 Task: Look for space in Monteiro, Brazil from 3rd June, 2023 to 9th June, 2023 for 2 adults in price range Rs.6000 to Rs.12000. Place can be entire place with 1  bedroom having 1 bed and 1 bathroom. Property type can be house, flat, guest house, hotel. Booking option can be shelf check-in. Required host language is Spanish.
Action: Mouse moved to (485, 102)
Screenshot: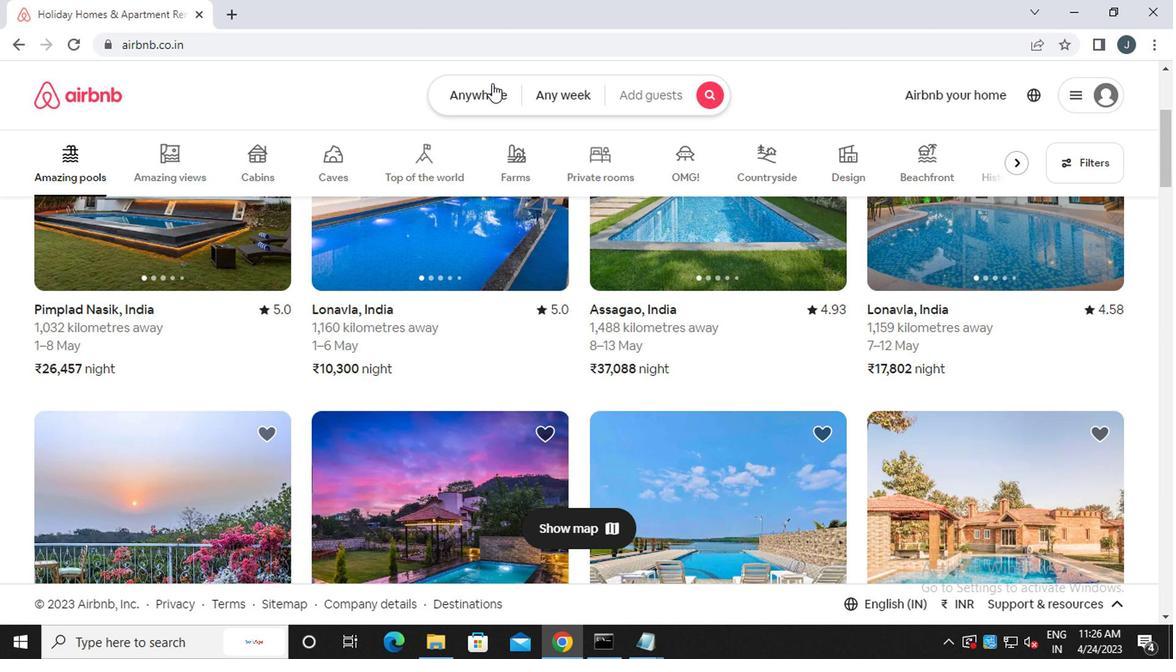 
Action: Mouse pressed left at (485, 102)
Screenshot: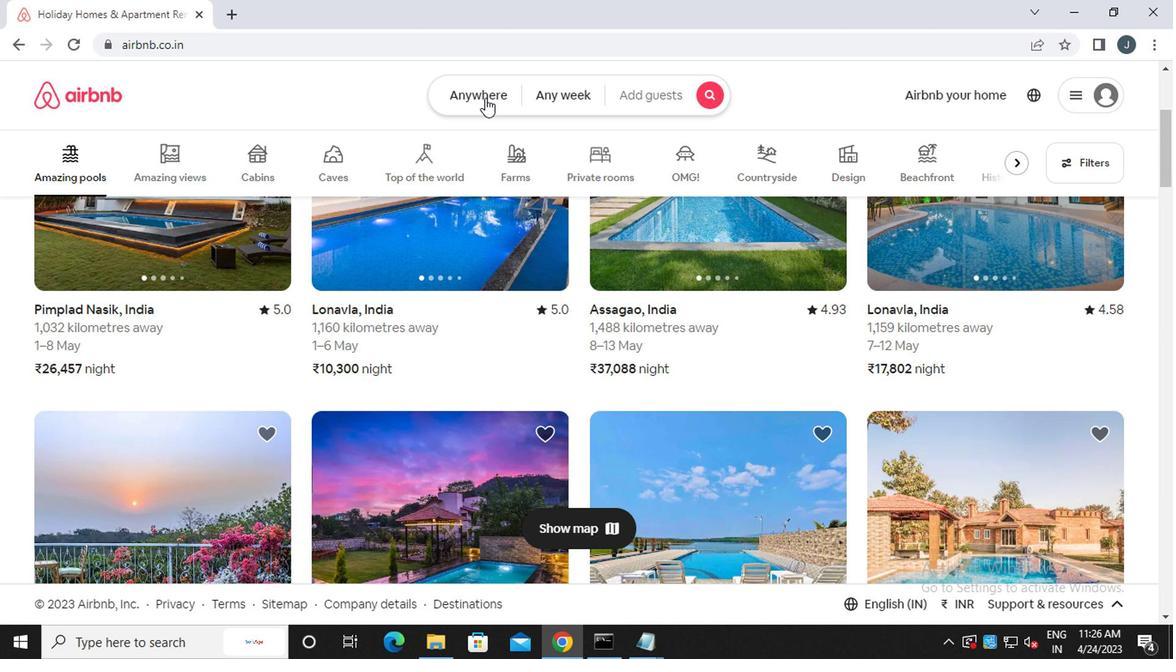 
Action: Mouse moved to (285, 168)
Screenshot: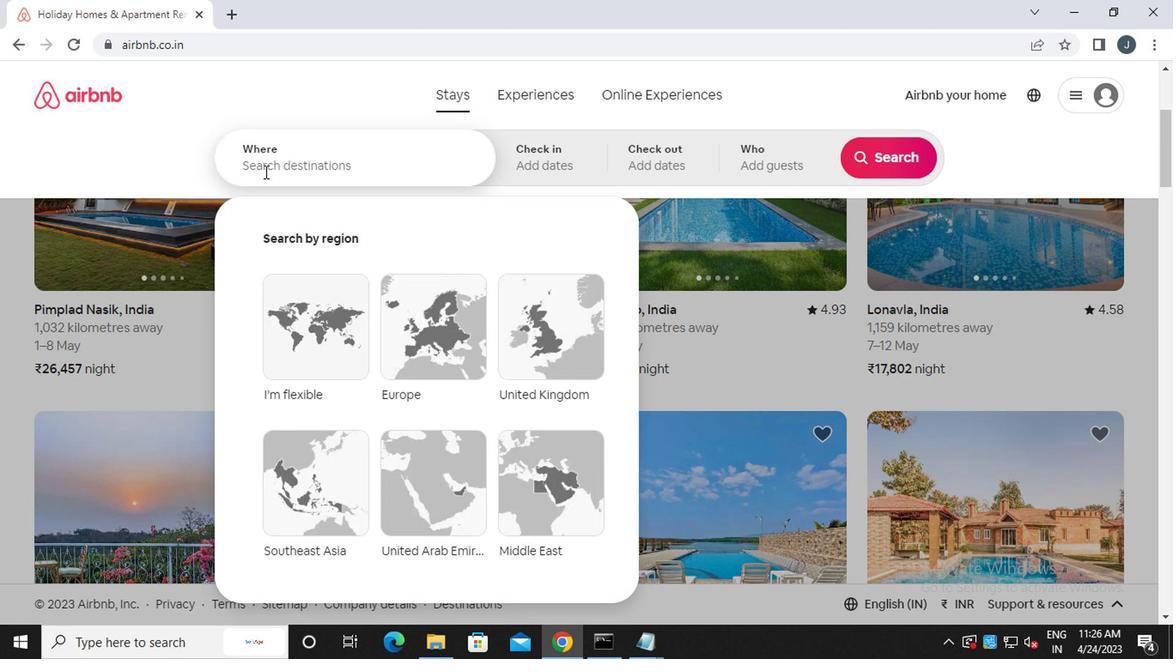 
Action: Mouse pressed left at (285, 168)
Screenshot: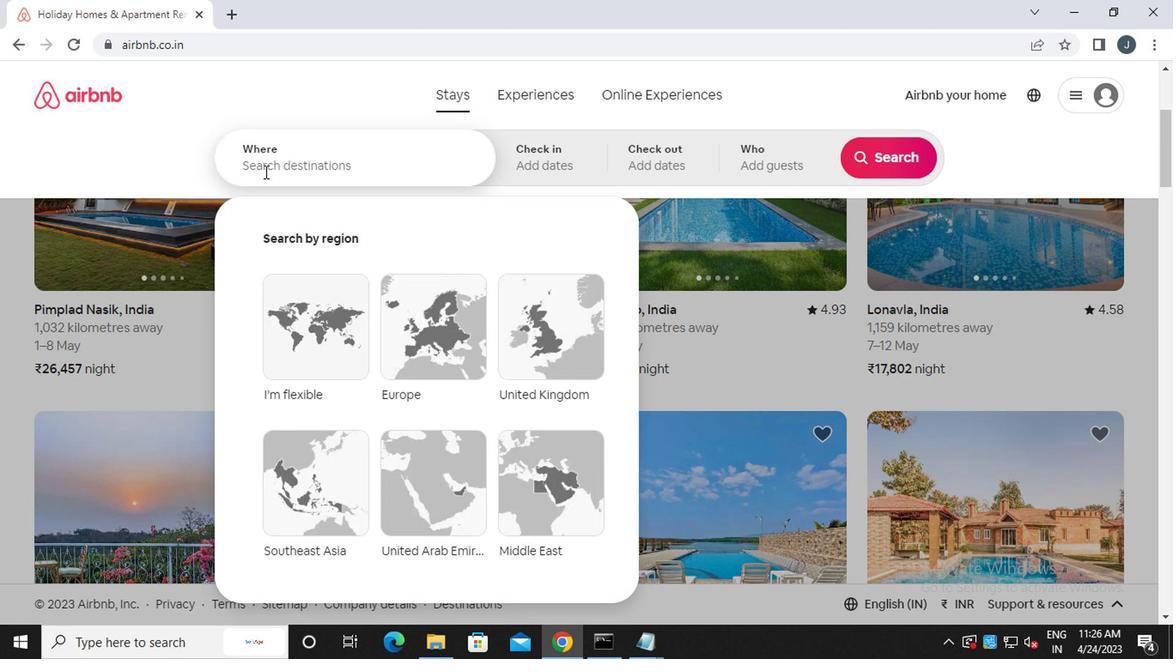 
Action: Mouse moved to (287, 168)
Screenshot: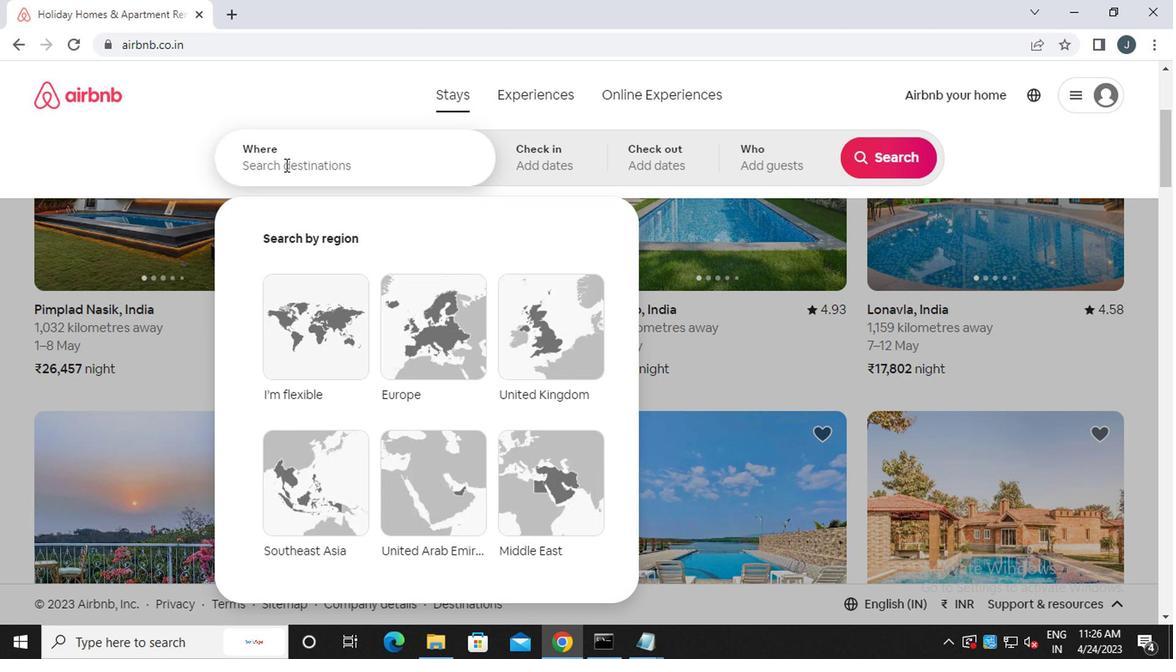 
Action: Key pressed <Key.caps_lock>m<Key.caps_lock>onteiro,<Key.space><Key.caps_lock>b<Key.caps_lock>razil
Screenshot: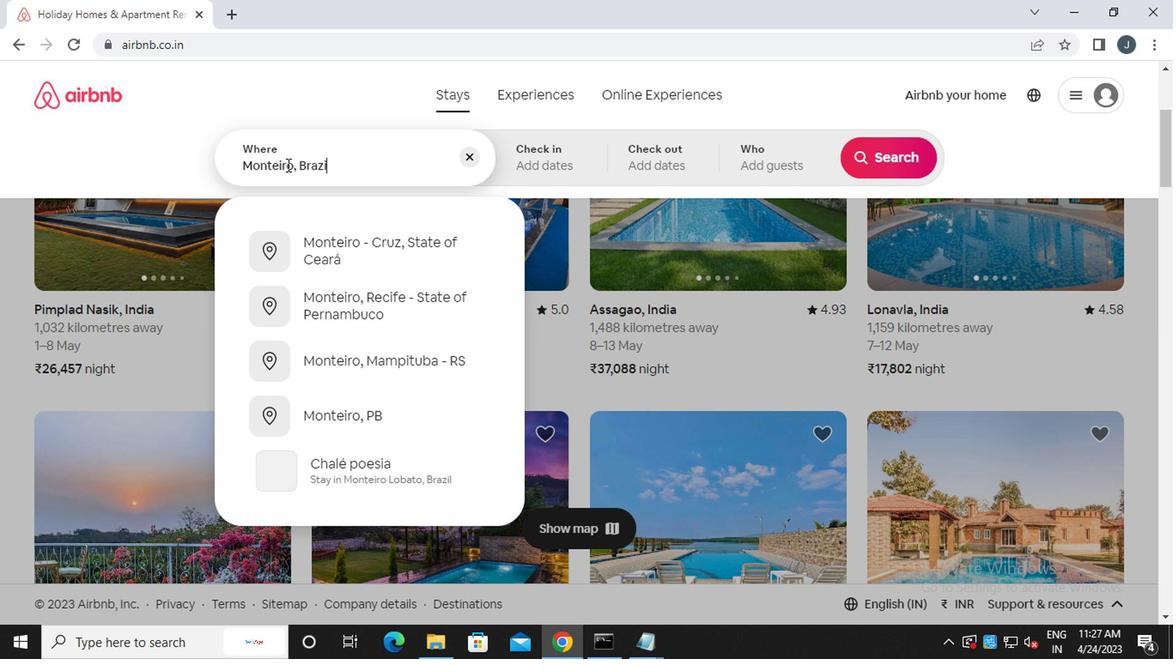 
Action: Mouse moved to (552, 165)
Screenshot: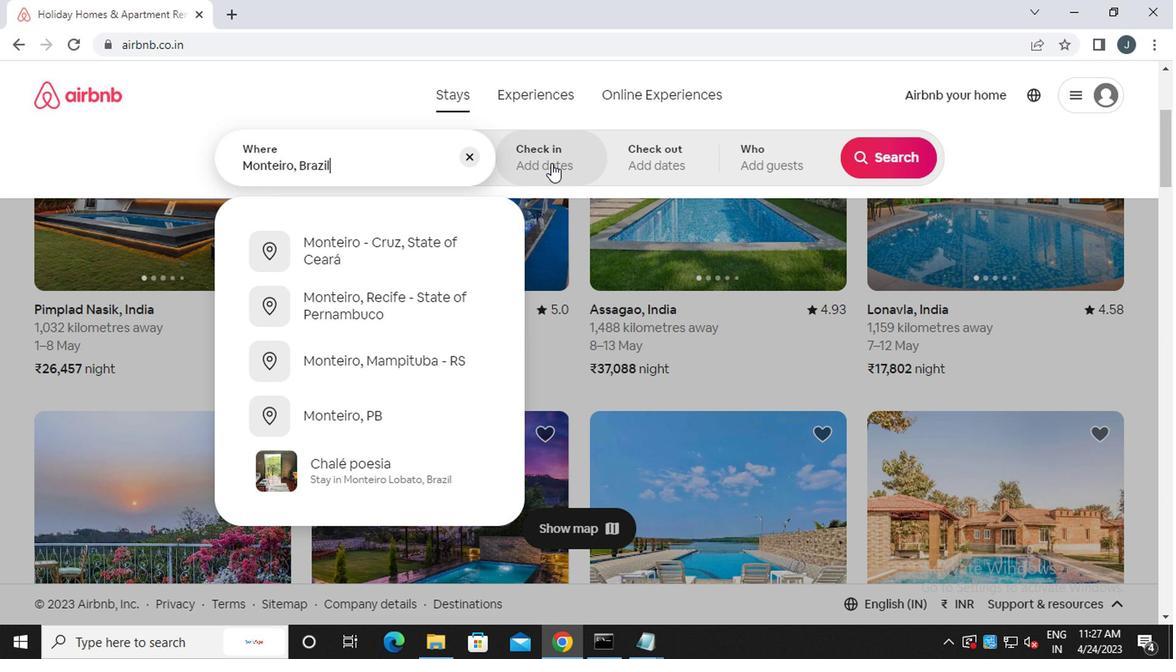 
Action: Mouse pressed left at (552, 165)
Screenshot: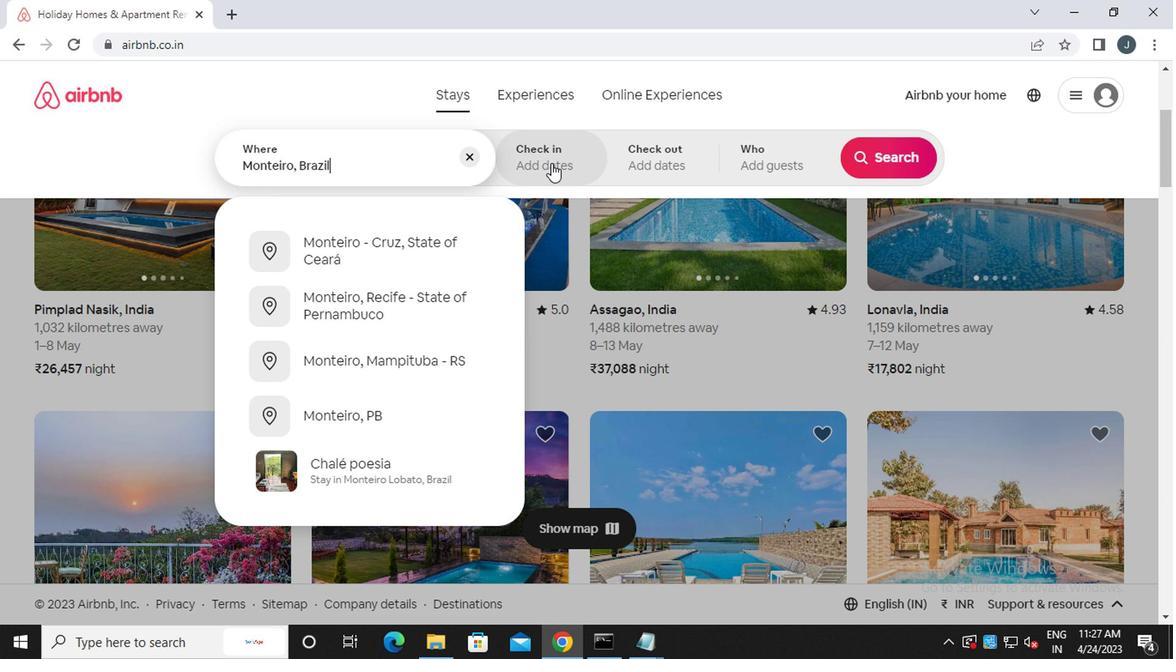 
Action: Mouse moved to (872, 298)
Screenshot: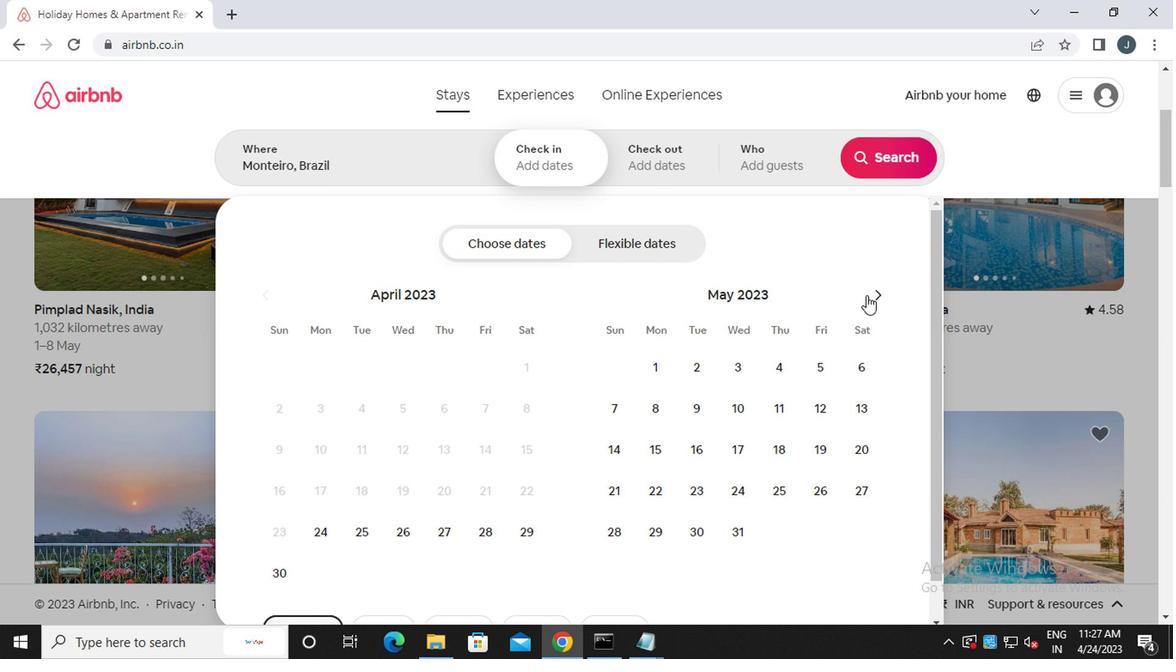 
Action: Mouse pressed left at (872, 298)
Screenshot: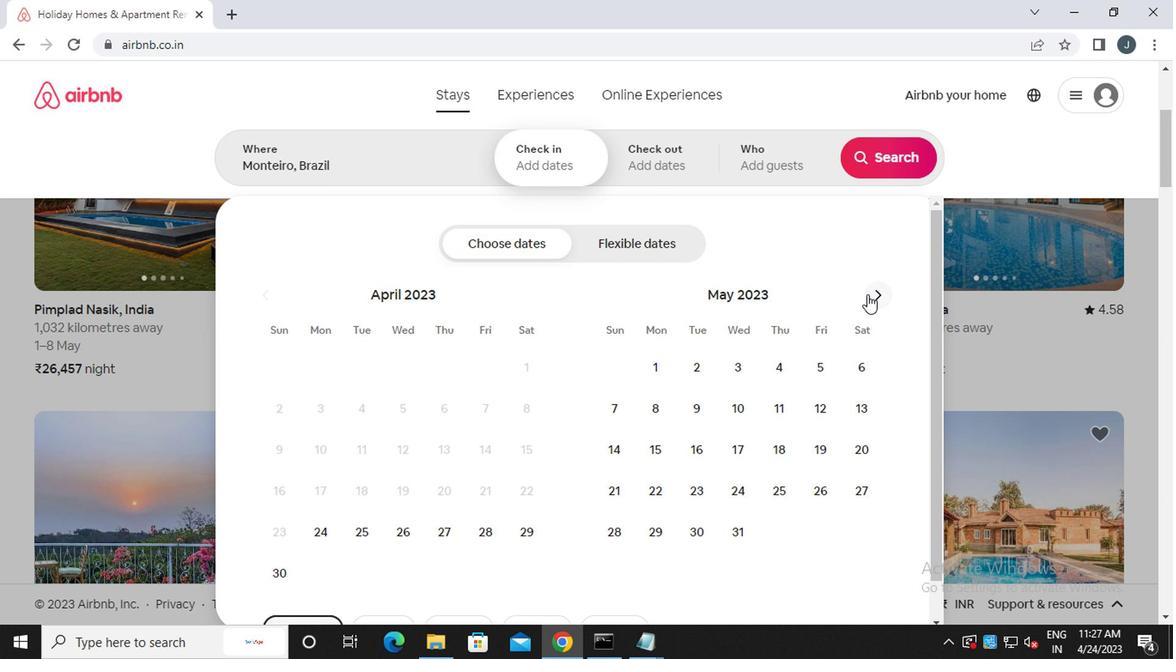 
Action: Mouse moved to (856, 367)
Screenshot: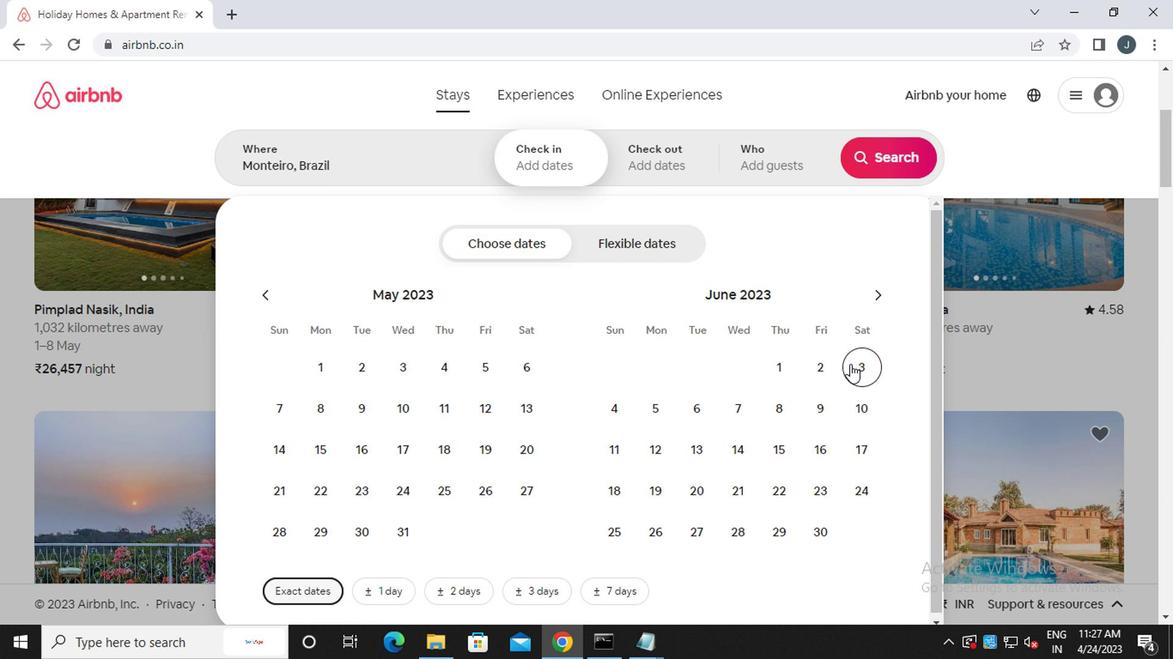 
Action: Mouse pressed left at (856, 367)
Screenshot: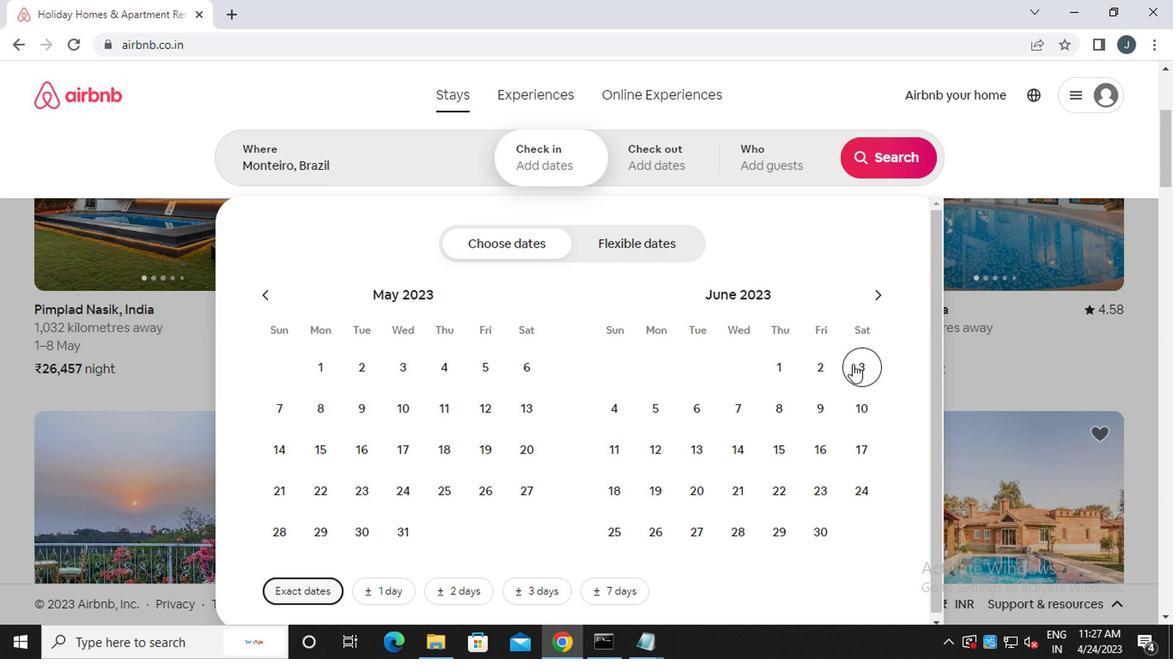 
Action: Mouse moved to (828, 410)
Screenshot: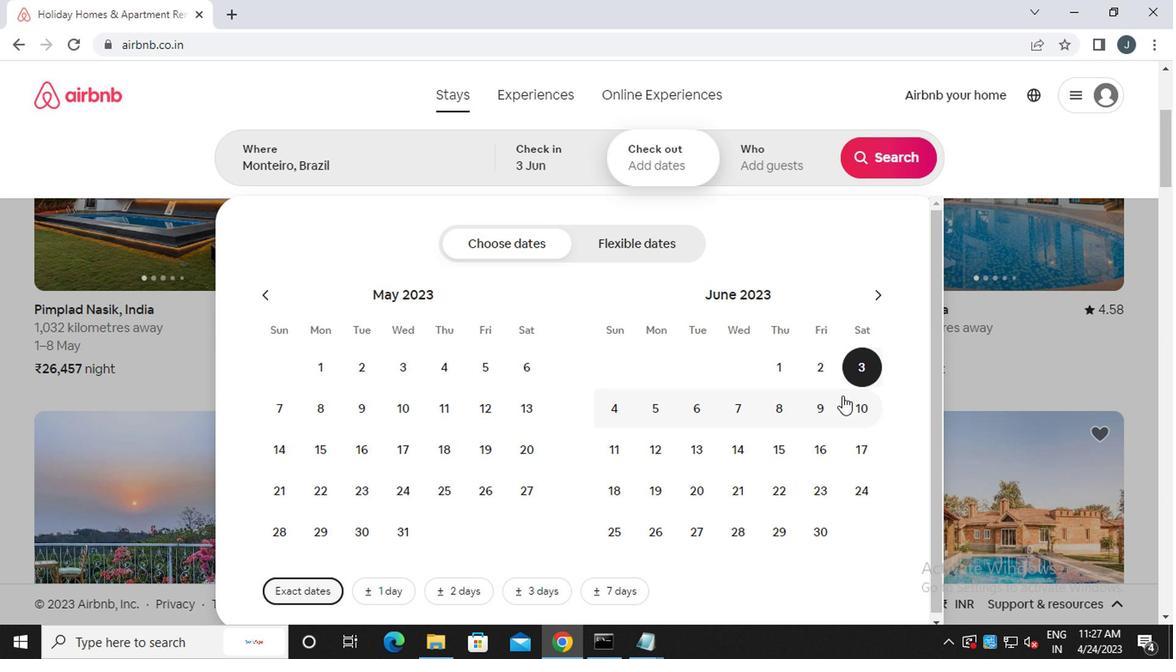 
Action: Mouse pressed left at (828, 410)
Screenshot: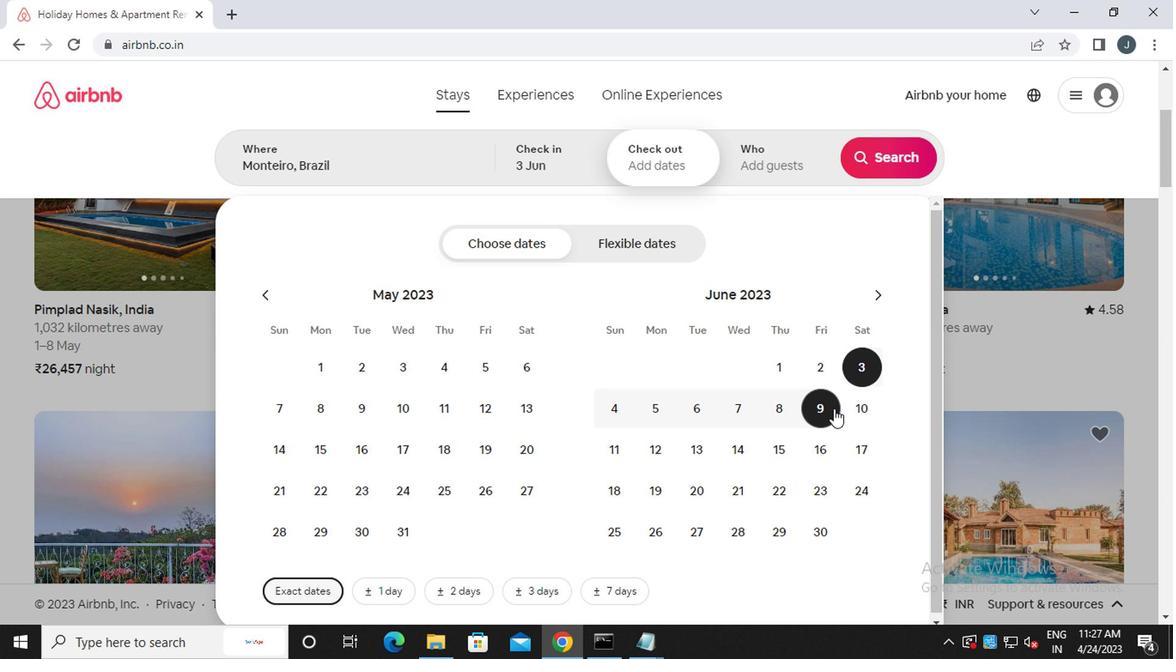 
Action: Mouse moved to (786, 179)
Screenshot: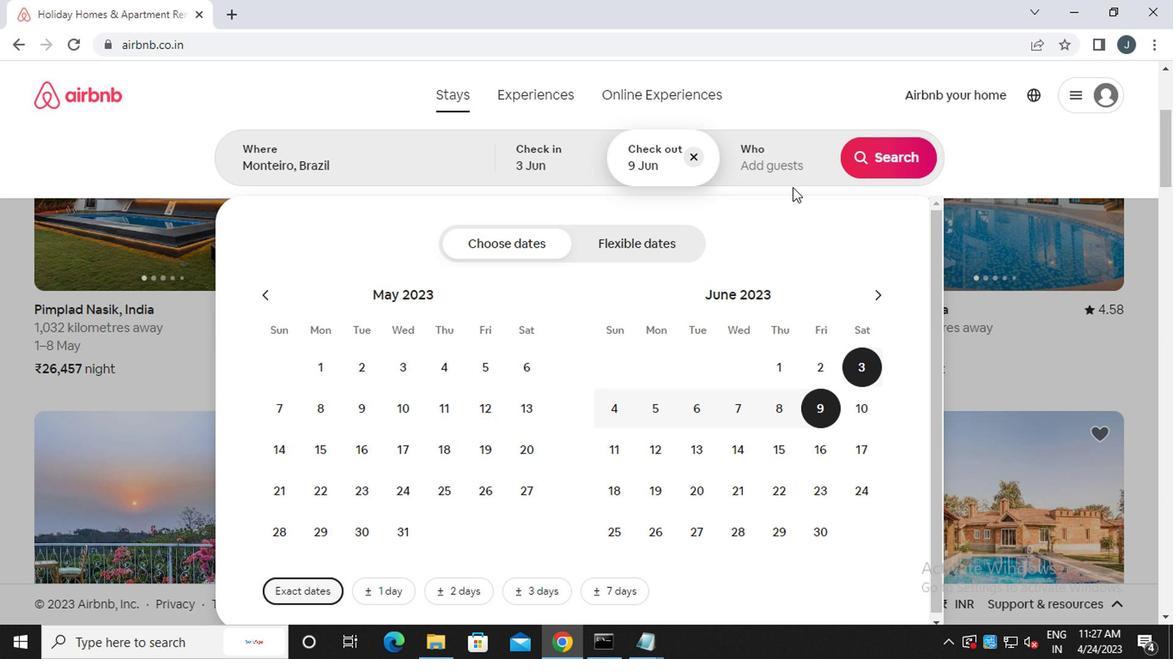 
Action: Mouse pressed left at (786, 179)
Screenshot: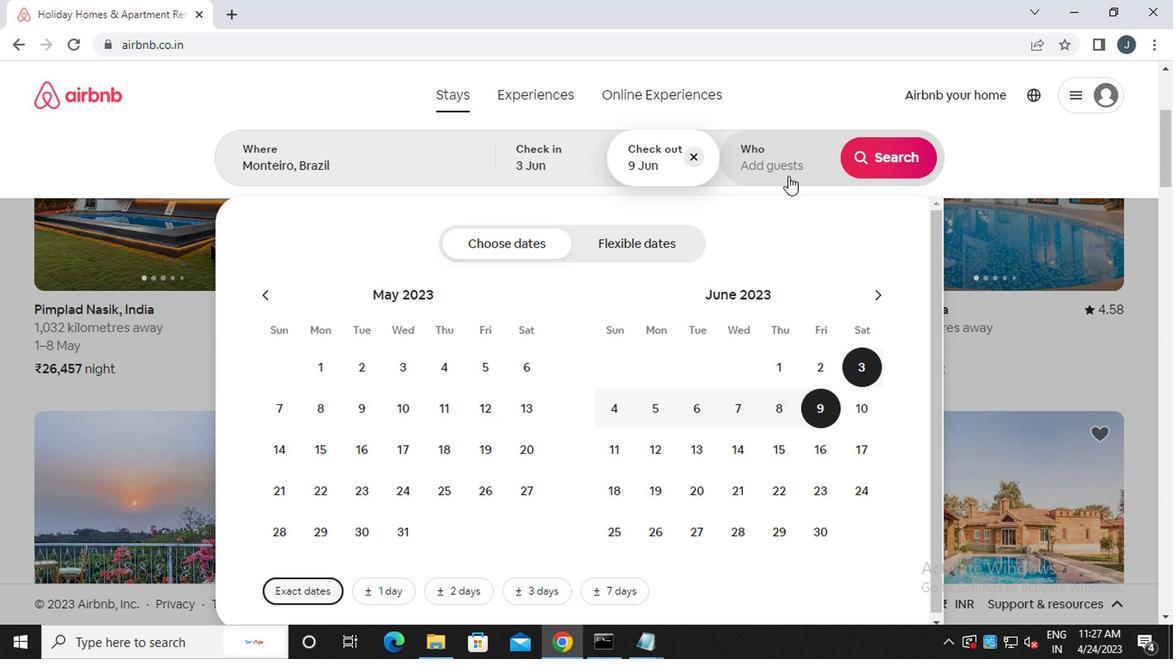 
Action: Mouse moved to (890, 252)
Screenshot: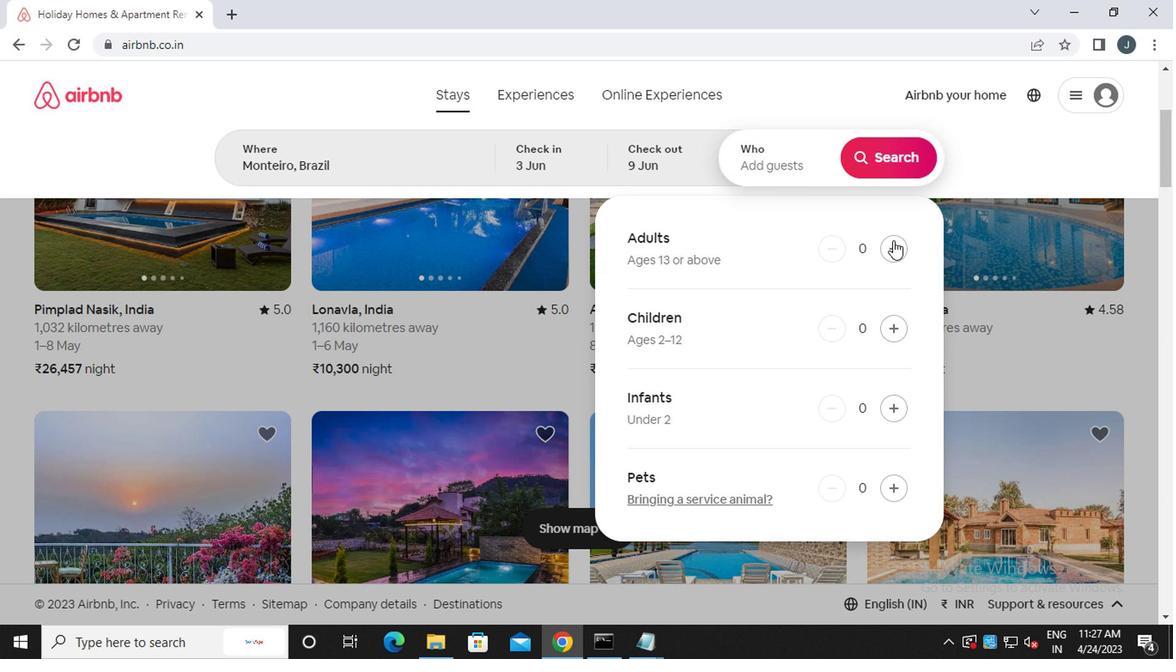 
Action: Mouse pressed left at (890, 252)
Screenshot: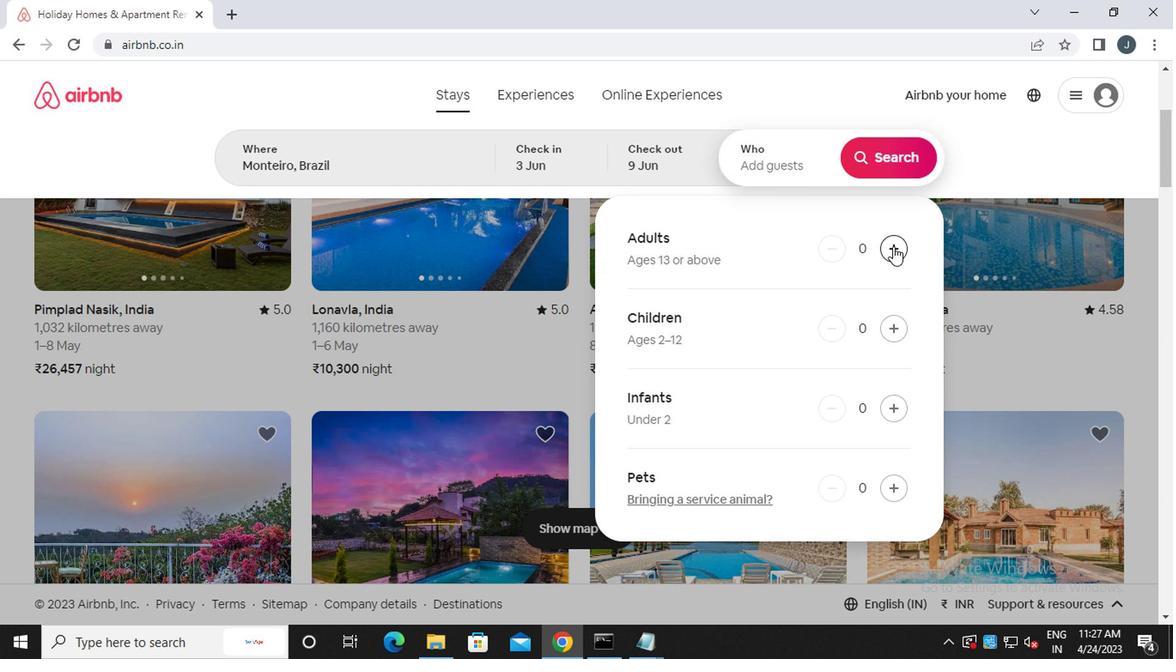 
Action: Mouse pressed left at (890, 252)
Screenshot: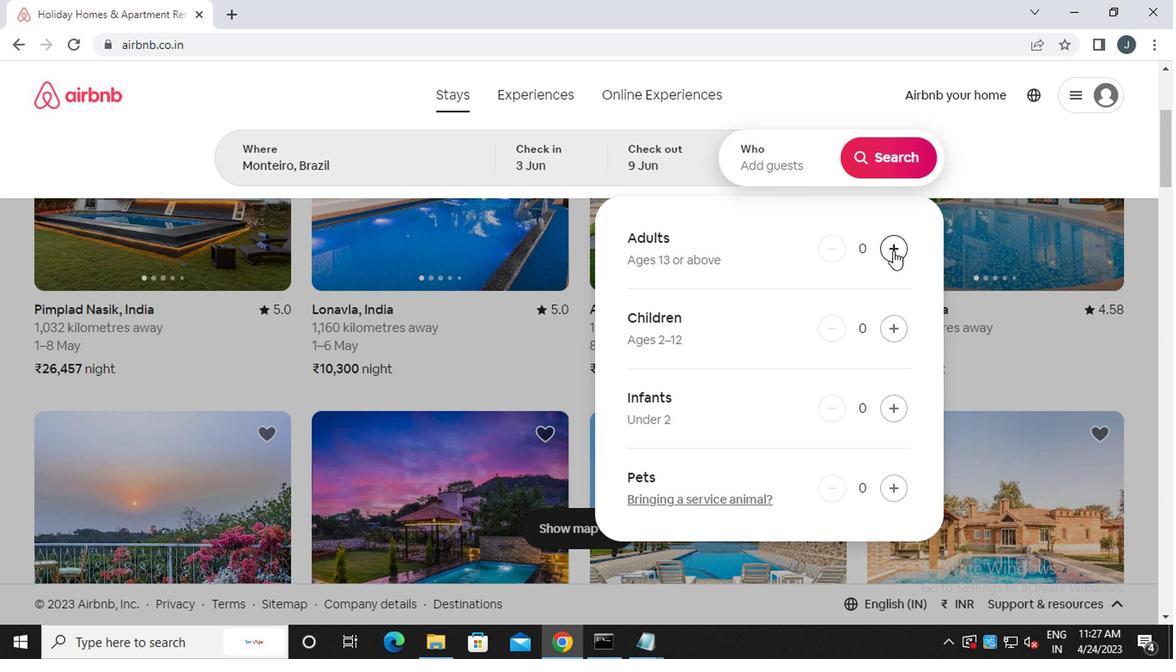 
Action: Mouse moved to (903, 159)
Screenshot: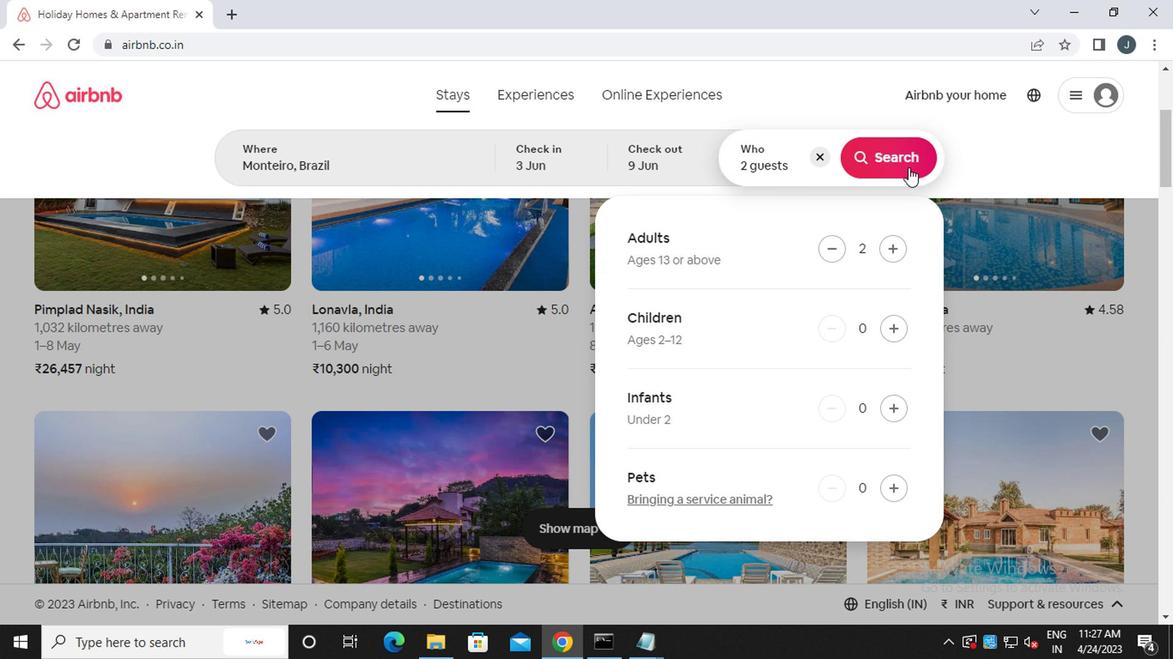 
Action: Mouse pressed left at (903, 159)
Screenshot: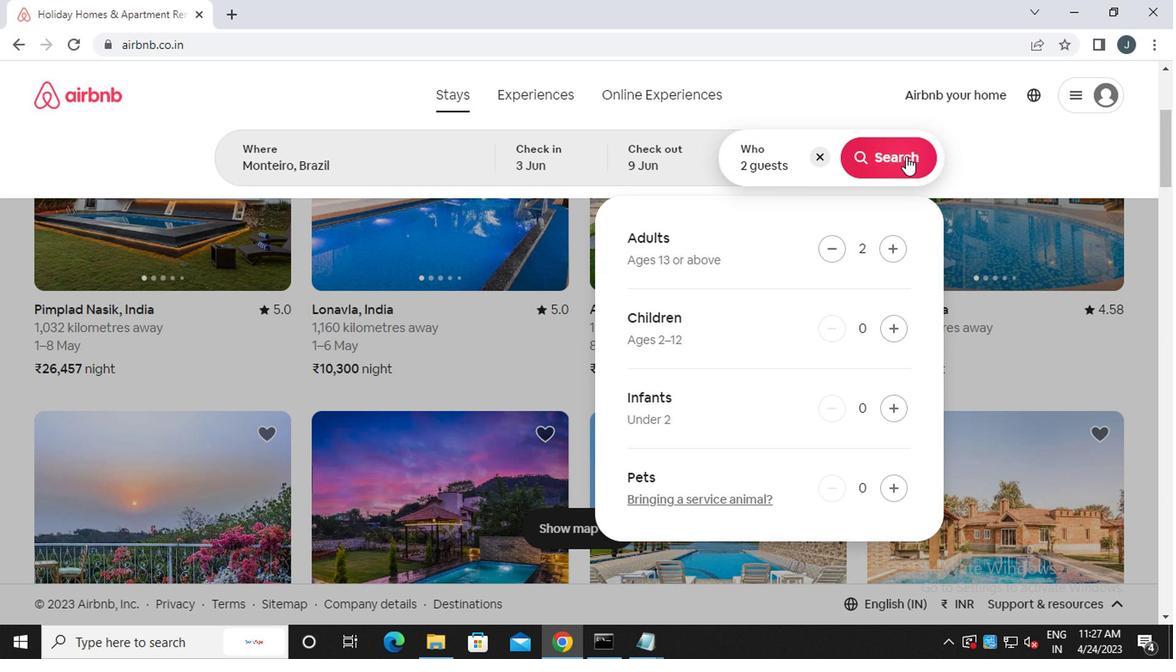 
Action: Mouse moved to (1118, 179)
Screenshot: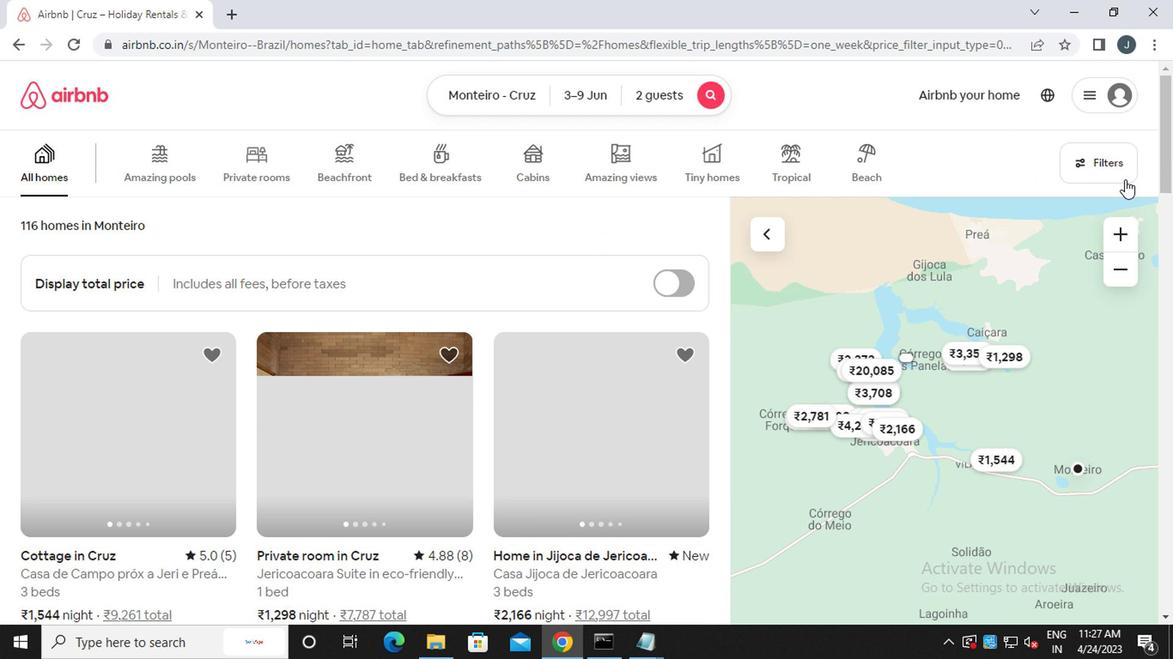 
Action: Mouse pressed left at (1118, 179)
Screenshot: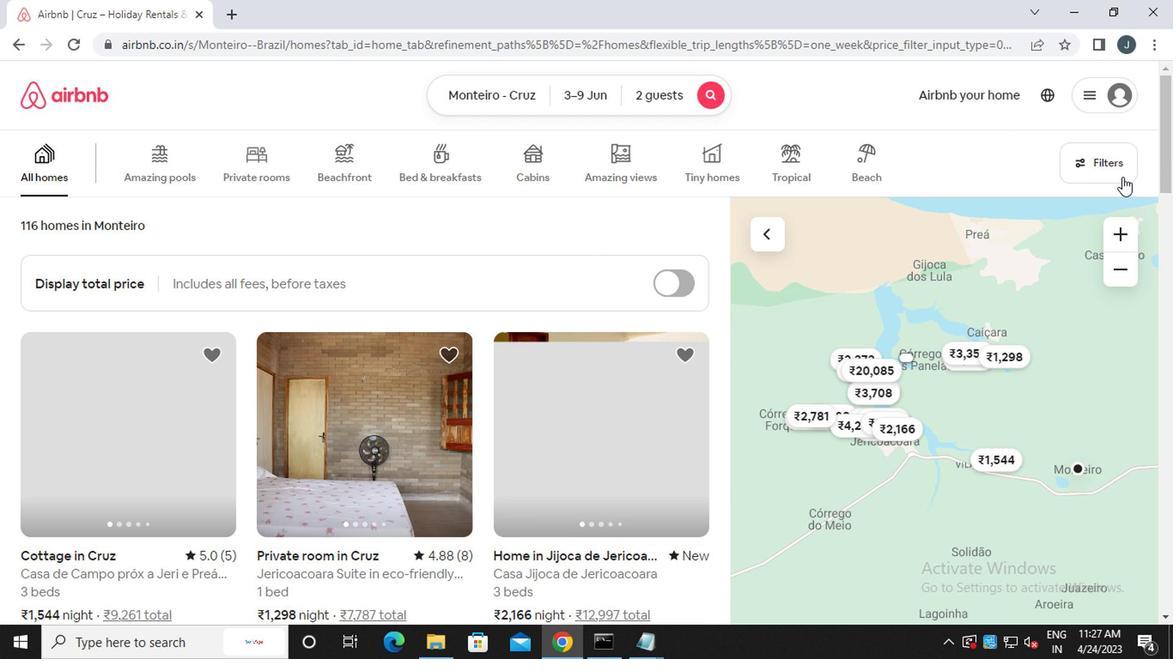 
Action: Mouse moved to (374, 379)
Screenshot: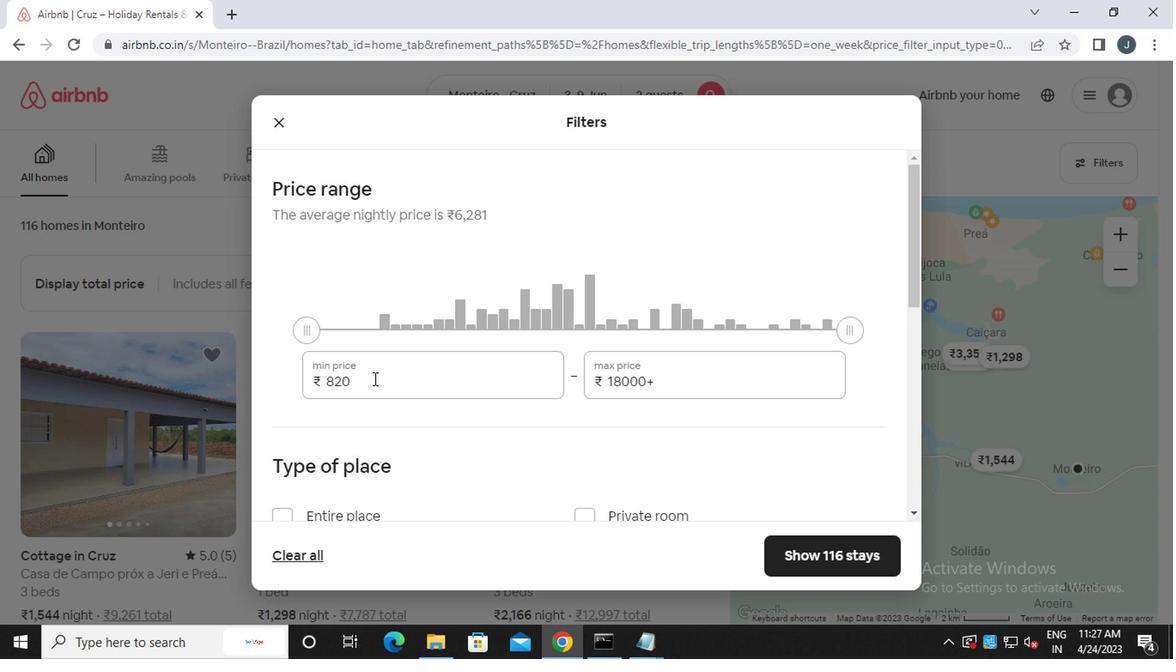 
Action: Mouse pressed left at (374, 379)
Screenshot: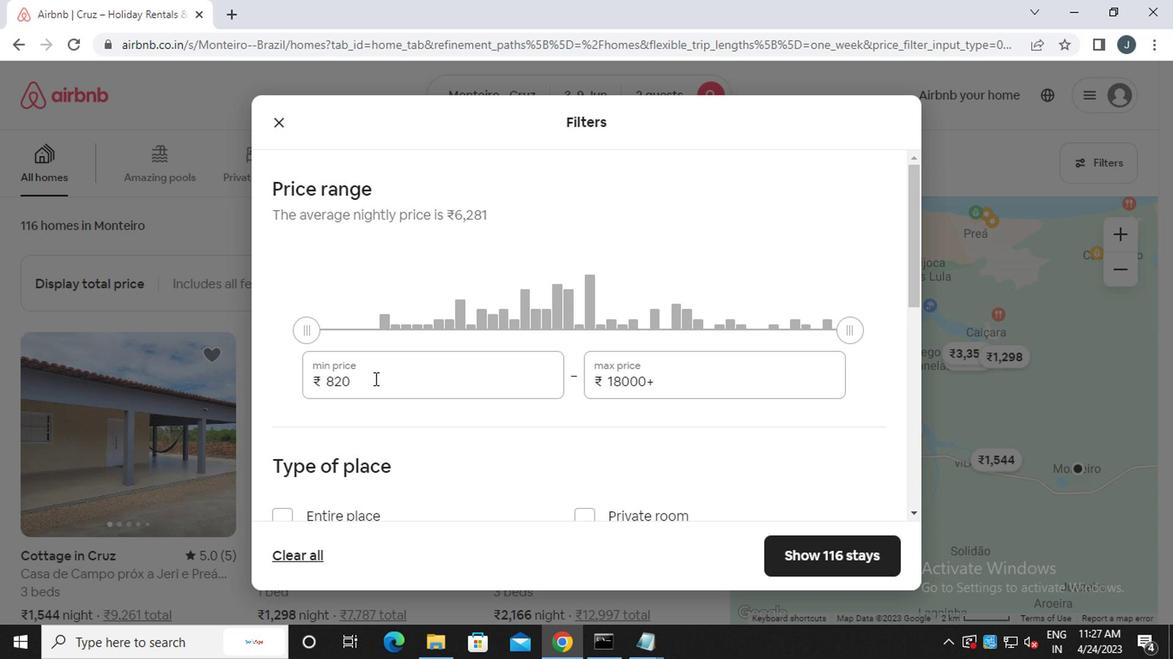 
Action: Mouse moved to (375, 380)
Screenshot: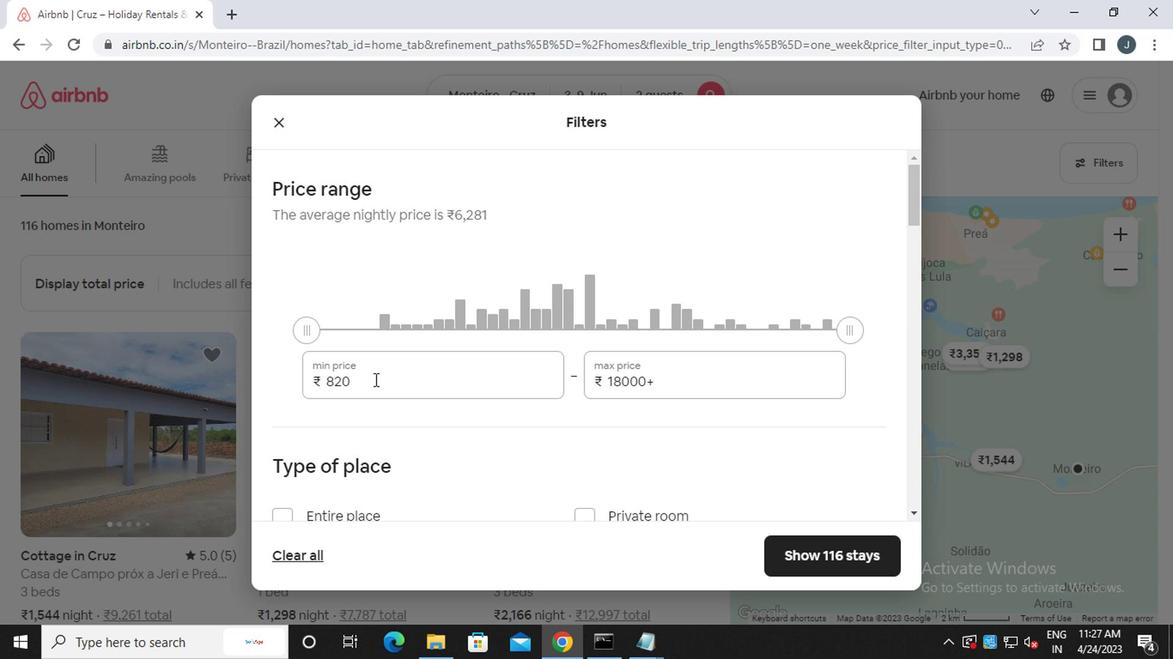 
Action: Key pressed <Key.backspace><Key.backspace><Key.backspace><<102>><<96>><<96>><<96>>
Screenshot: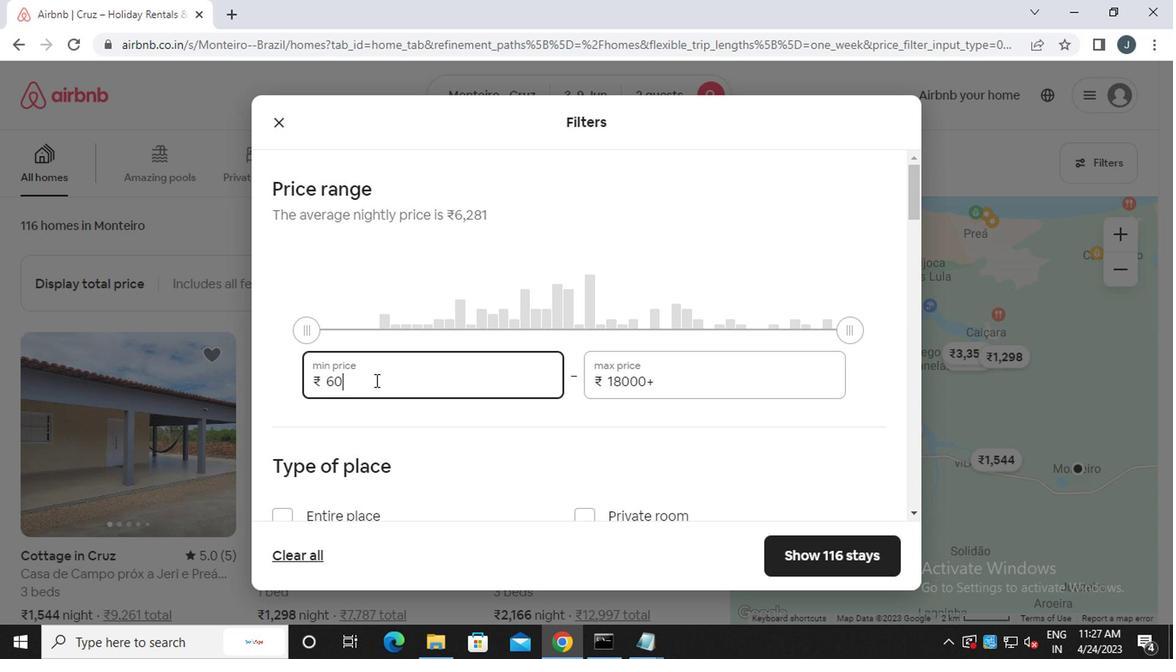 
Action: Mouse moved to (699, 388)
Screenshot: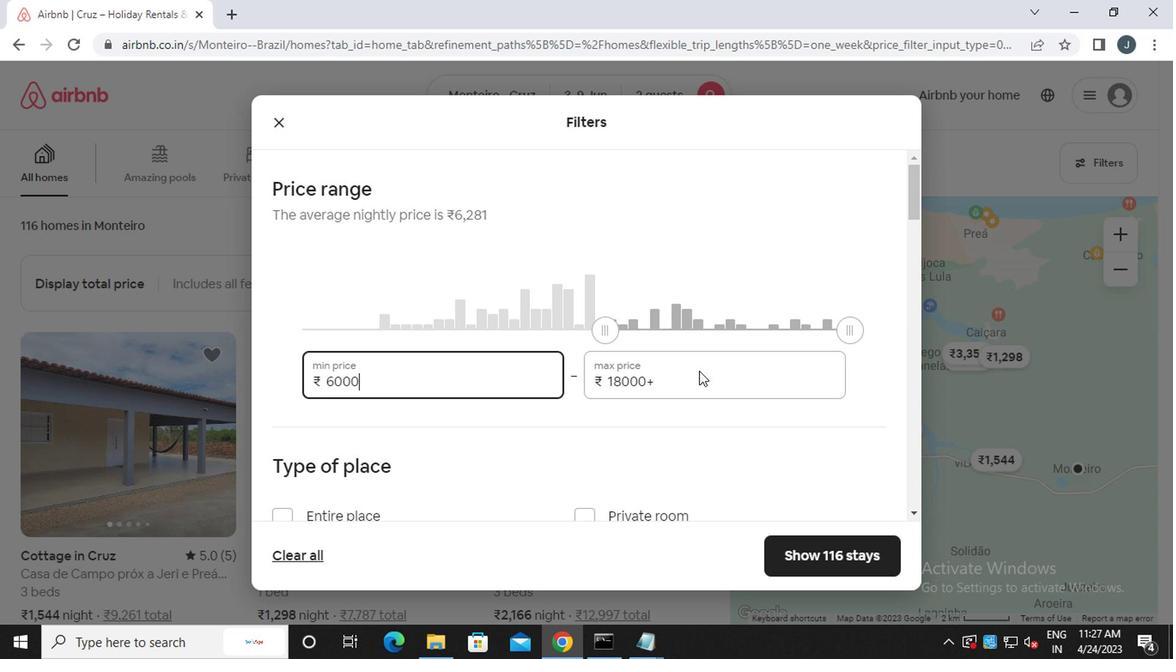 
Action: Mouse pressed left at (699, 388)
Screenshot: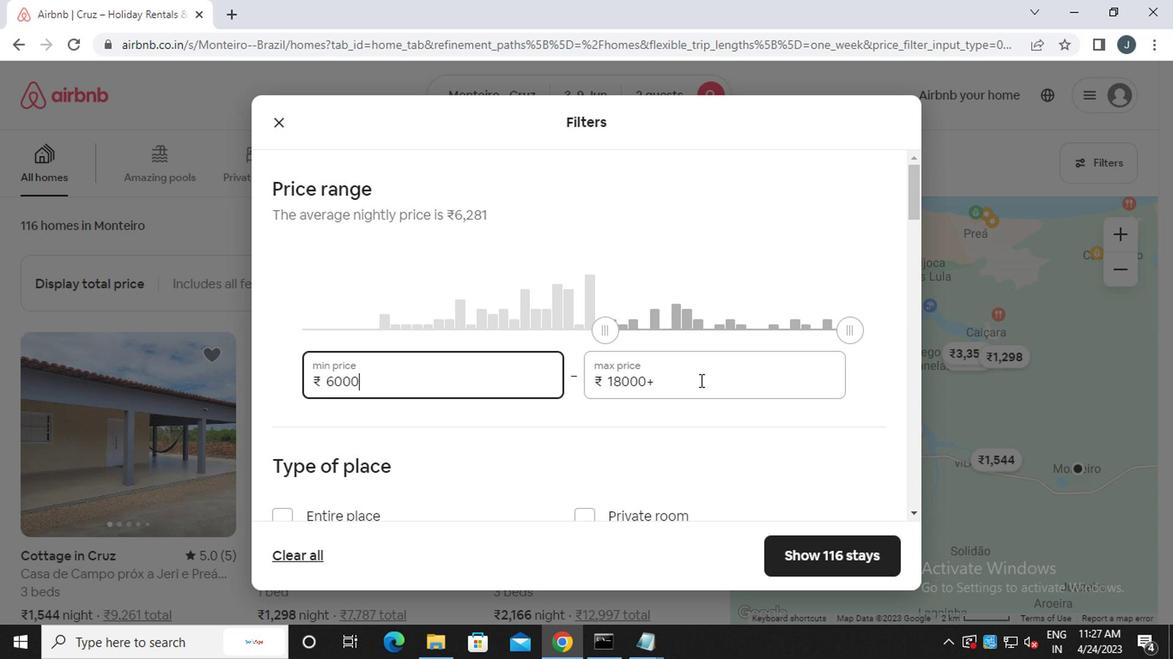 
Action: Mouse moved to (696, 389)
Screenshot: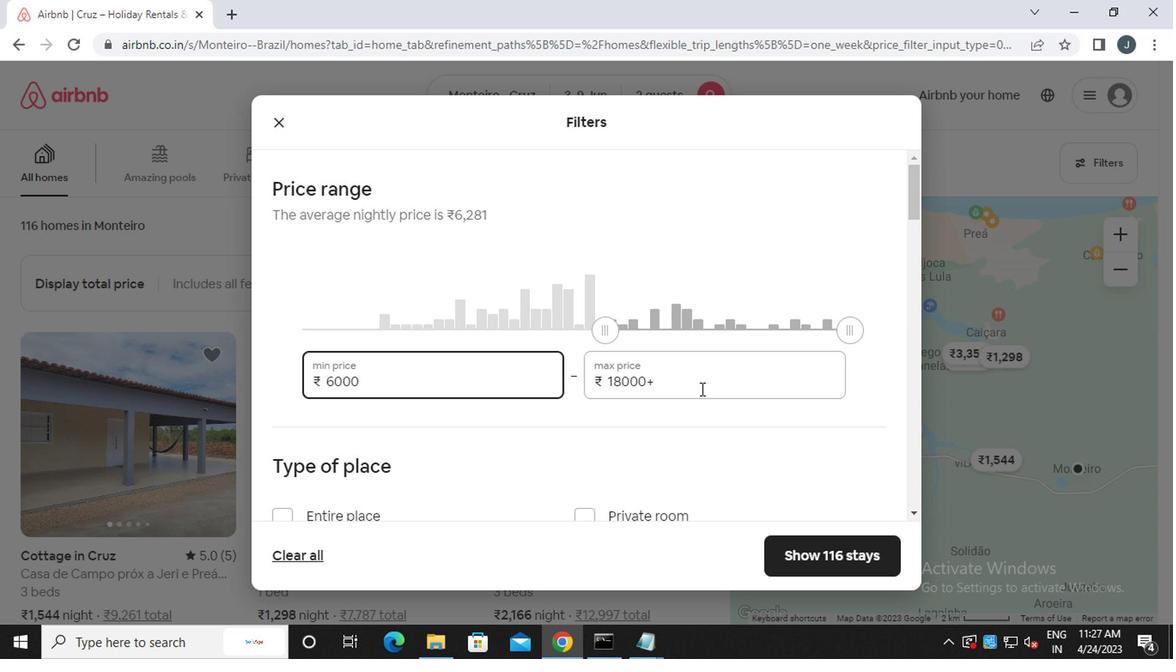 
Action: Key pressed <Key.backspace><Key.backspace><Key.backspace><Key.backspace><Key.backspace><Key.backspace><Key.backspace><Key.backspace><Key.backspace><Key.backspace><Key.backspace><<97>><<98>><<96>><<96>><<96>>
Screenshot: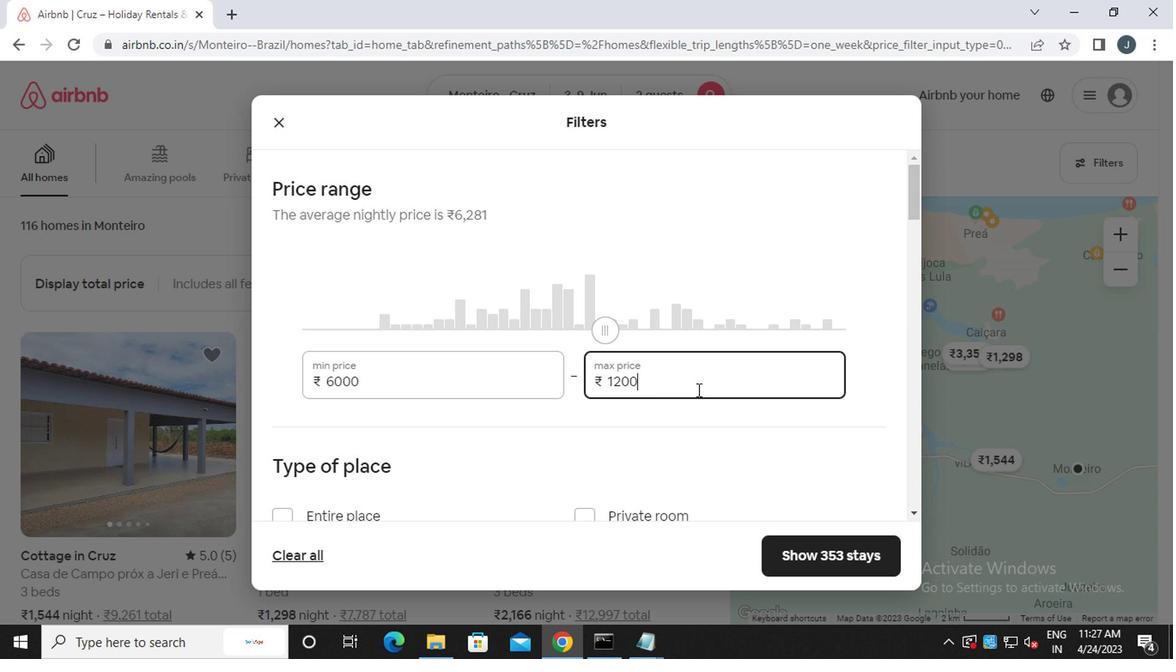 
Action: Mouse moved to (708, 411)
Screenshot: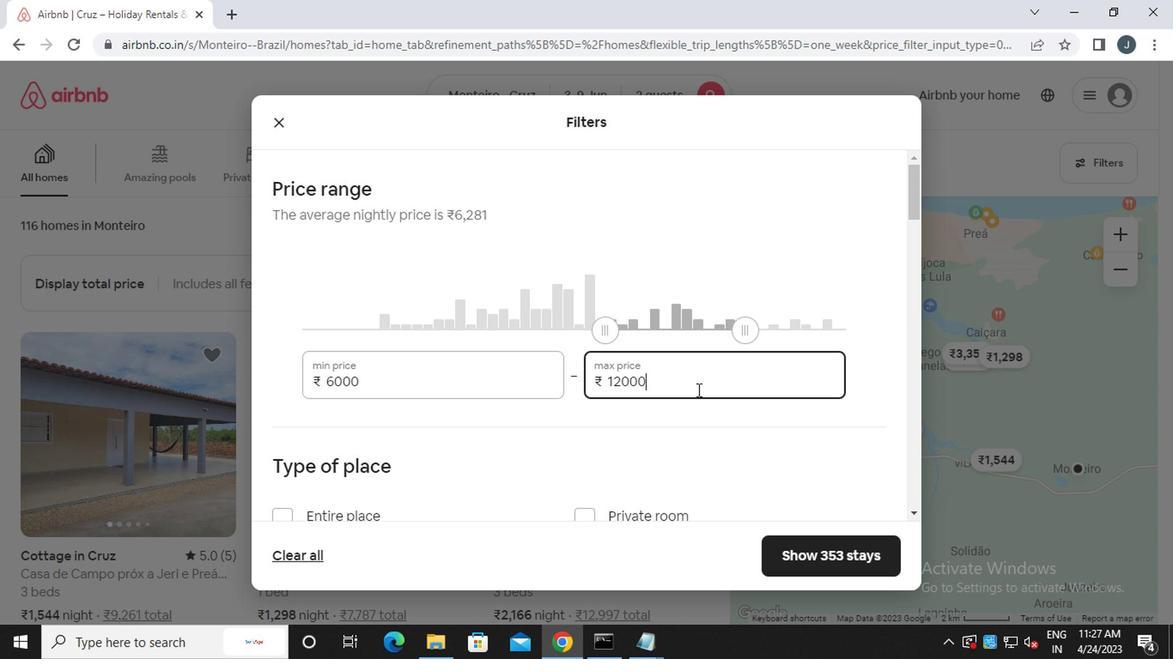 
Action: Mouse scrolled (708, 410) with delta (0, -1)
Screenshot: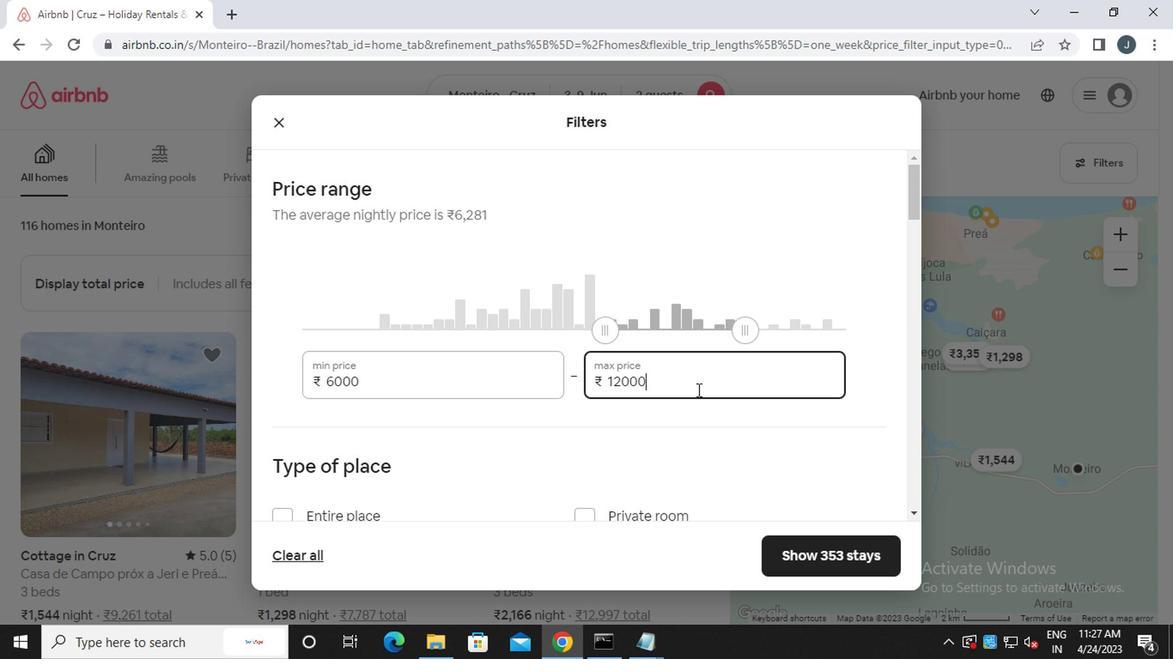 
Action: Mouse moved to (710, 413)
Screenshot: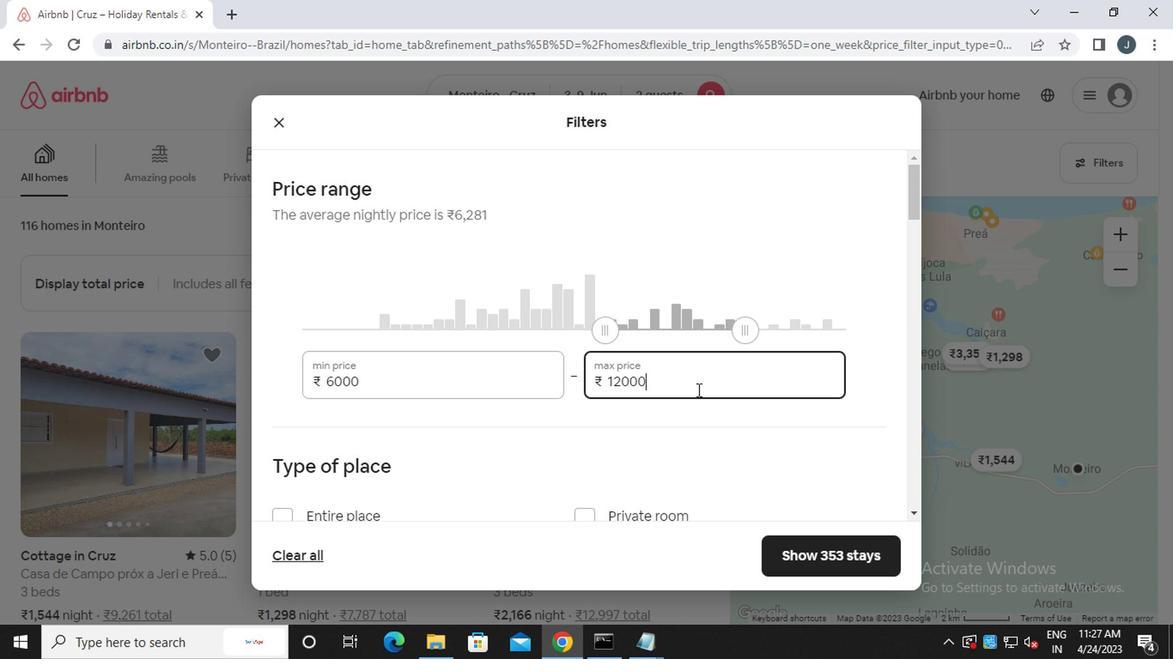 
Action: Mouse scrolled (710, 412) with delta (0, -1)
Screenshot: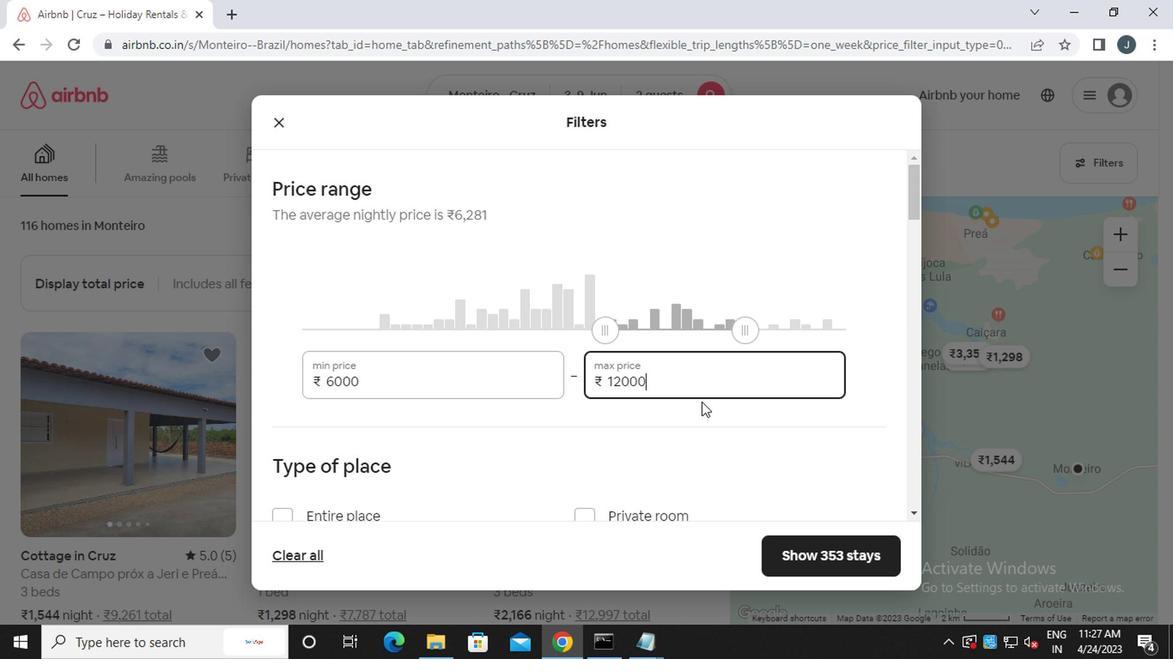 
Action: Mouse moved to (716, 431)
Screenshot: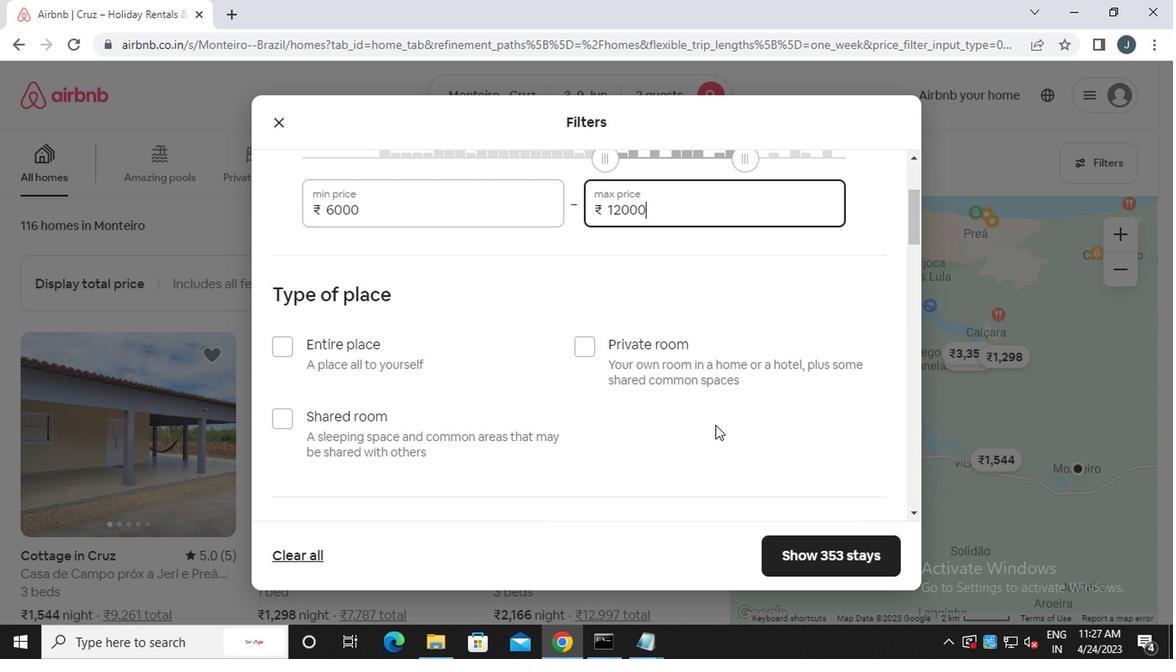 
Action: Mouse scrolled (716, 430) with delta (0, -1)
Screenshot: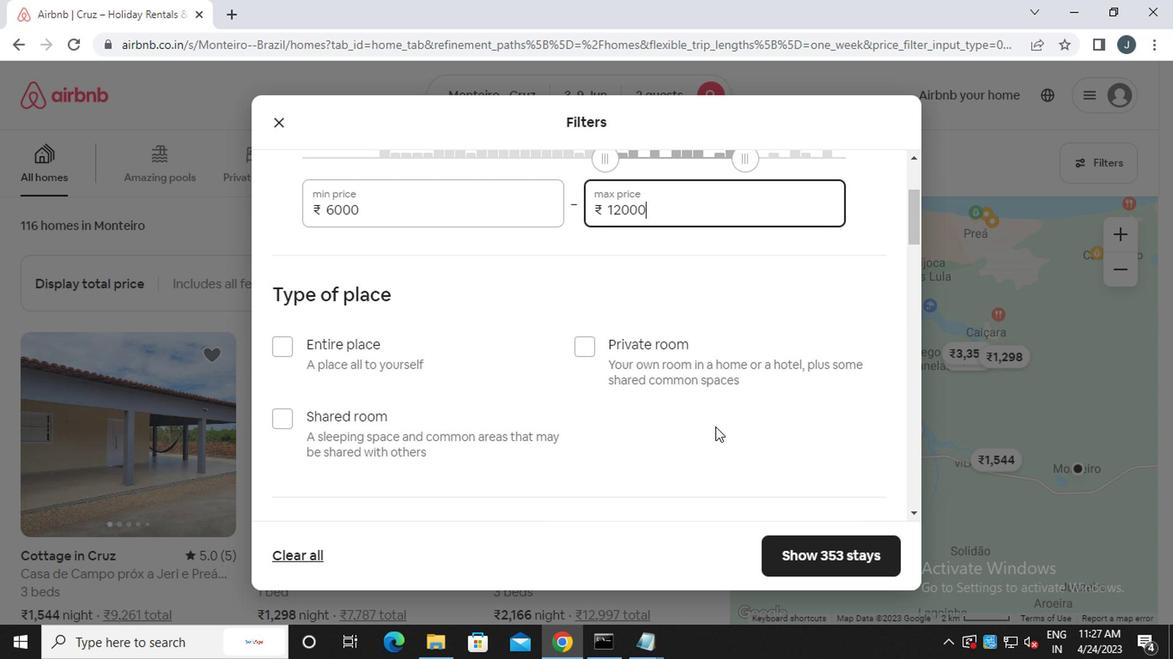 
Action: Mouse moved to (644, 304)
Screenshot: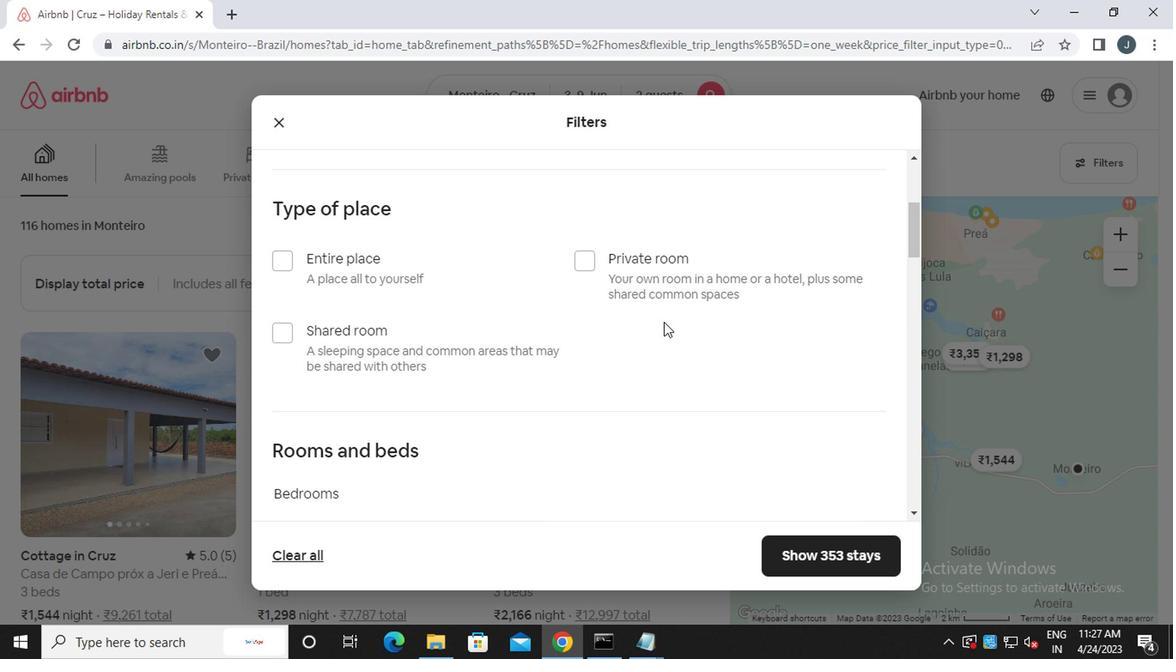 
Action: Mouse scrolled (644, 306) with delta (0, 1)
Screenshot: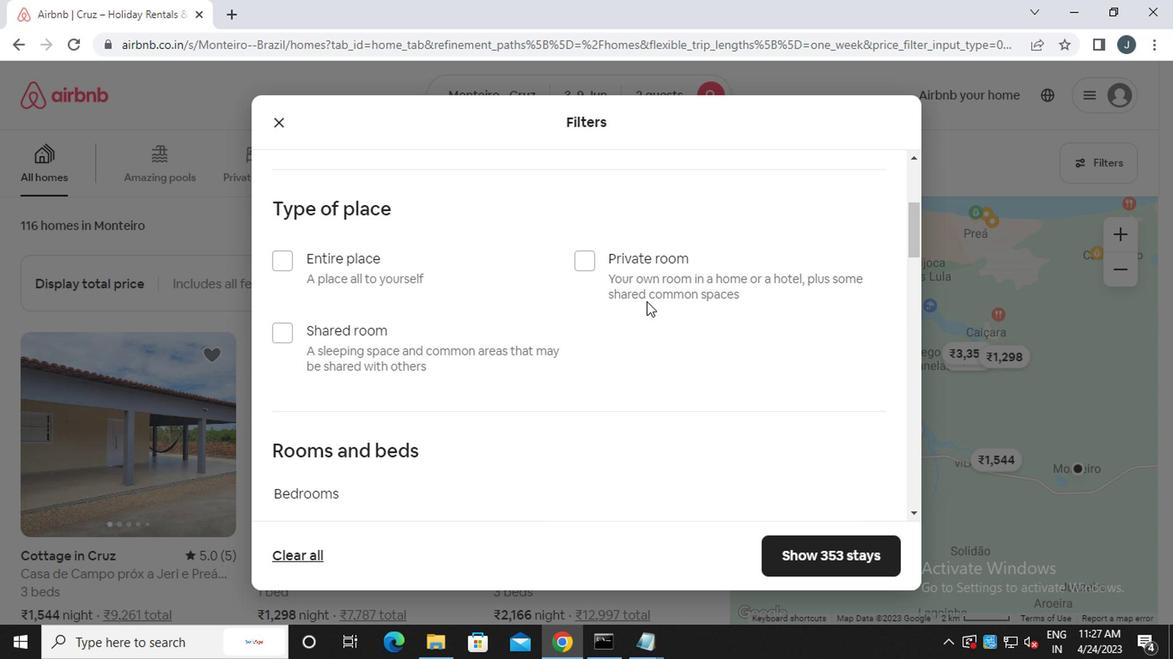
Action: Mouse moved to (644, 306)
Screenshot: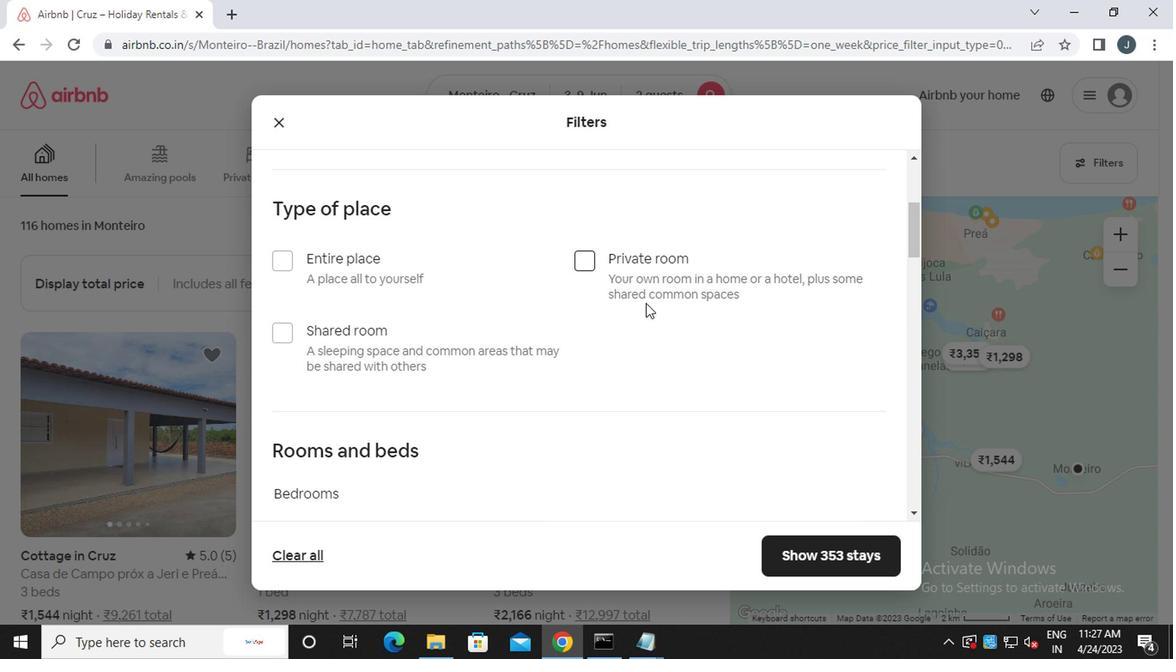 
Action: Mouse scrolled (644, 307) with delta (0, 1)
Screenshot: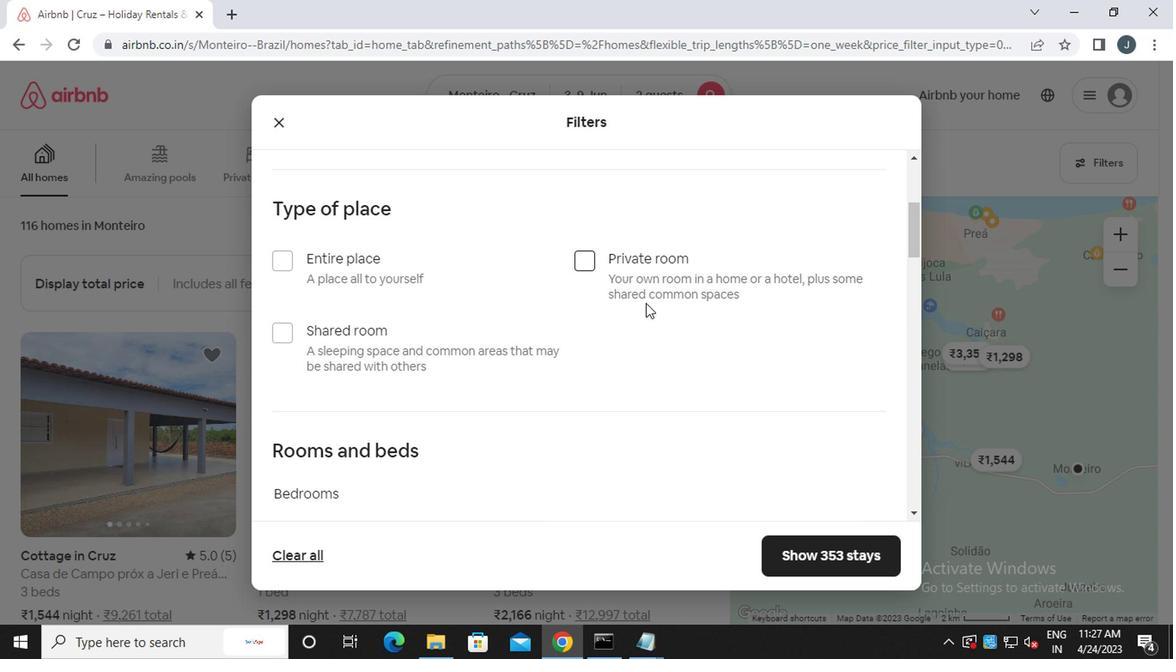 
Action: Mouse moved to (447, 394)
Screenshot: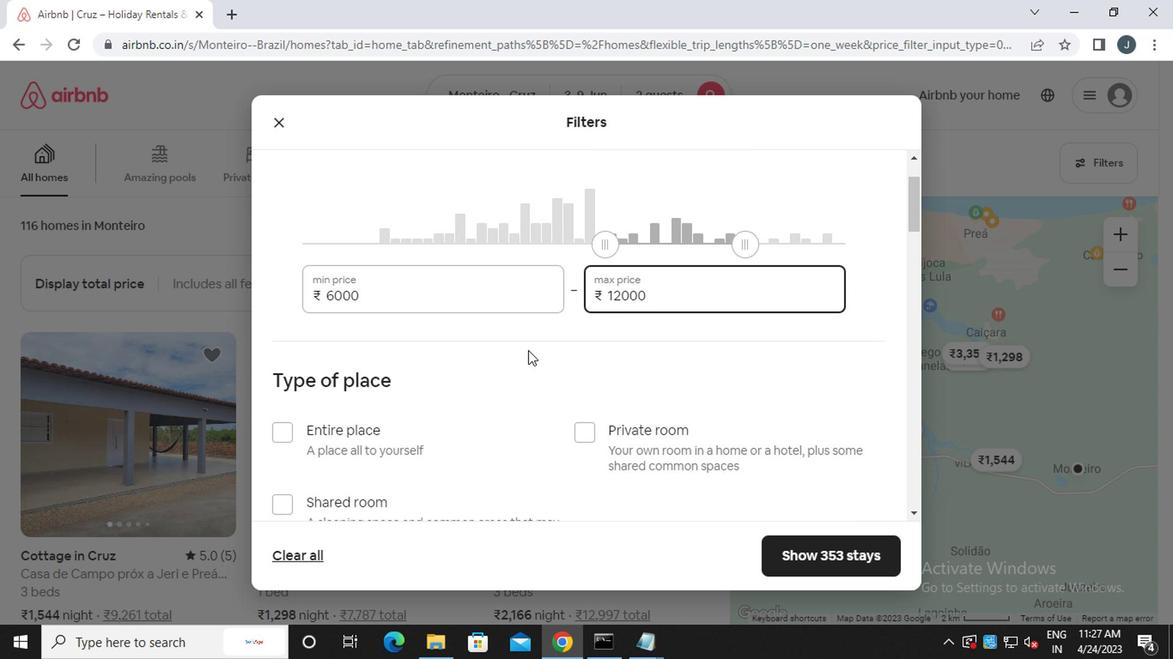 
Action: Mouse scrolled (447, 392) with delta (0, -1)
Screenshot: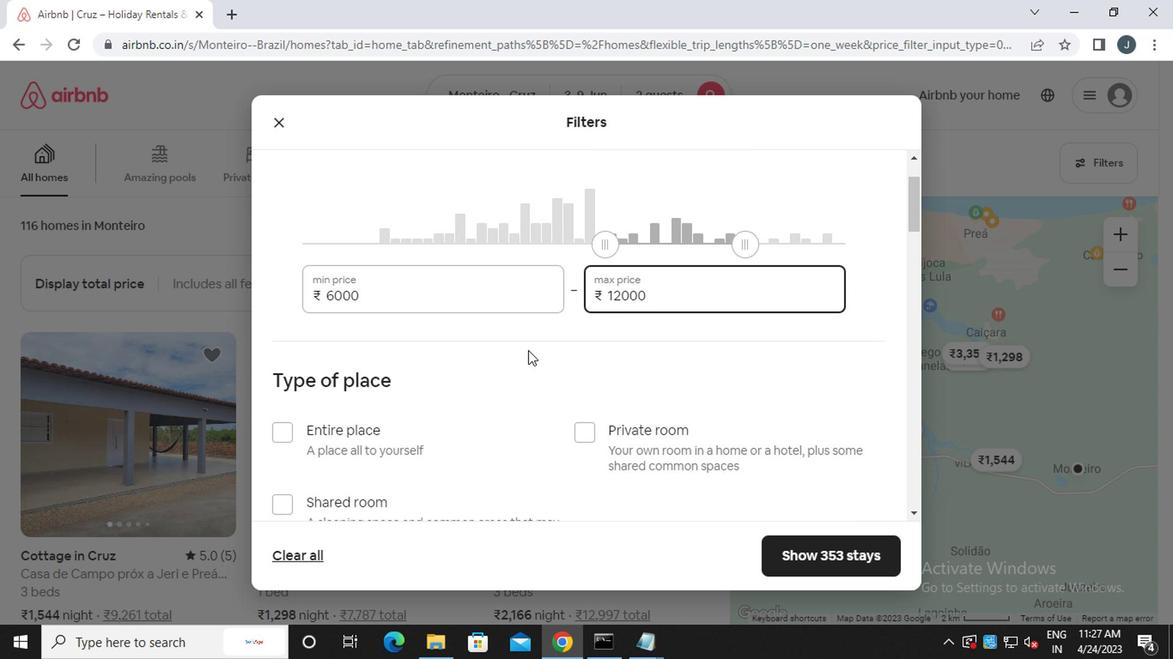 
Action: Mouse moved to (373, 365)
Screenshot: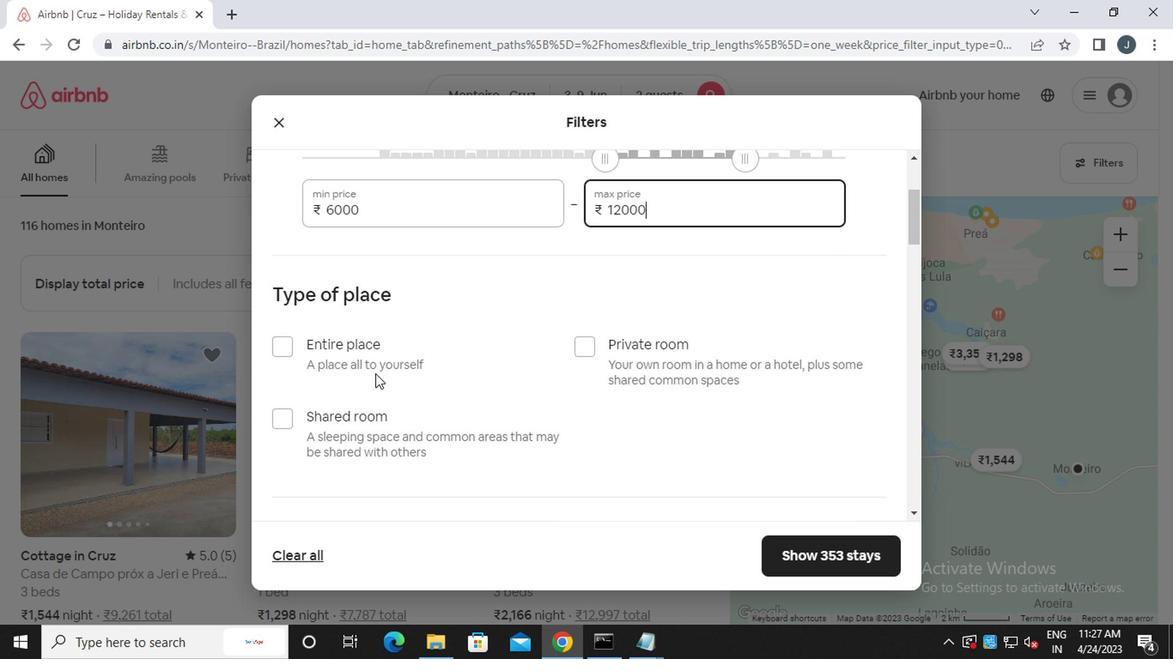 
Action: Mouse pressed left at (373, 365)
Screenshot: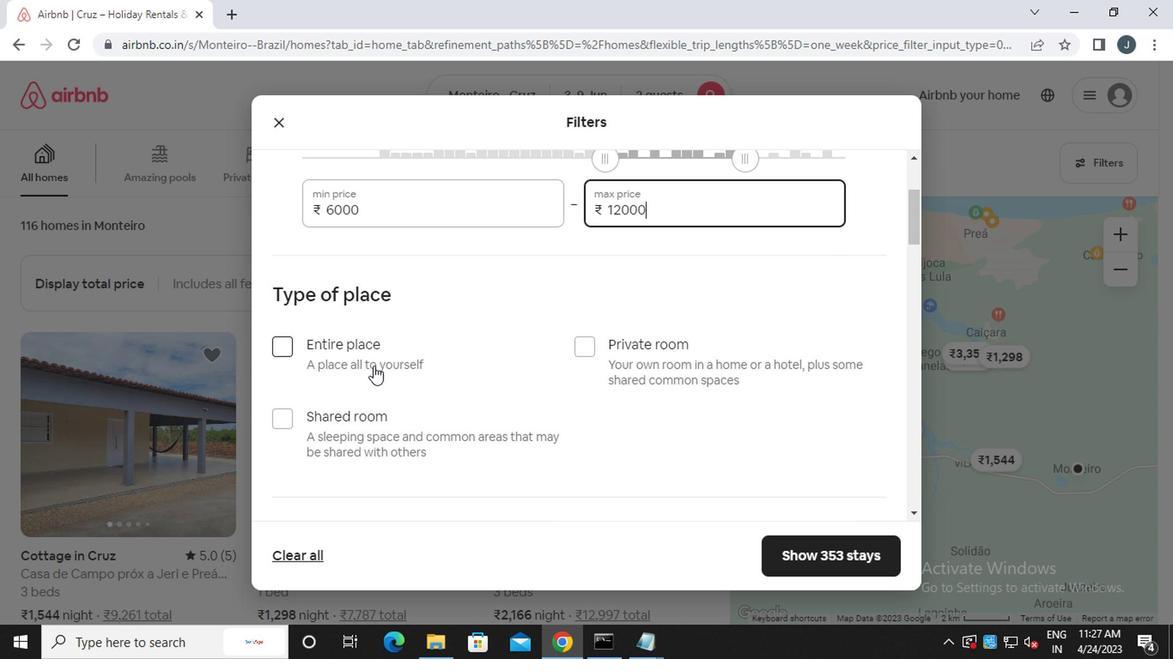 
Action: Mouse moved to (403, 386)
Screenshot: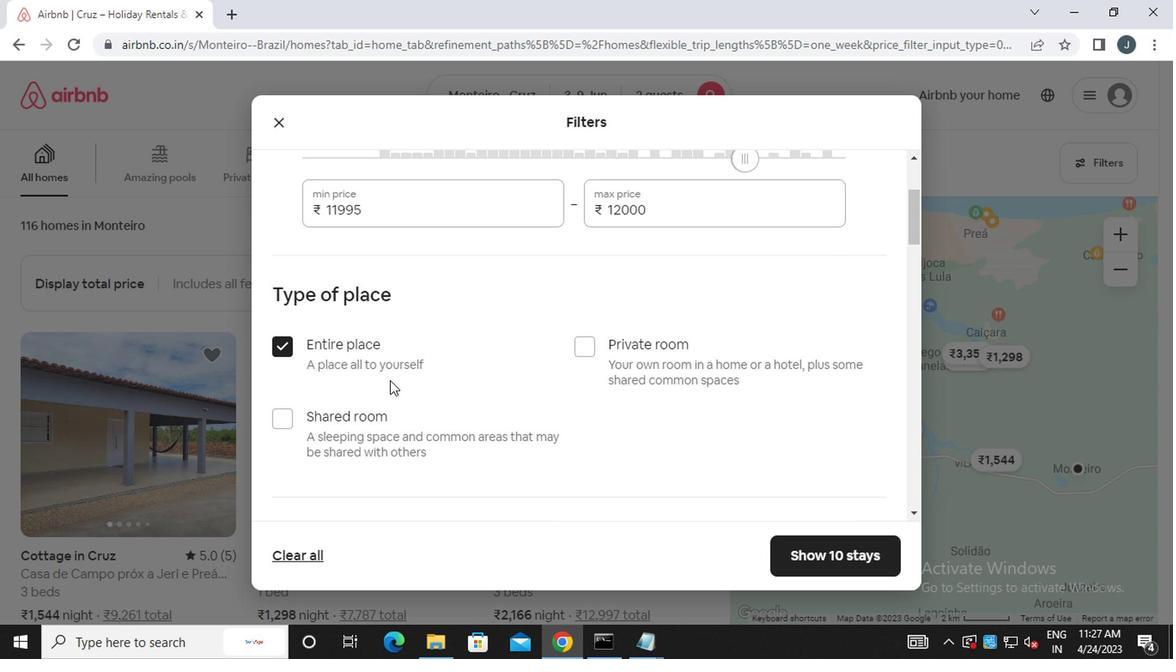 
Action: Mouse scrolled (403, 385) with delta (0, 0)
Screenshot: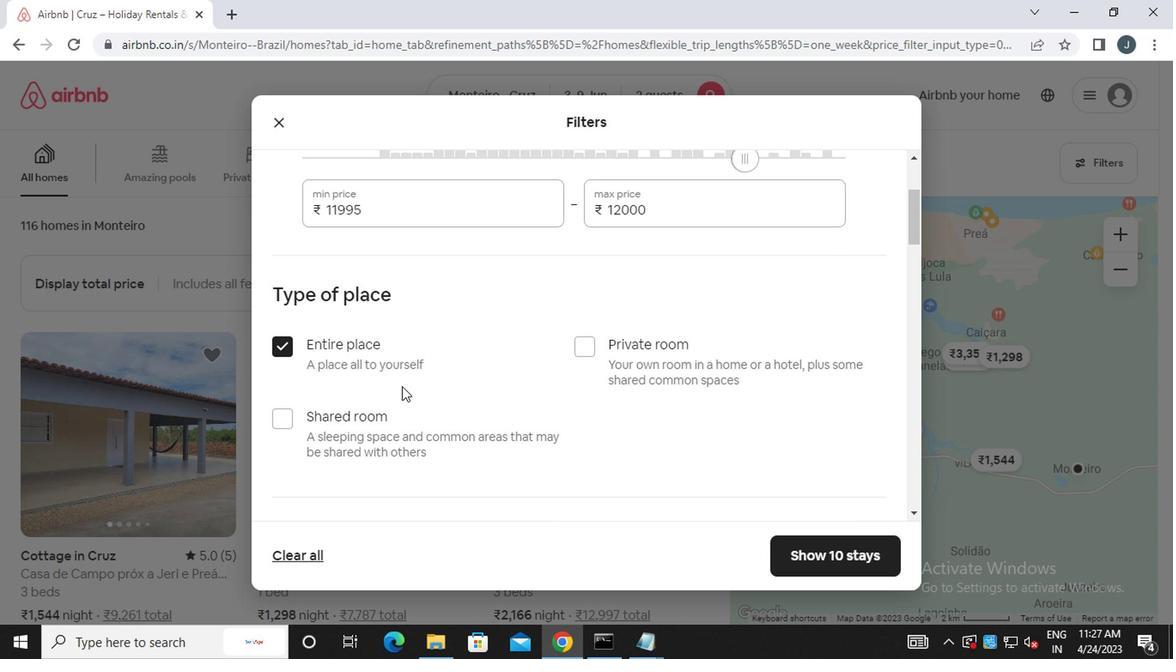 
Action: Mouse scrolled (403, 385) with delta (0, 0)
Screenshot: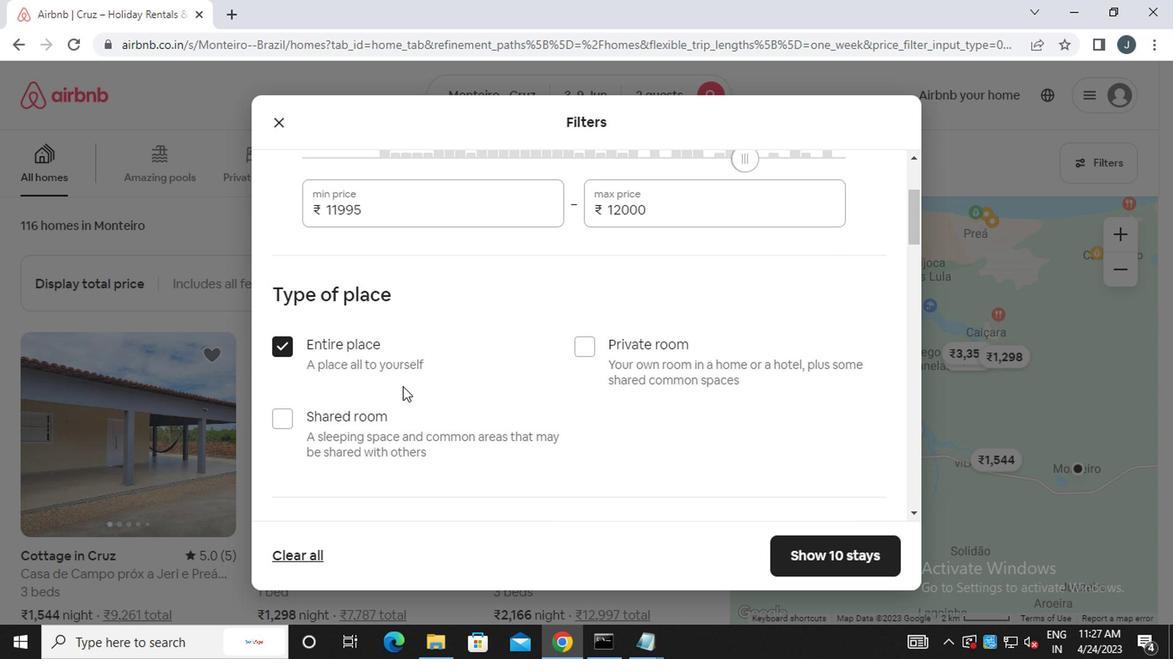 
Action: Mouse moved to (386, 350)
Screenshot: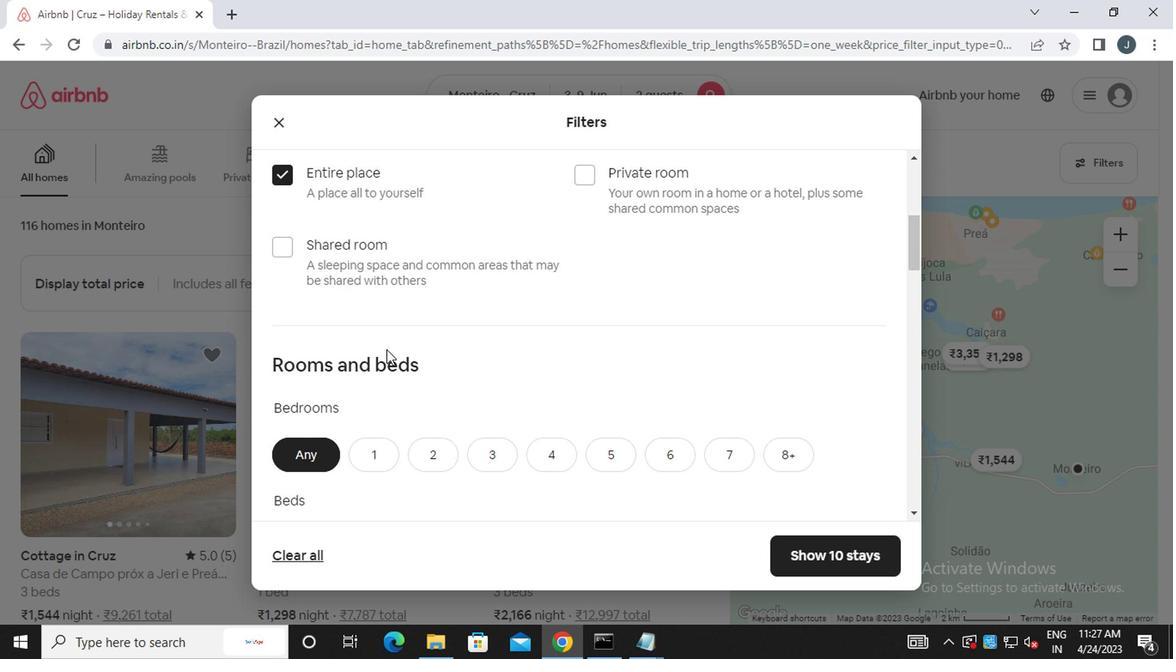 
Action: Mouse scrolled (386, 350) with delta (0, 0)
Screenshot: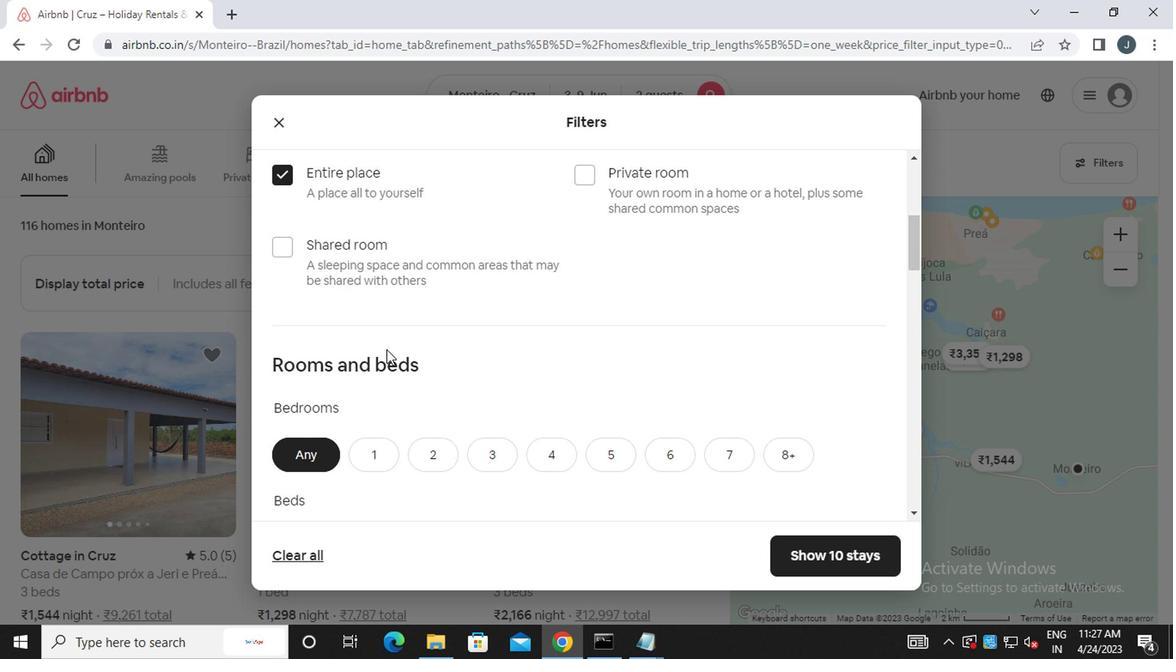 
Action: Mouse moved to (386, 353)
Screenshot: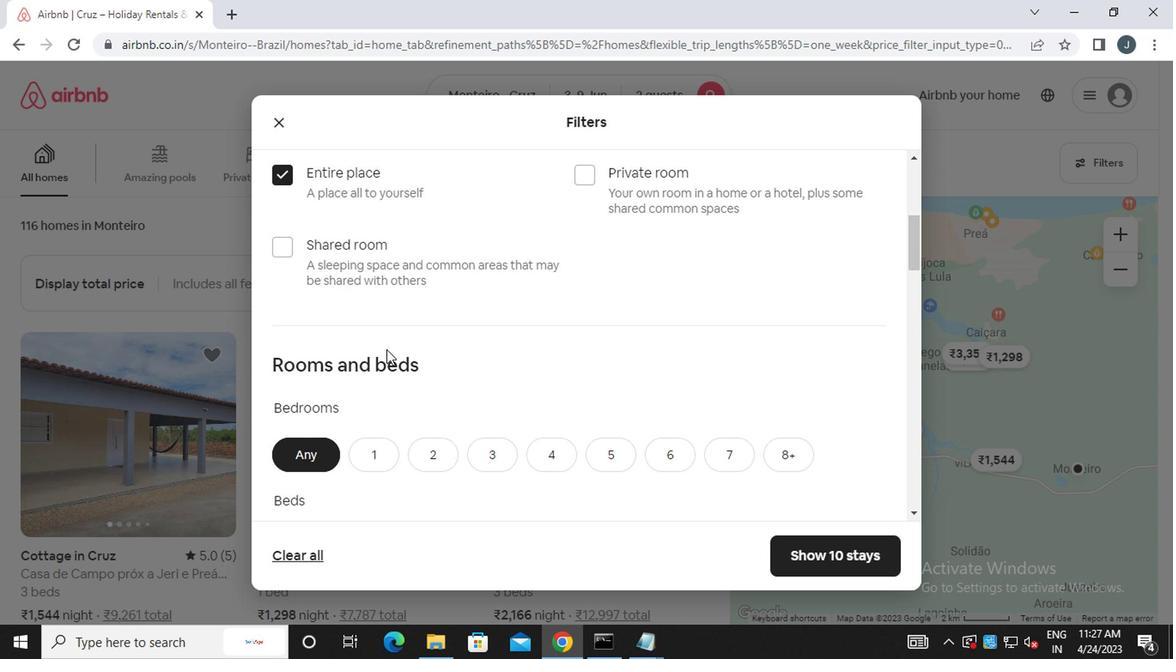 
Action: Mouse scrolled (386, 352) with delta (0, 0)
Screenshot: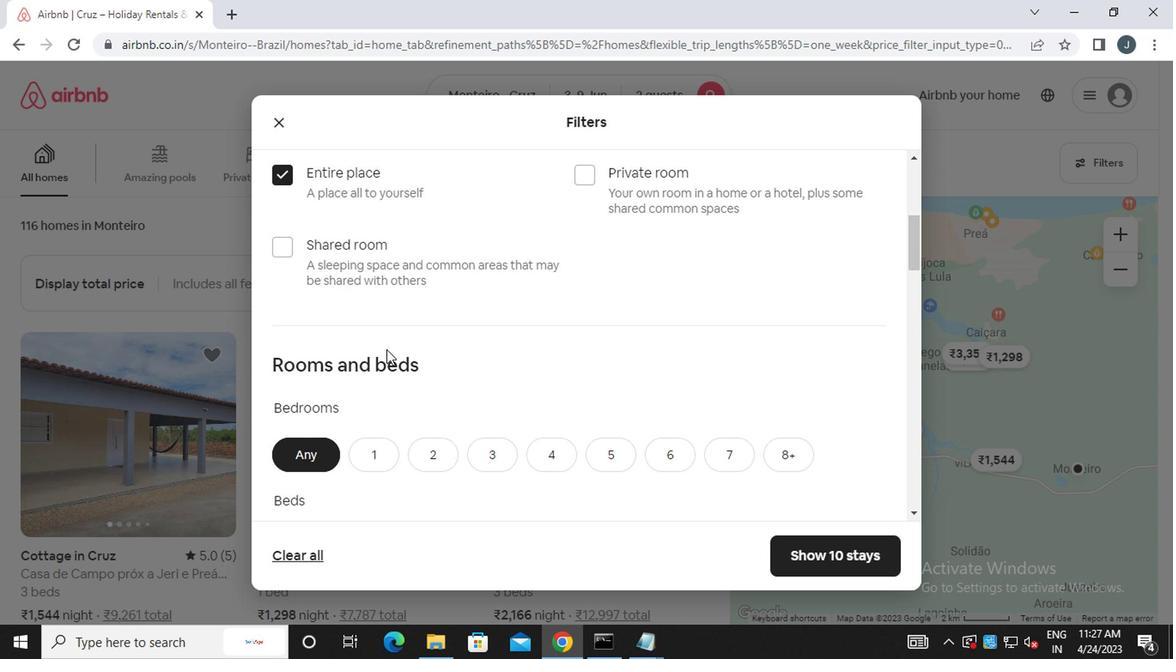
Action: Mouse moved to (383, 291)
Screenshot: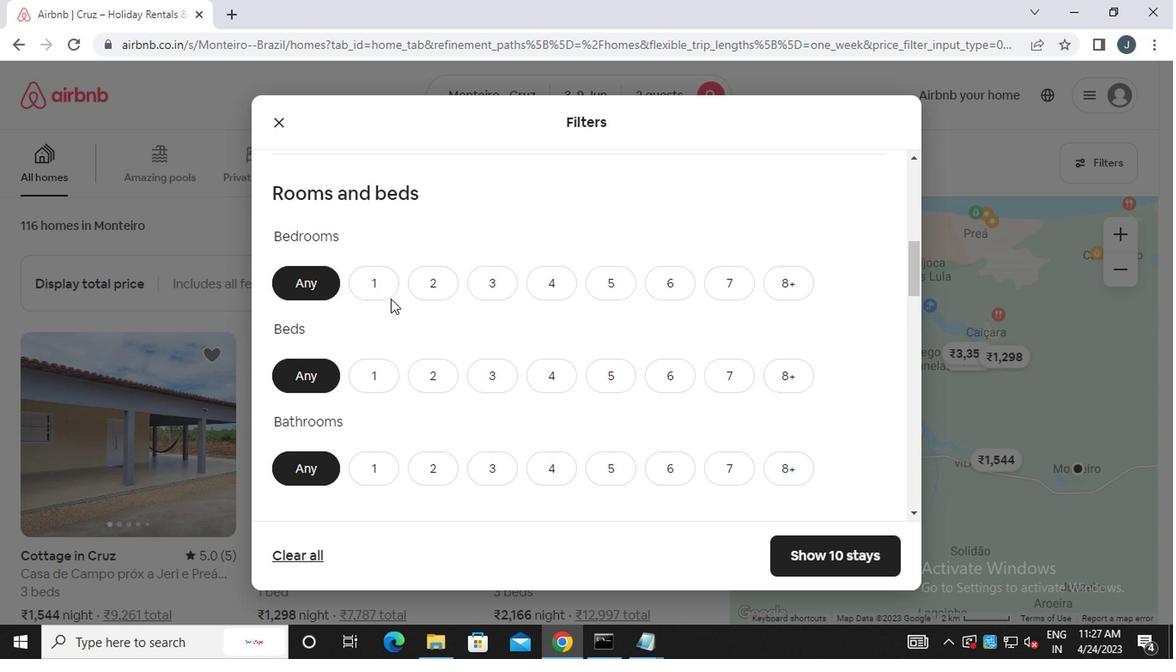 
Action: Mouse pressed left at (383, 291)
Screenshot: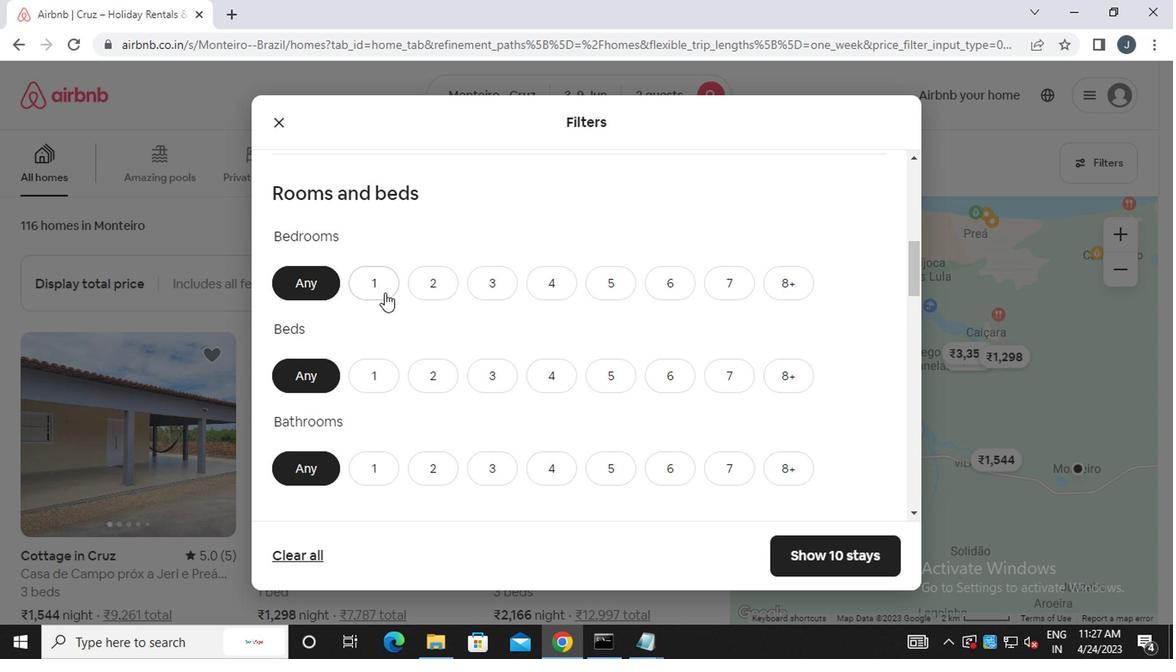 
Action: Mouse moved to (378, 381)
Screenshot: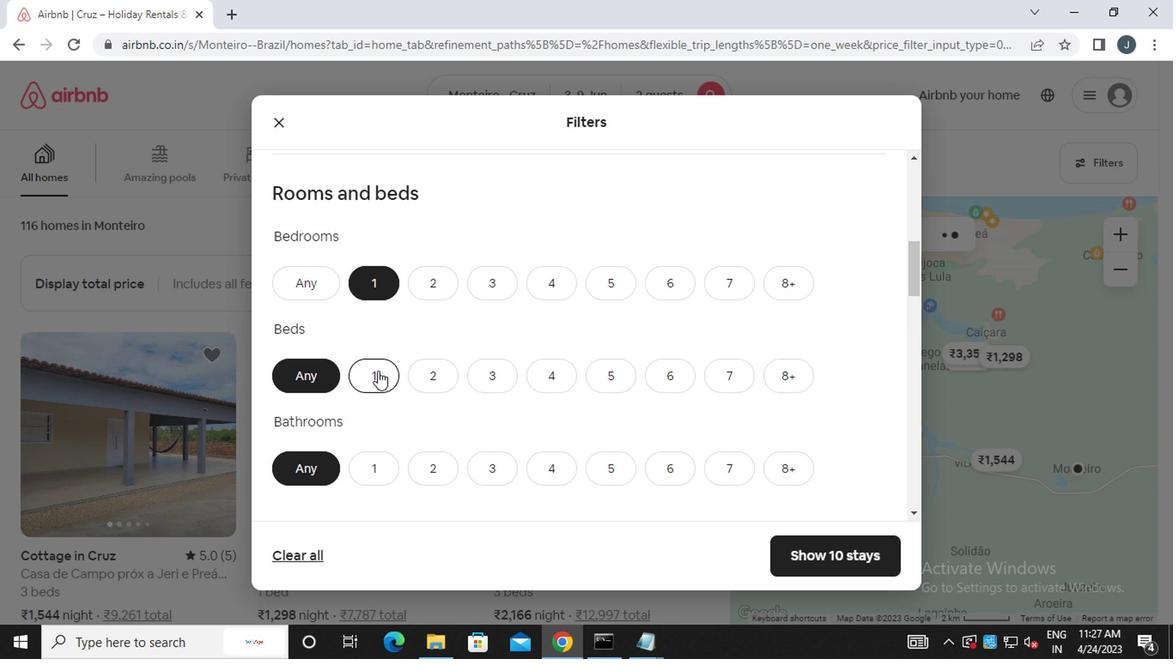 
Action: Mouse pressed left at (378, 381)
Screenshot: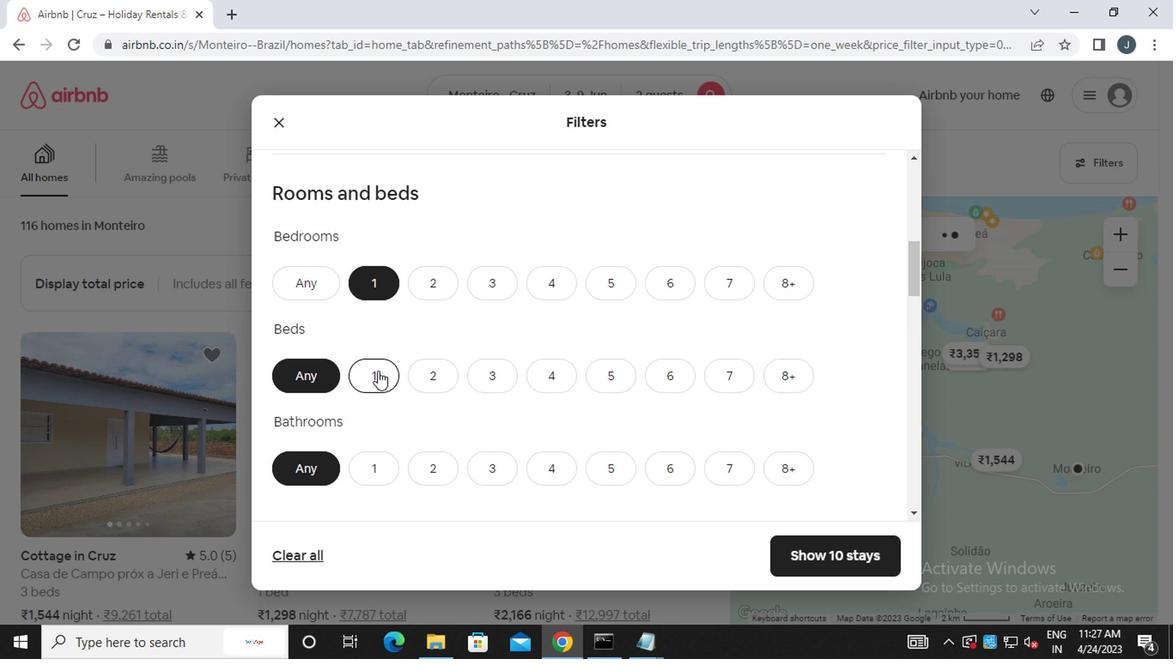 
Action: Mouse moved to (377, 464)
Screenshot: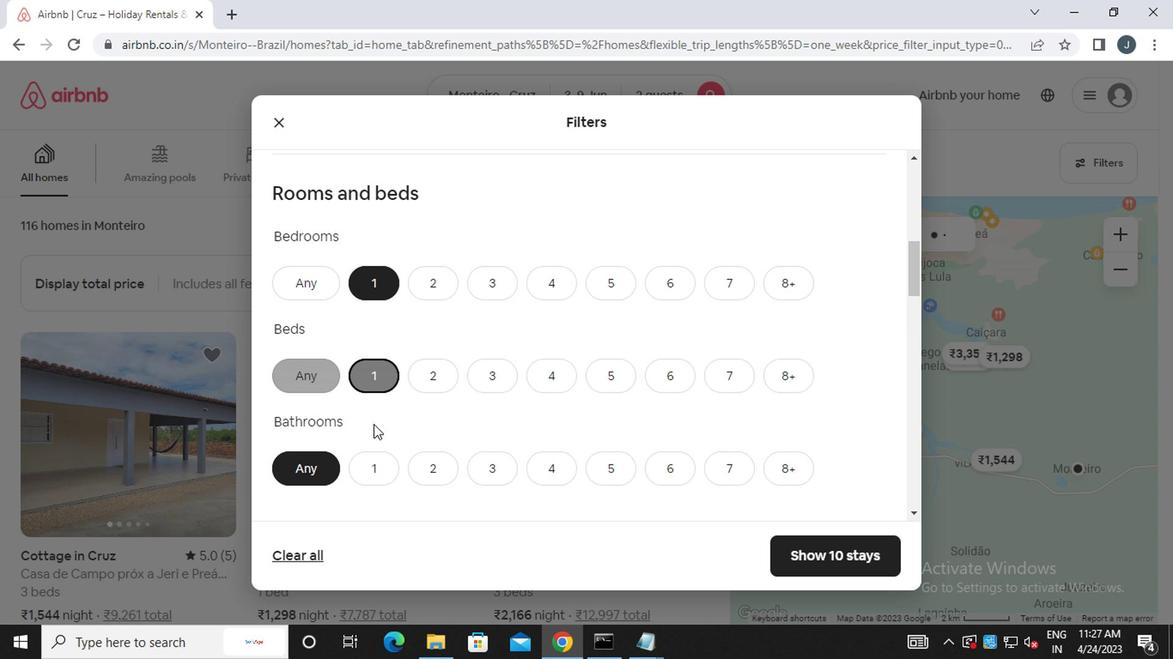 
Action: Mouse pressed left at (377, 464)
Screenshot: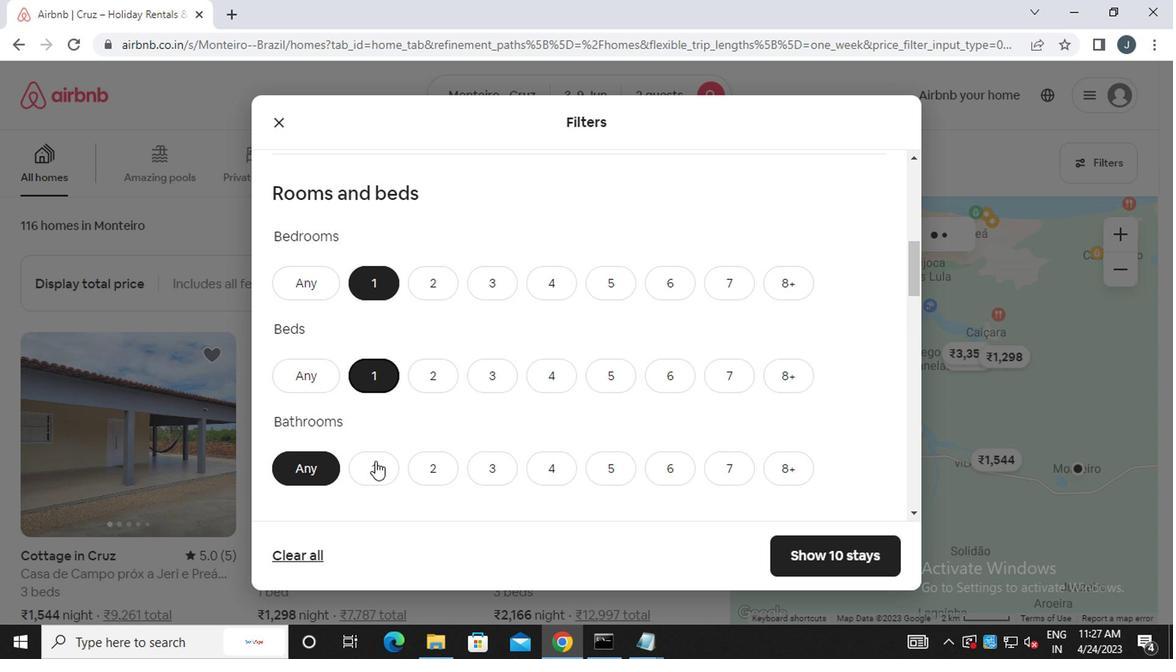 
Action: Mouse moved to (373, 454)
Screenshot: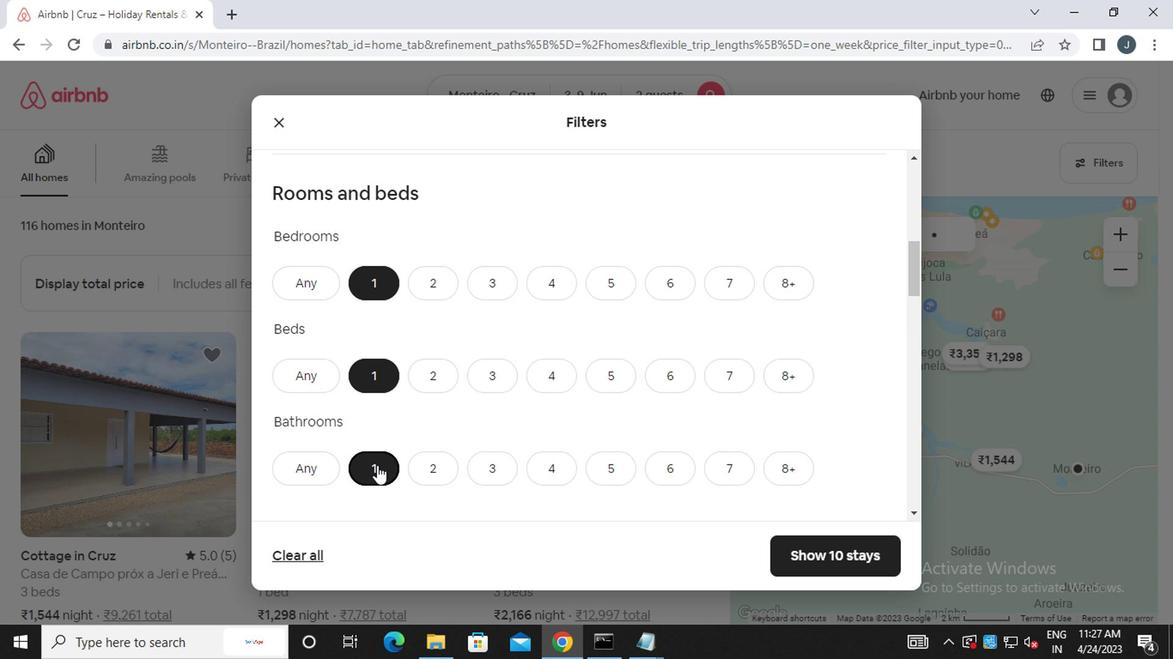 
Action: Mouse scrolled (373, 453) with delta (0, 0)
Screenshot: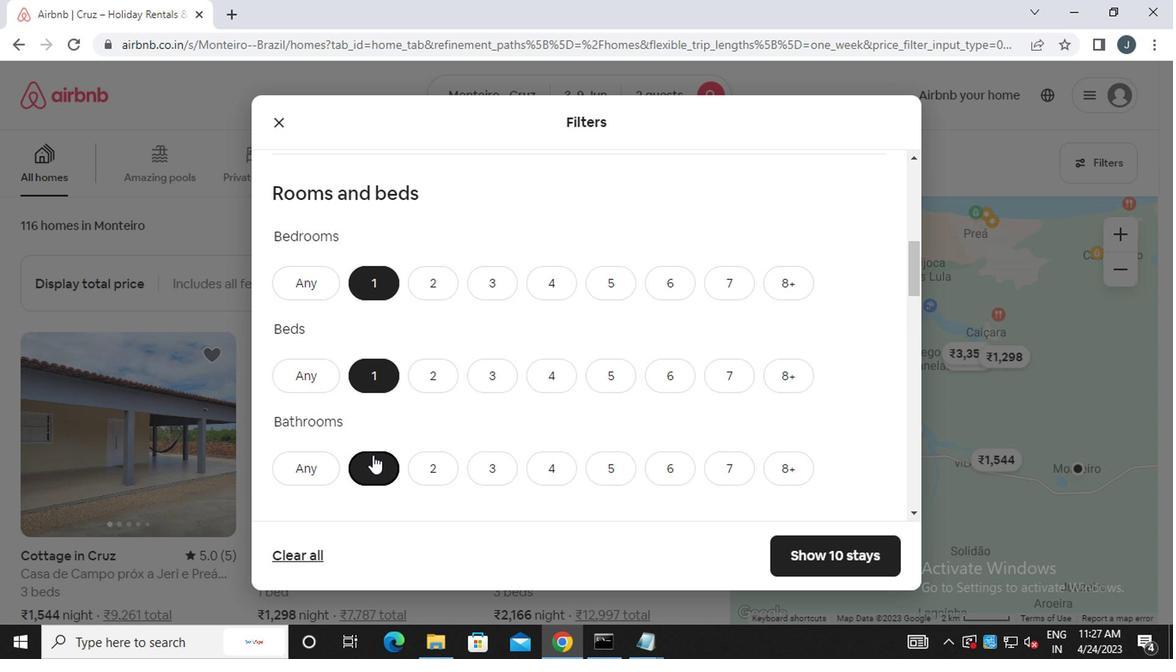 
Action: Mouse scrolled (373, 453) with delta (0, 0)
Screenshot: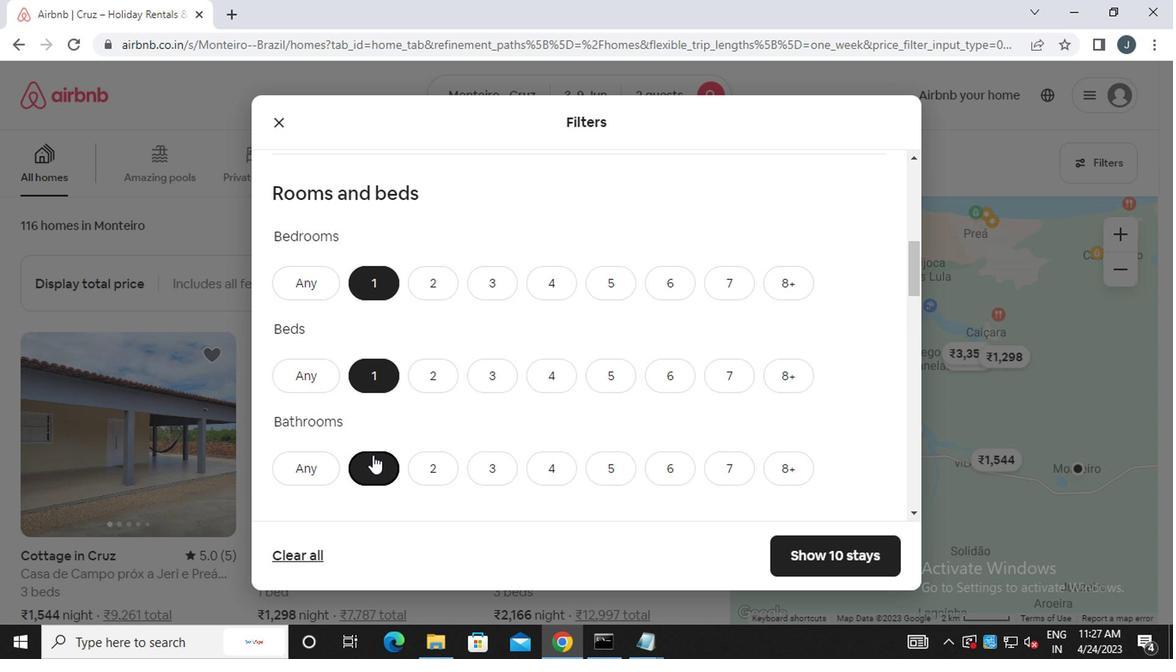 
Action: Mouse scrolled (373, 453) with delta (0, 0)
Screenshot: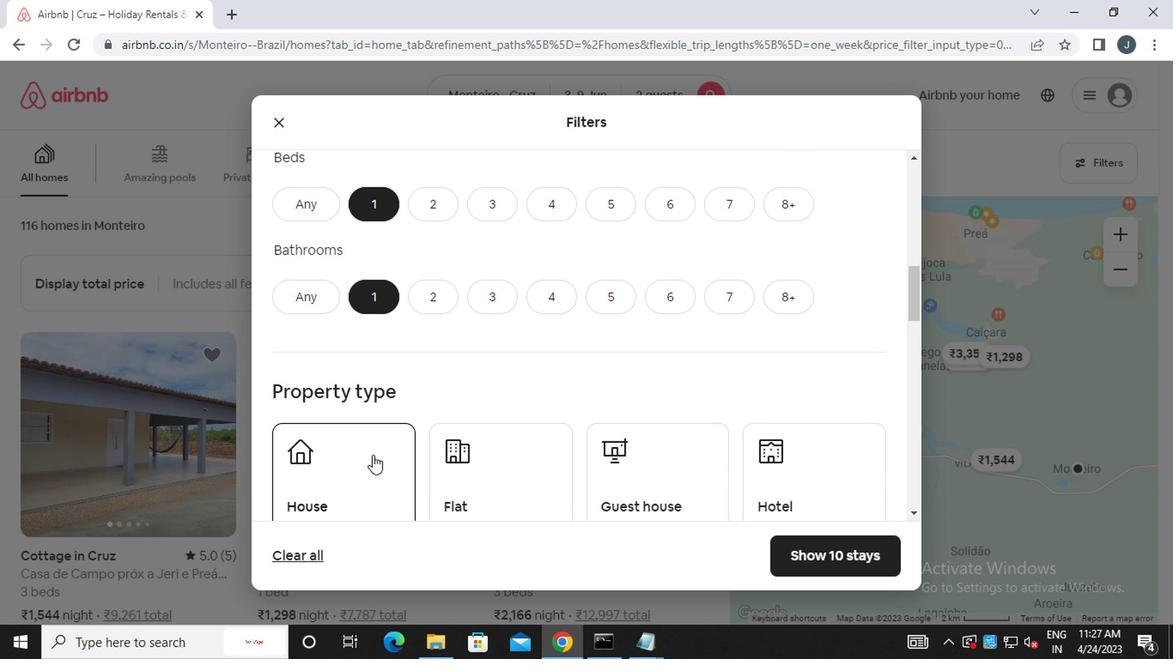 
Action: Mouse moved to (383, 408)
Screenshot: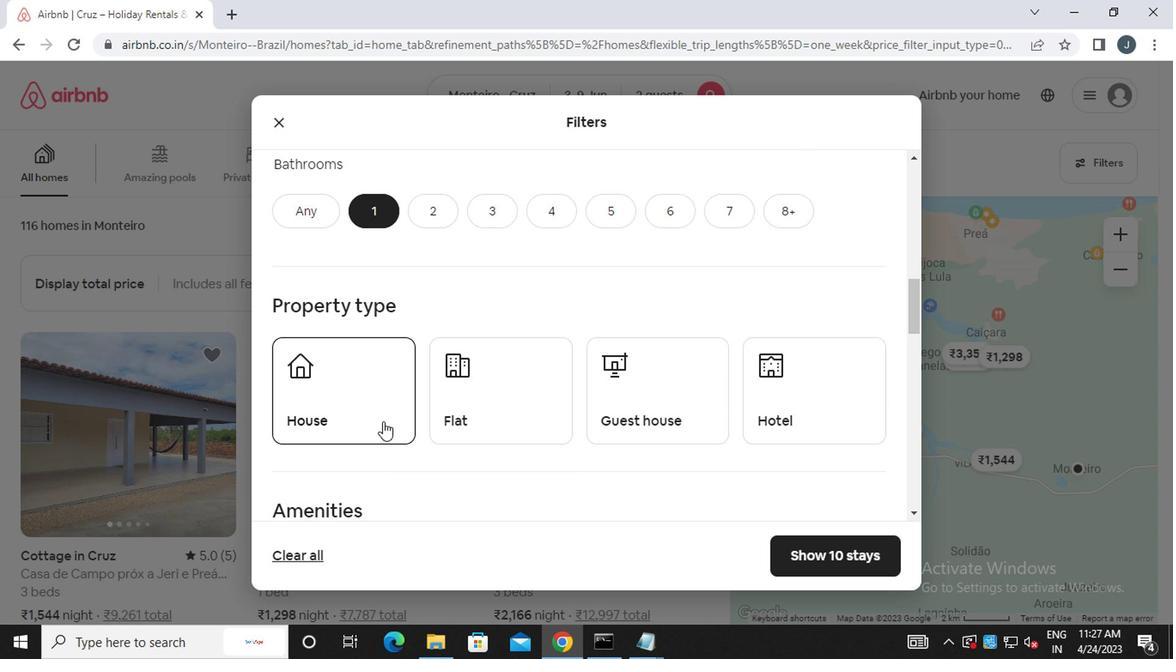 
Action: Mouse pressed left at (383, 408)
Screenshot: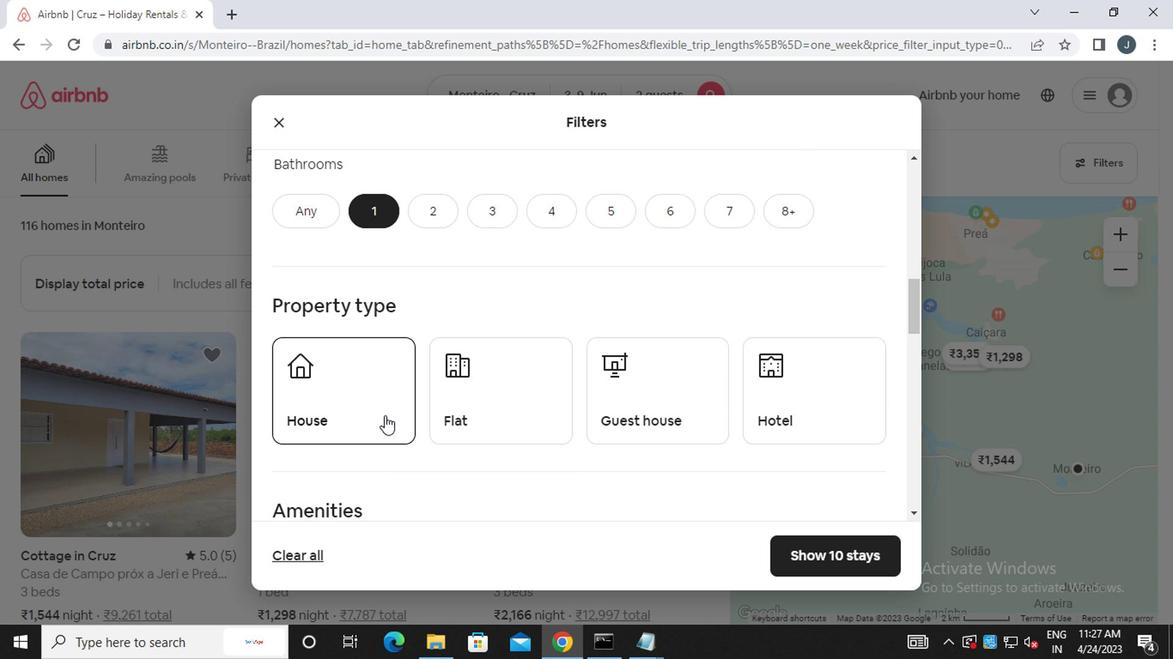 
Action: Mouse moved to (452, 408)
Screenshot: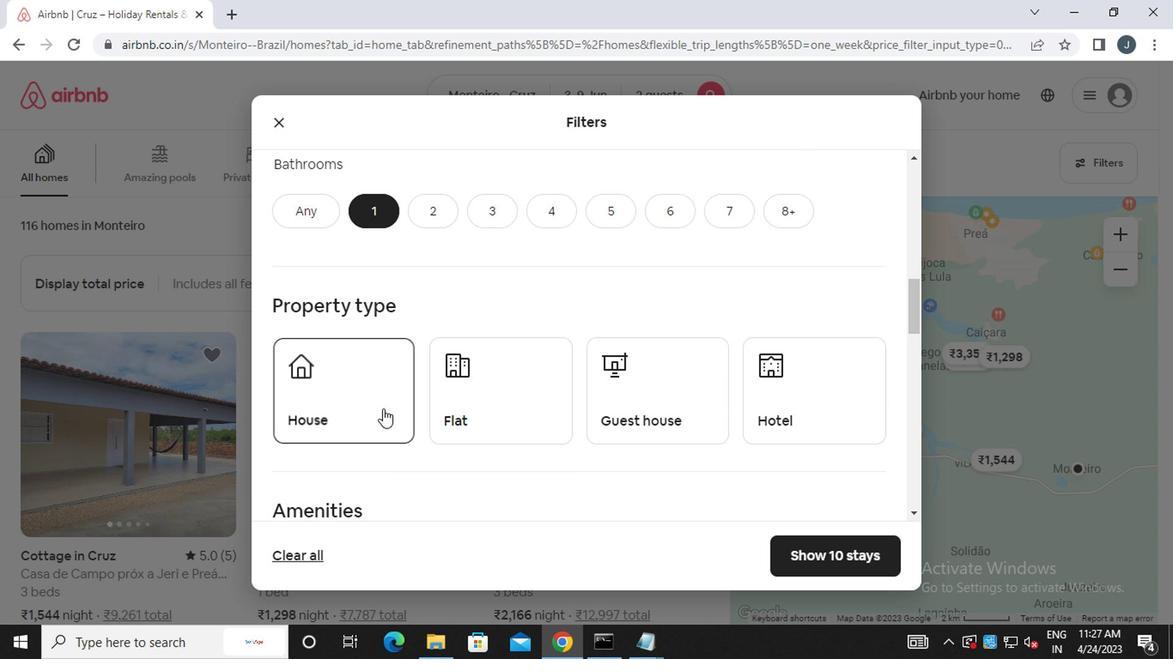 
Action: Mouse pressed left at (452, 408)
Screenshot: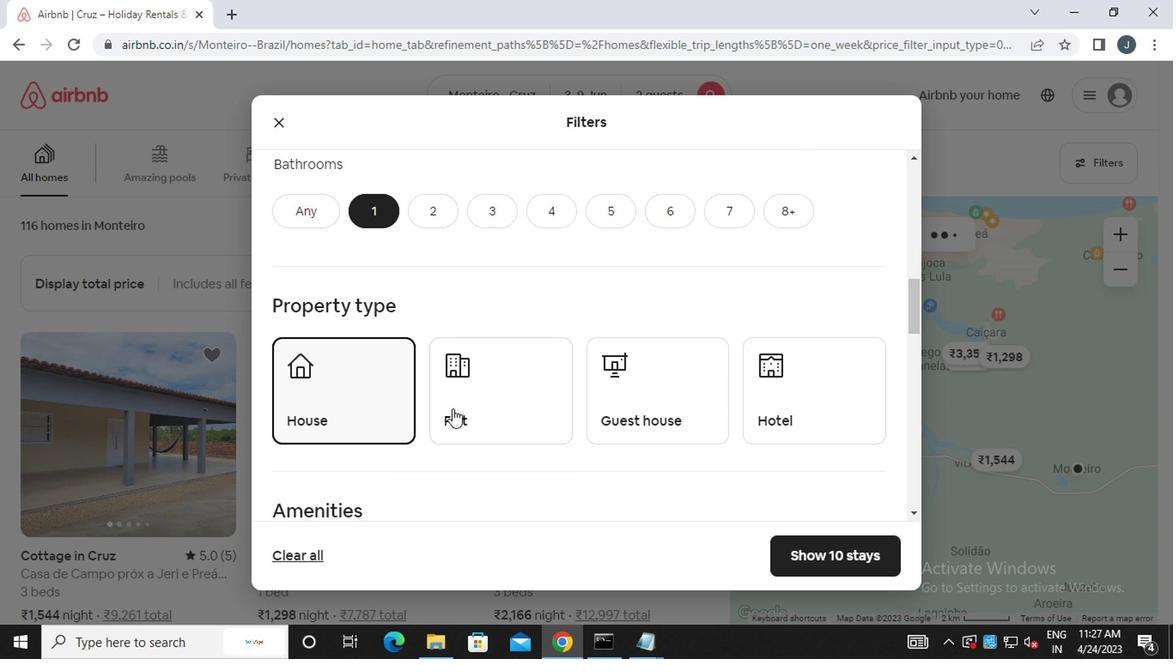 
Action: Mouse moved to (653, 397)
Screenshot: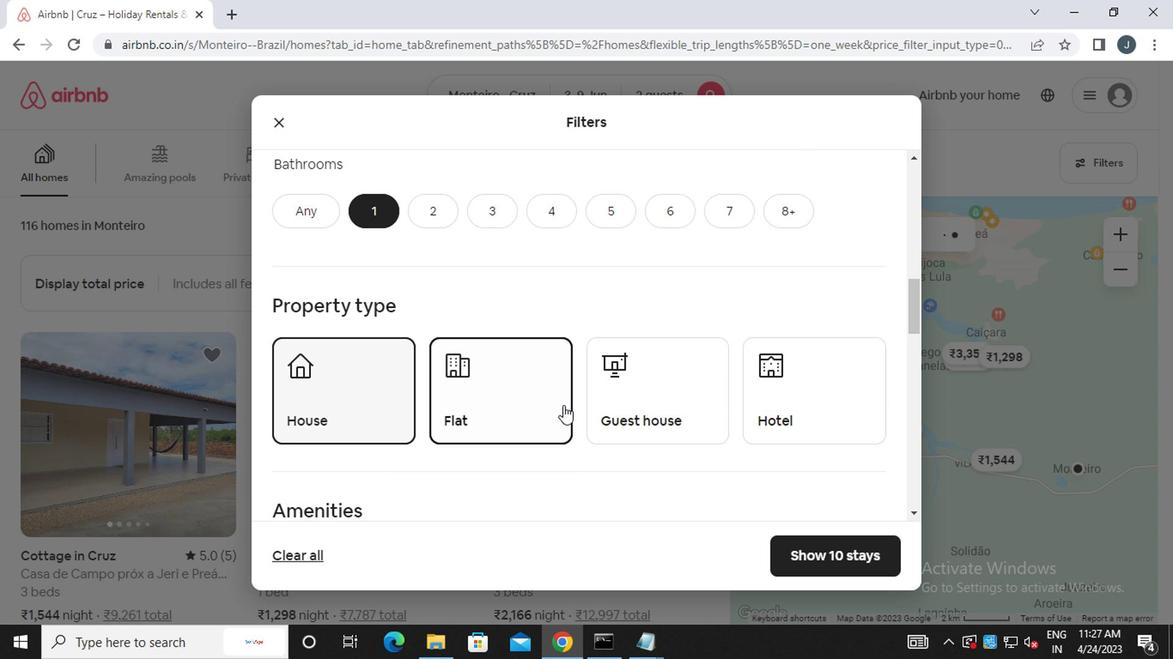 
Action: Mouse pressed left at (653, 397)
Screenshot: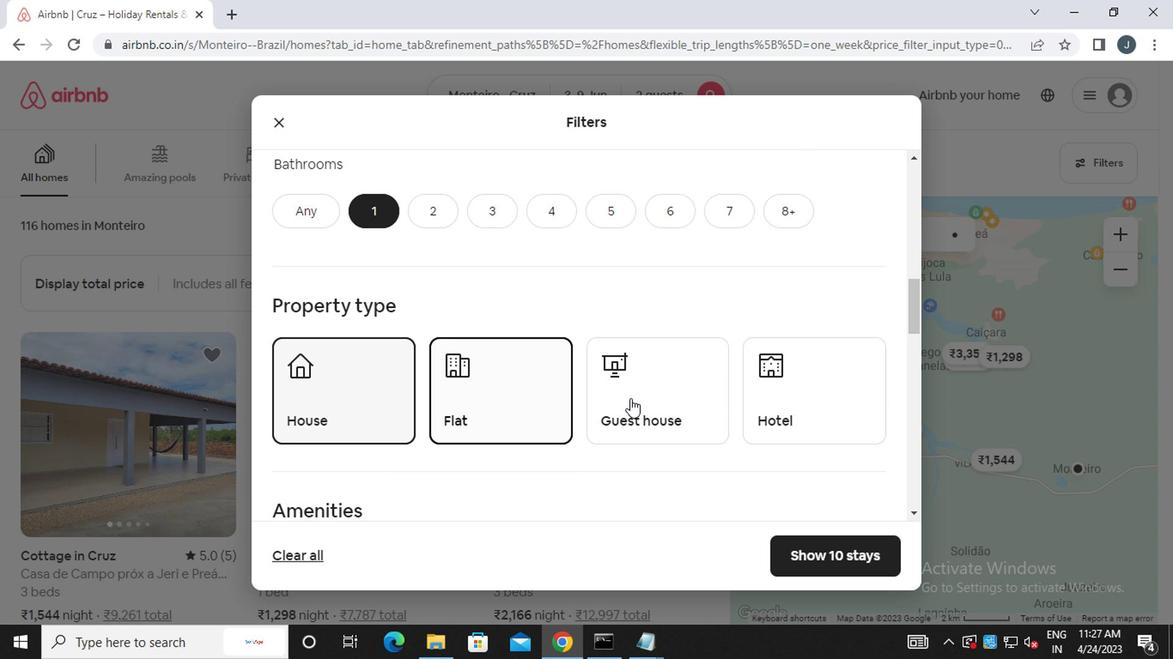 
Action: Mouse moved to (770, 396)
Screenshot: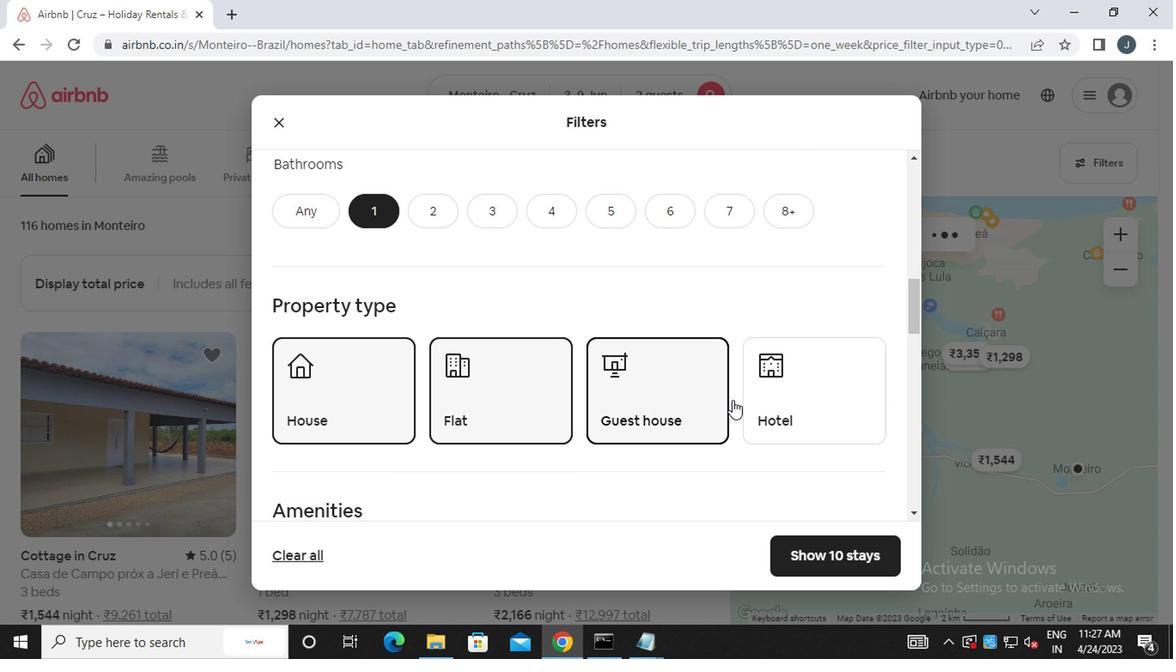
Action: Mouse pressed left at (770, 396)
Screenshot: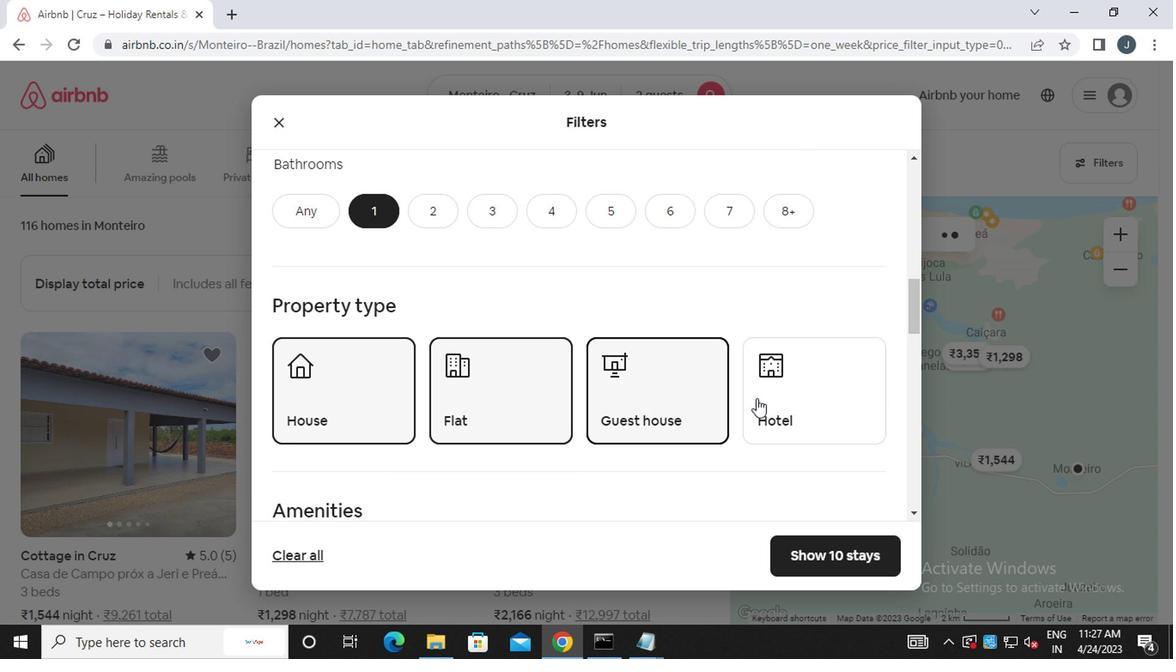 
Action: Mouse moved to (522, 422)
Screenshot: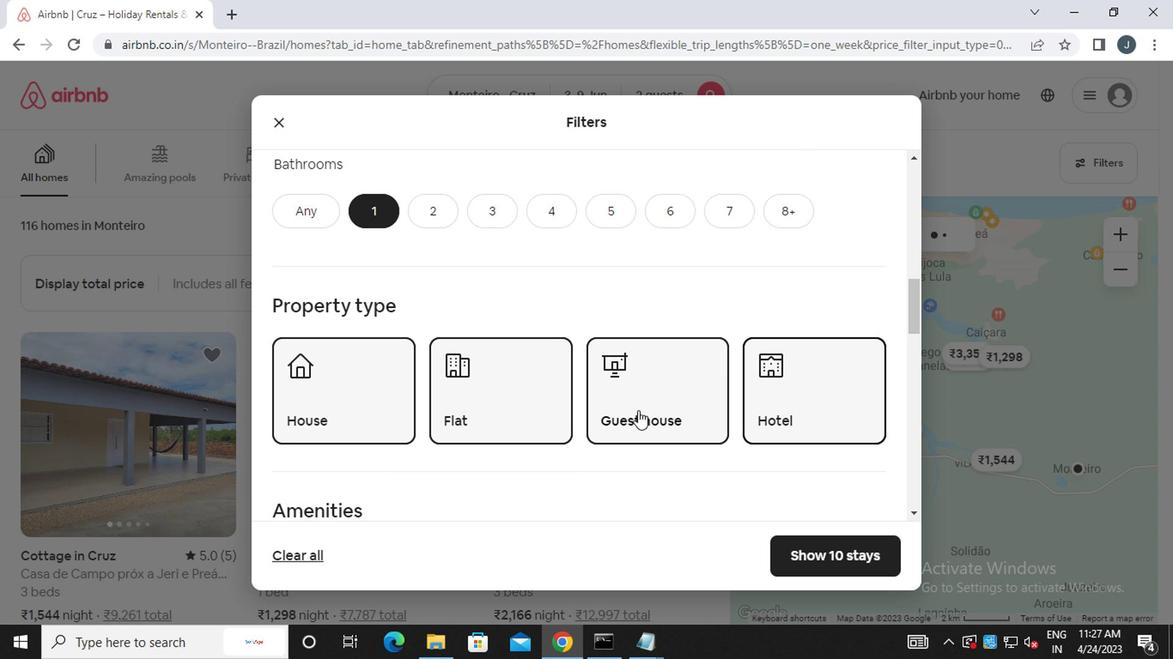 
Action: Mouse scrolled (522, 421) with delta (0, -1)
Screenshot: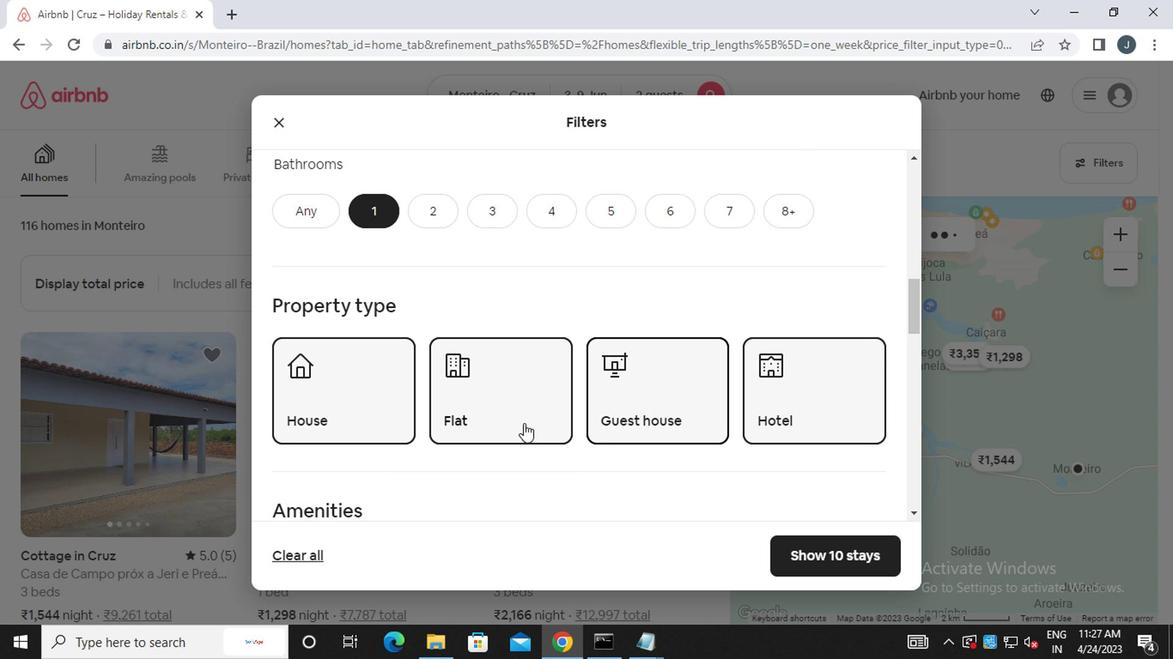 
Action: Mouse scrolled (522, 421) with delta (0, -1)
Screenshot: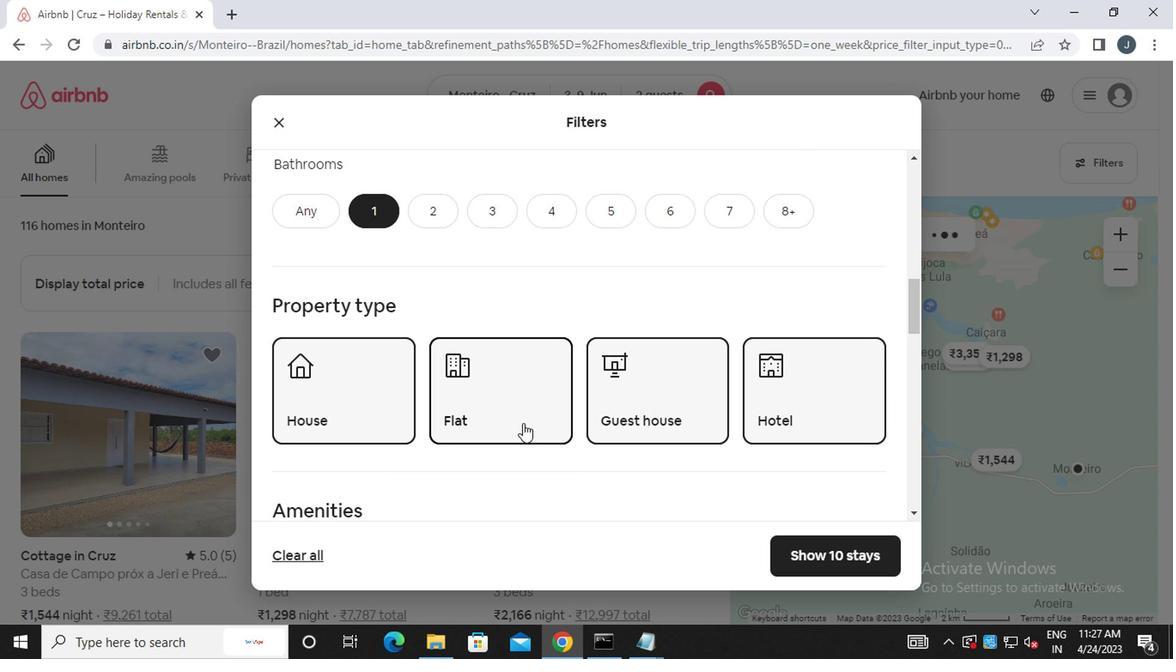 
Action: Mouse scrolled (522, 421) with delta (0, -1)
Screenshot: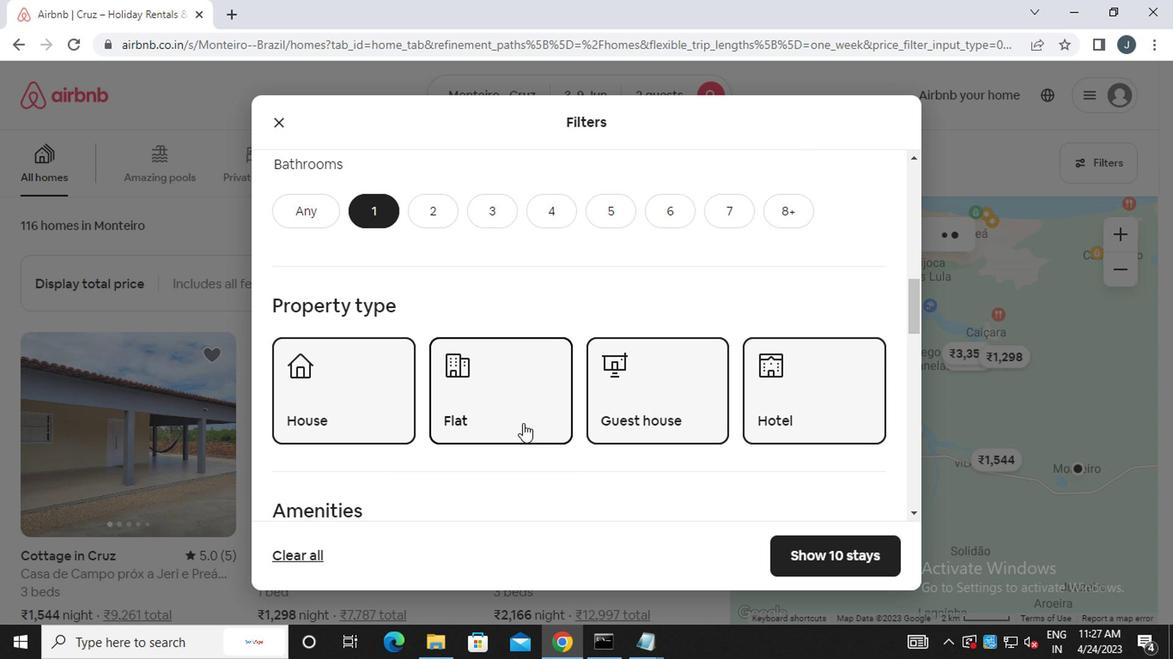
Action: Mouse scrolled (522, 421) with delta (0, -1)
Screenshot: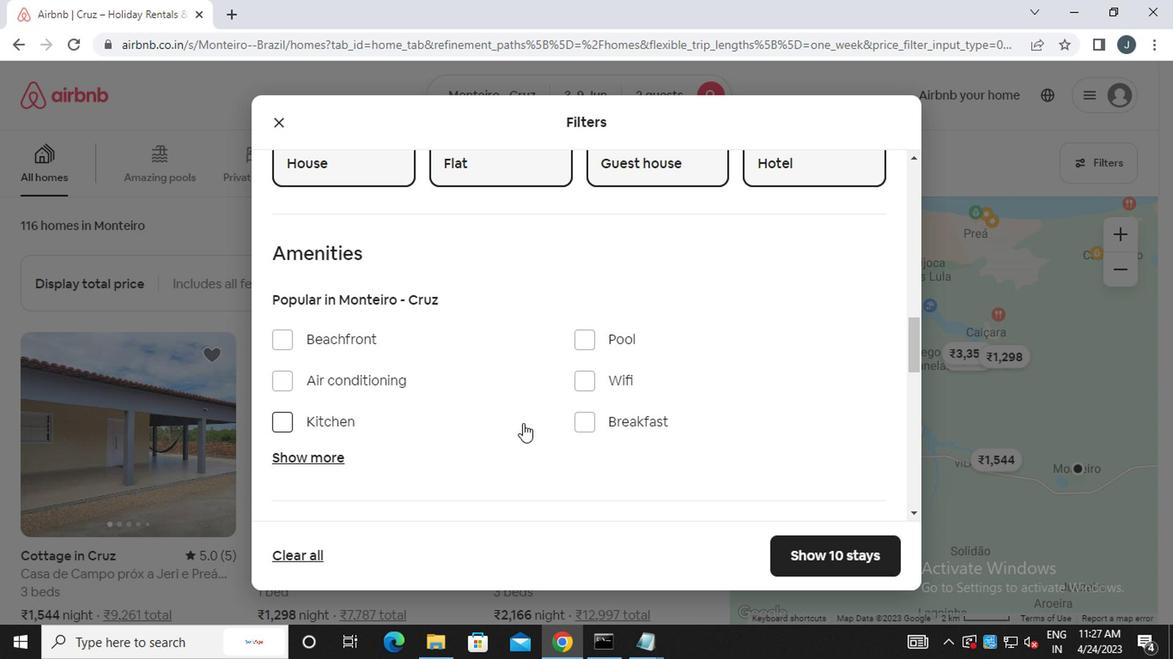 
Action: Mouse scrolled (522, 421) with delta (0, -1)
Screenshot: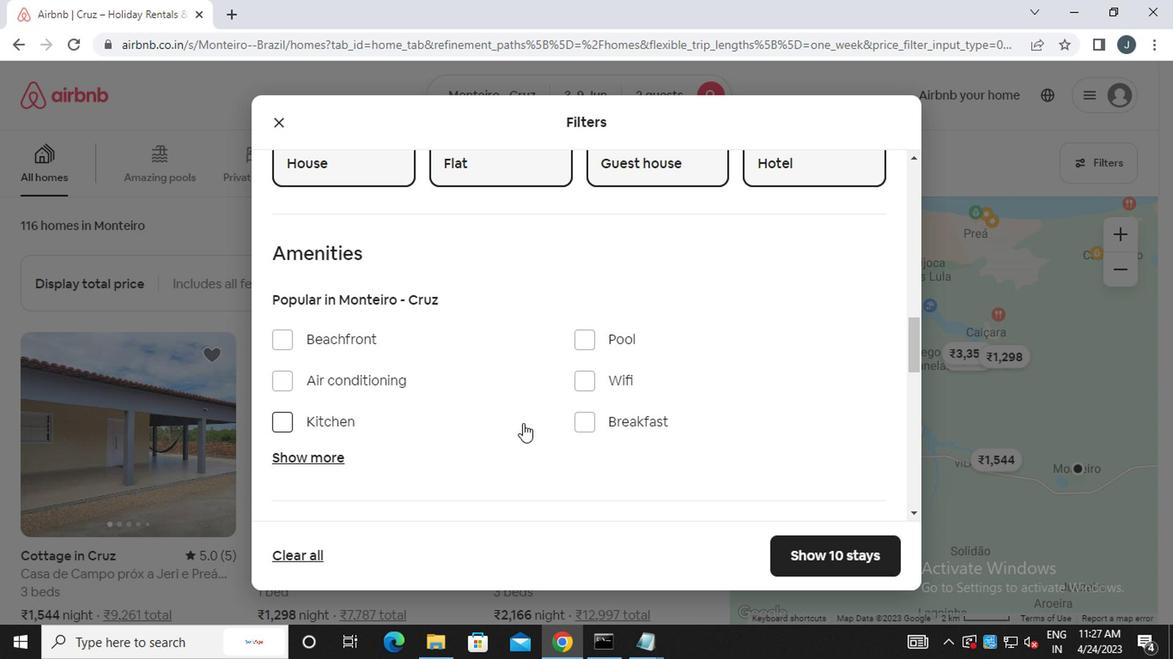 
Action: Mouse scrolled (522, 421) with delta (0, -1)
Screenshot: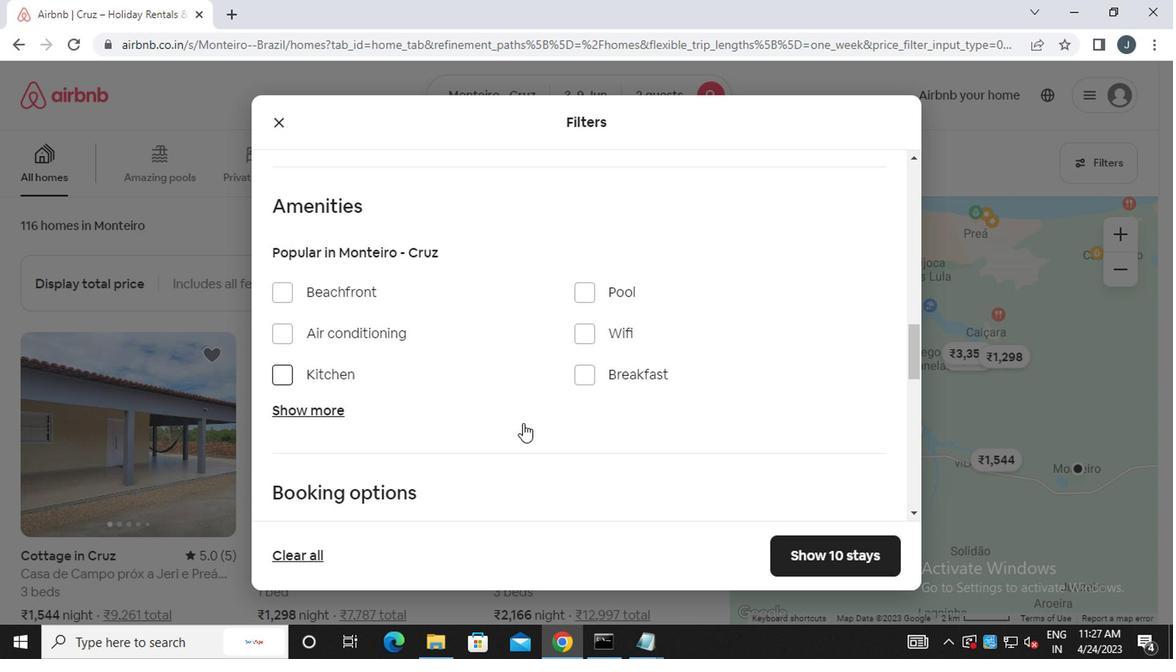 
Action: Mouse scrolled (522, 421) with delta (0, -1)
Screenshot: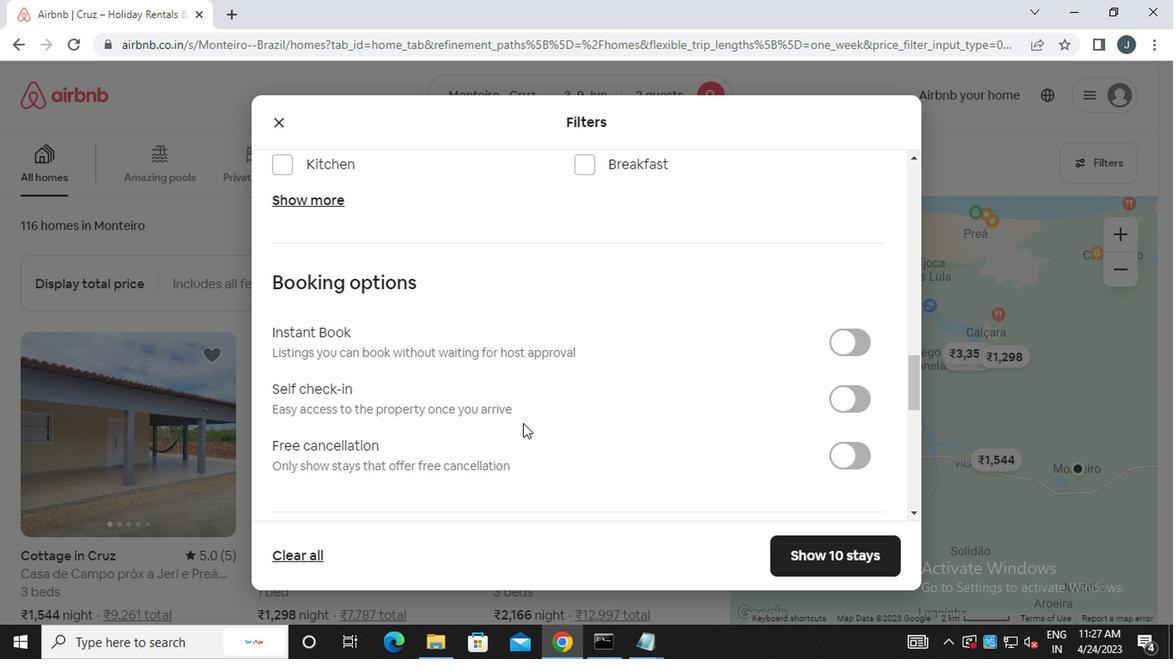 
Action: Mouse moved to (834, 322)
Screenshot: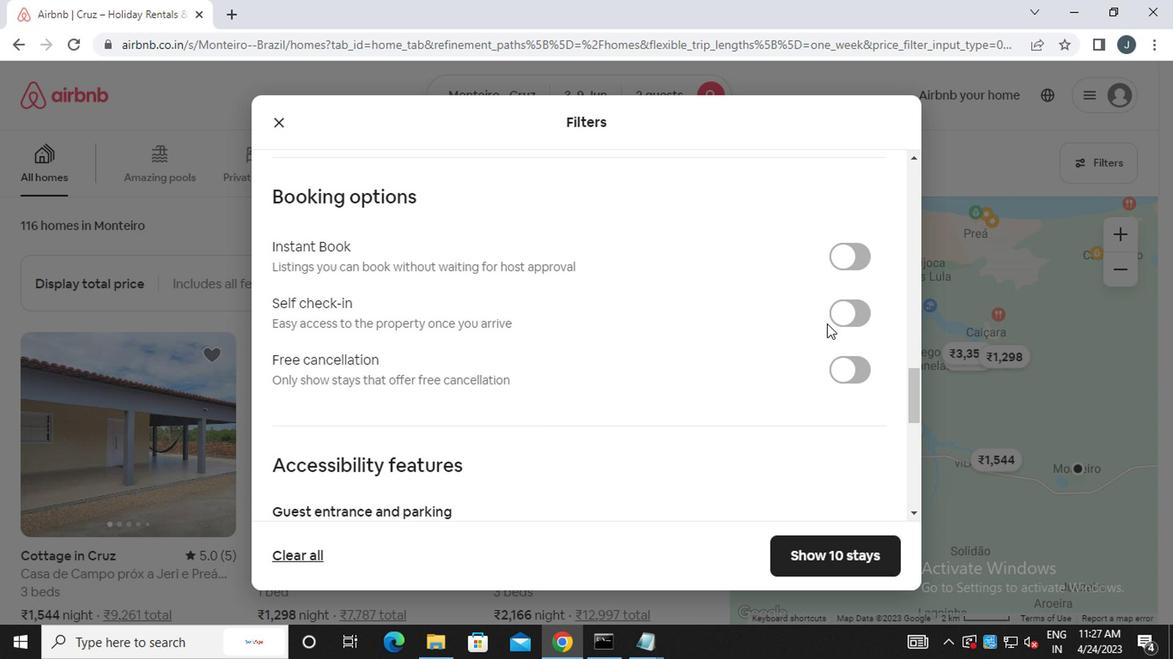 
Action: Mouse pressed left at (834, 322)
Screenshot: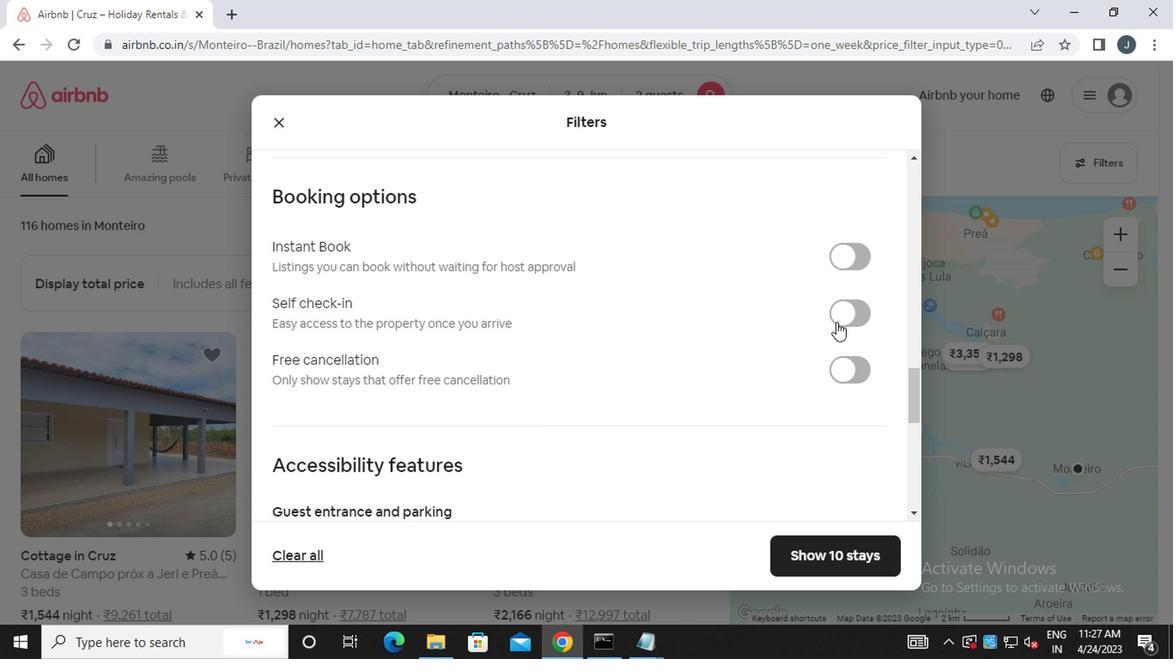 
Action: Mouse moved to (627, 399)
Screenshot: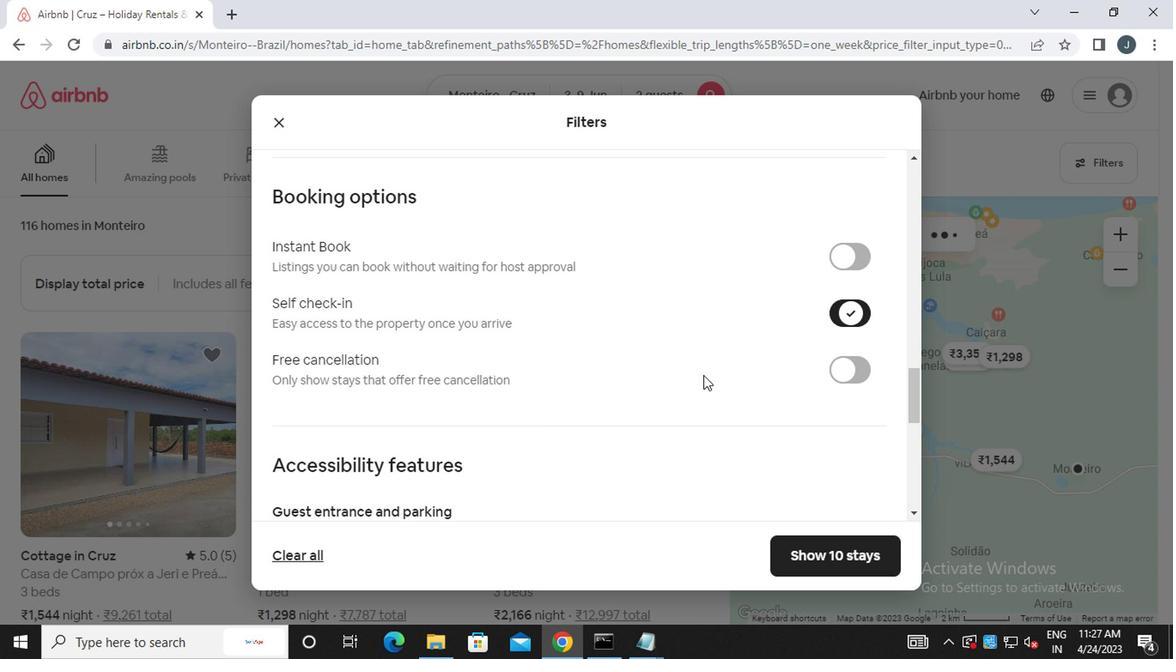 
Action: Mouse scrolled (627, 399) with delta (0, 0)
Screenshot: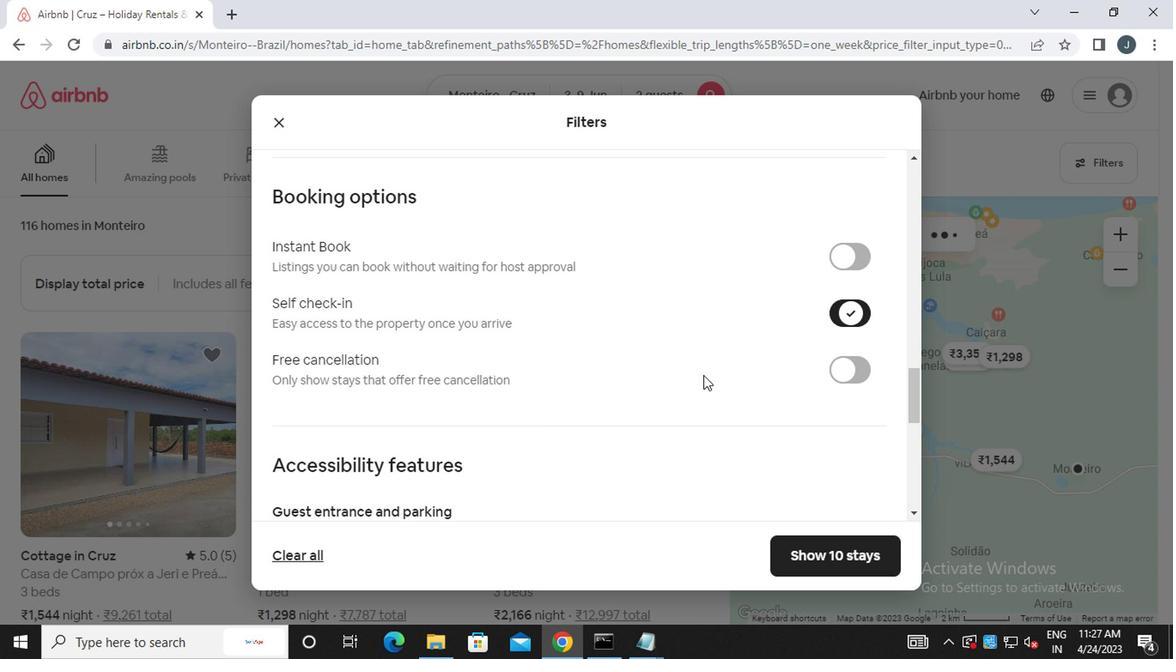
Action: Mouse moved to (625, 401)
Screenshot: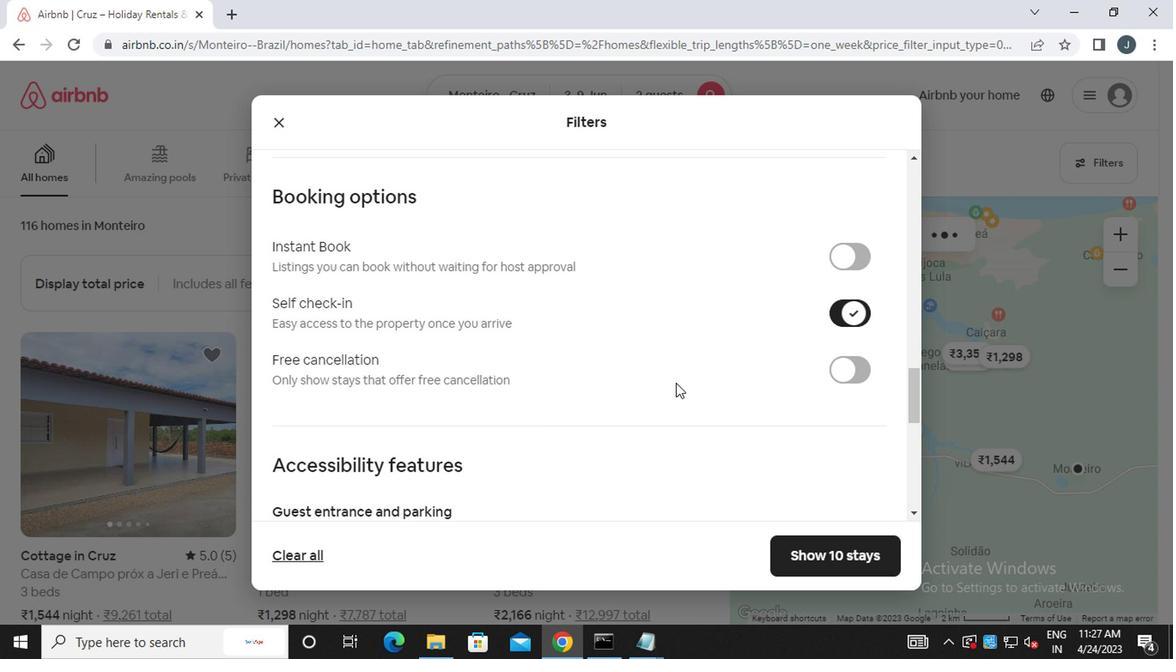 
Action: Mouse scrolled (625, 400) with delta (0, 0)
Screenshot: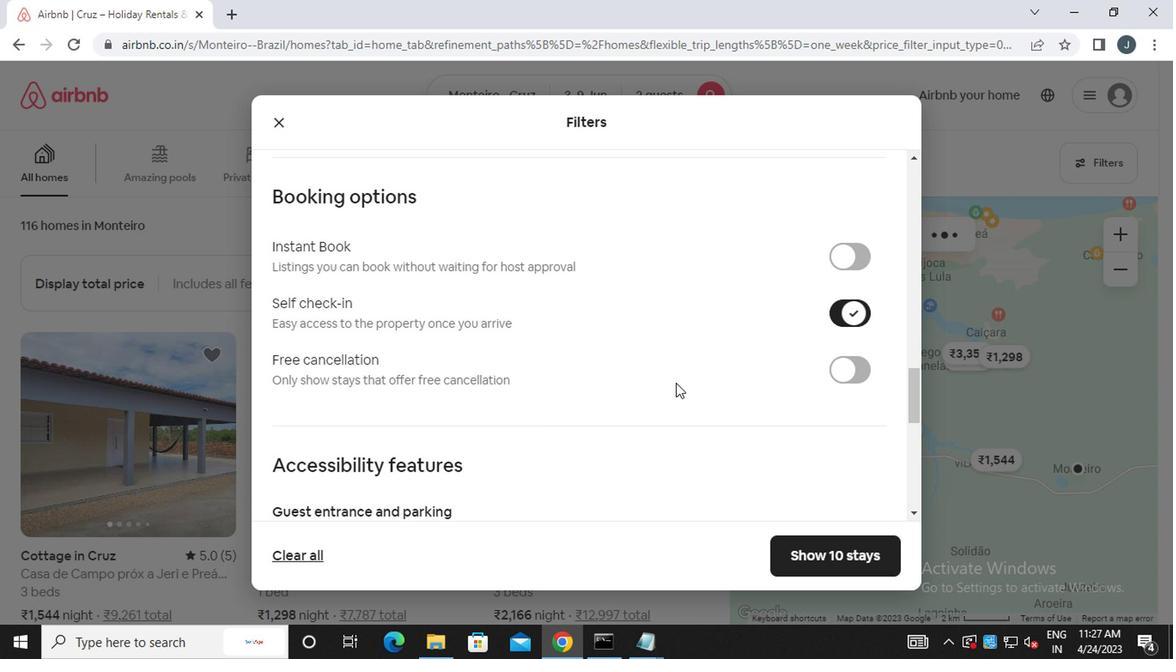 
Action: Mouse moved to (625, 401)
Screenshot: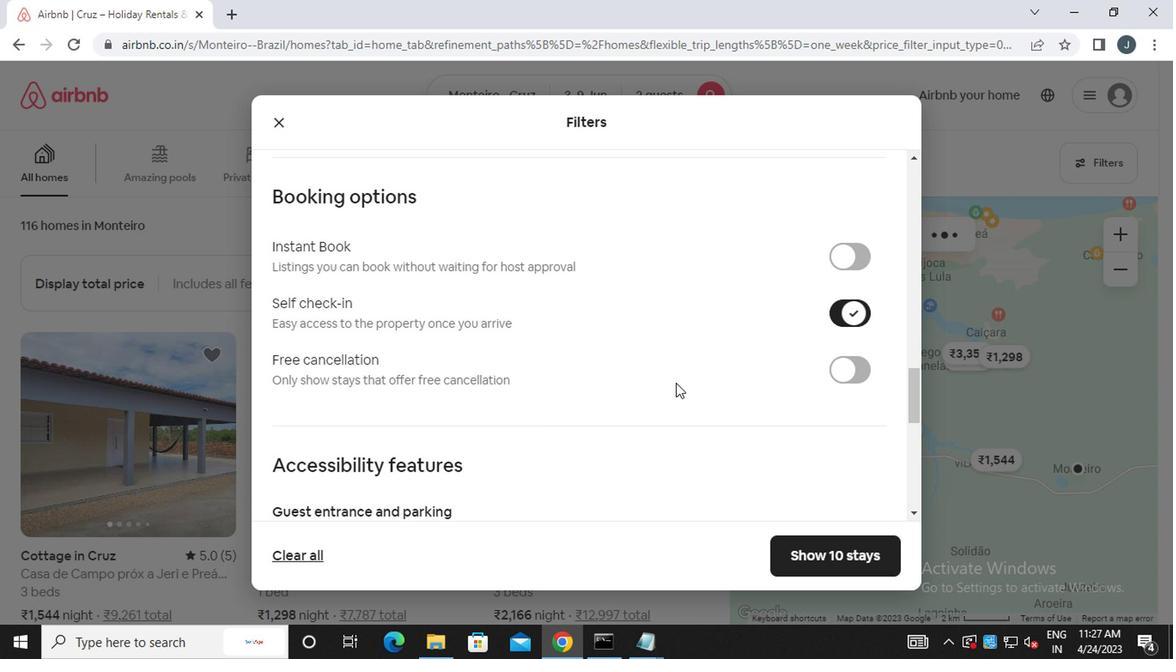 
Action: Mouse scrolled (625, 400) with delta (0, 0)
Screenshot: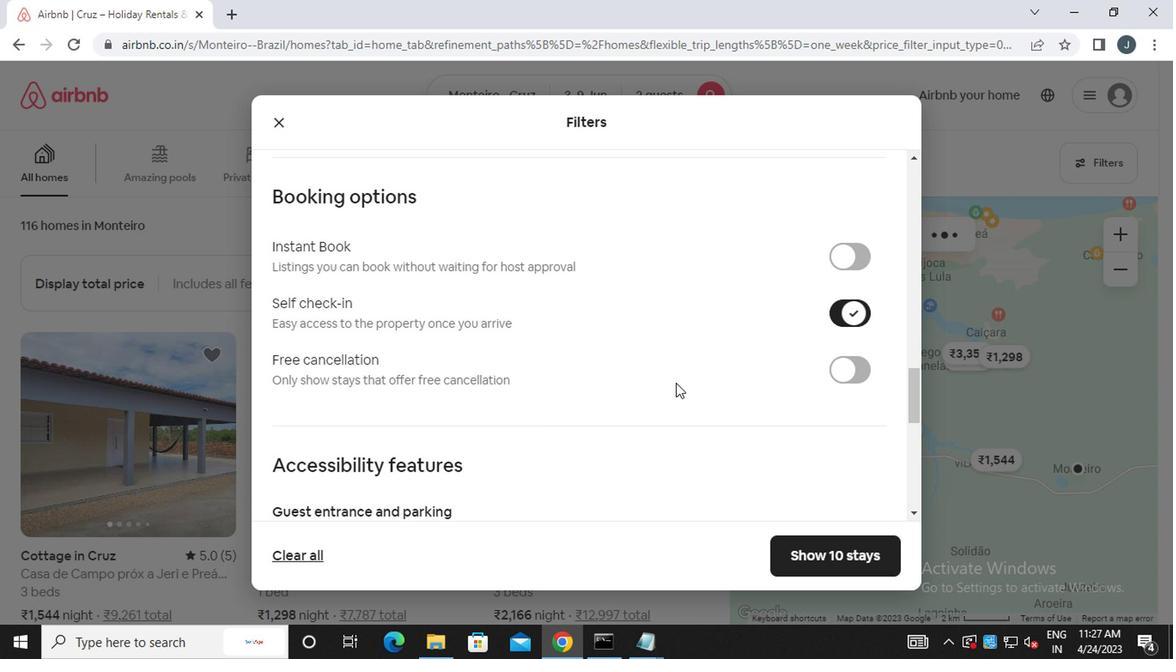 
Action: Mouse moved to (623, 402)
Screenshot: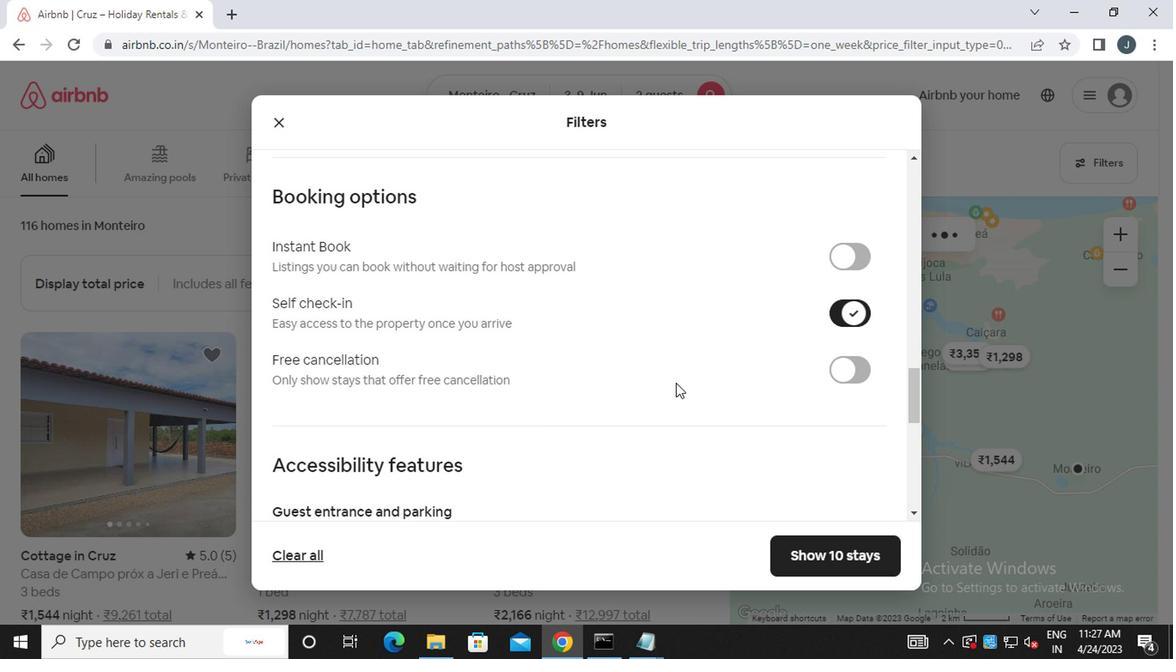 
Action: Mouse scrolled (623, 401) with delta (0, -1)
Screenshot: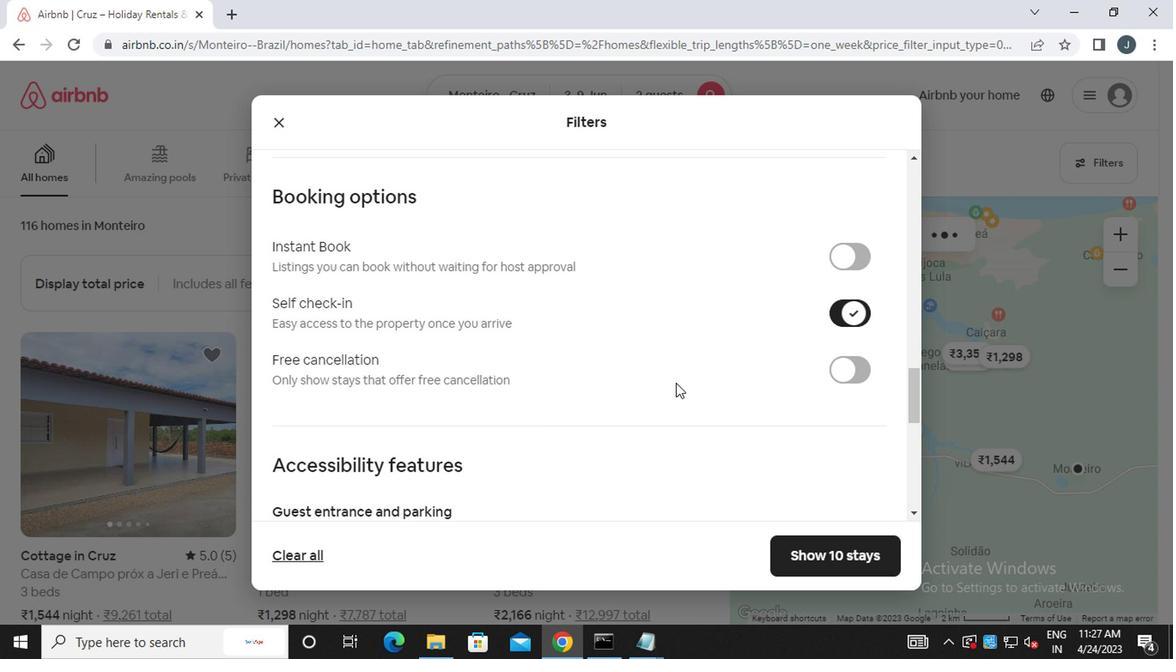
Action: Mouse scrolled (623, 401) with delta (0, -1)
Screenshot: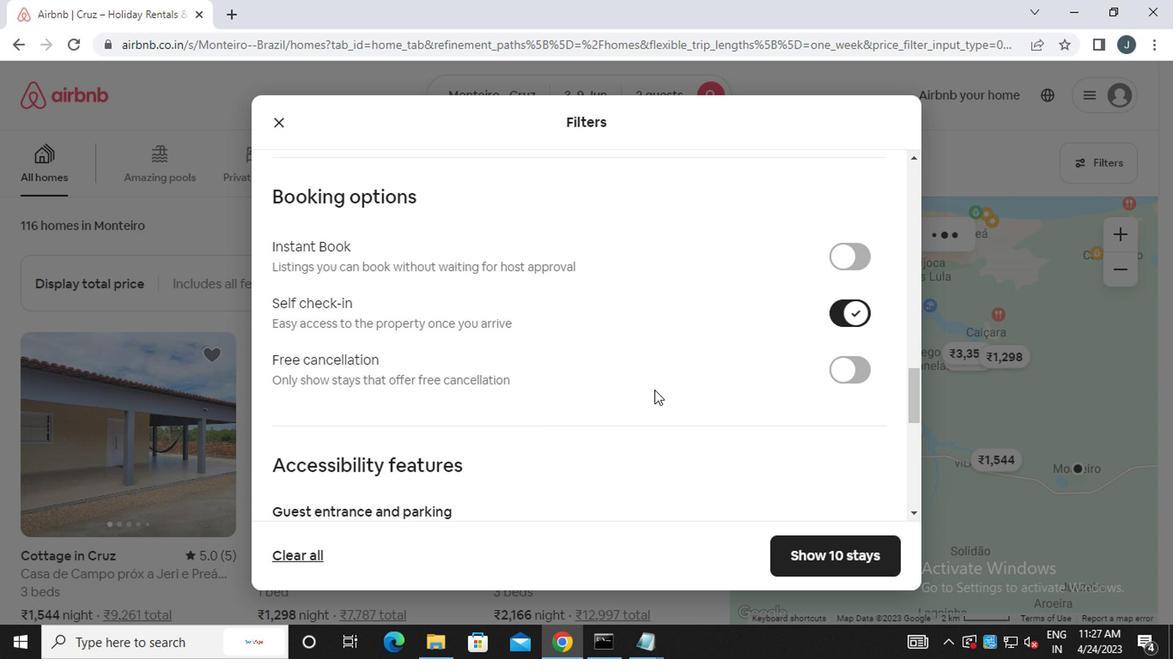 
Action: Mouse scrolled (623, 401) with delta (0, -1)
Screenshot: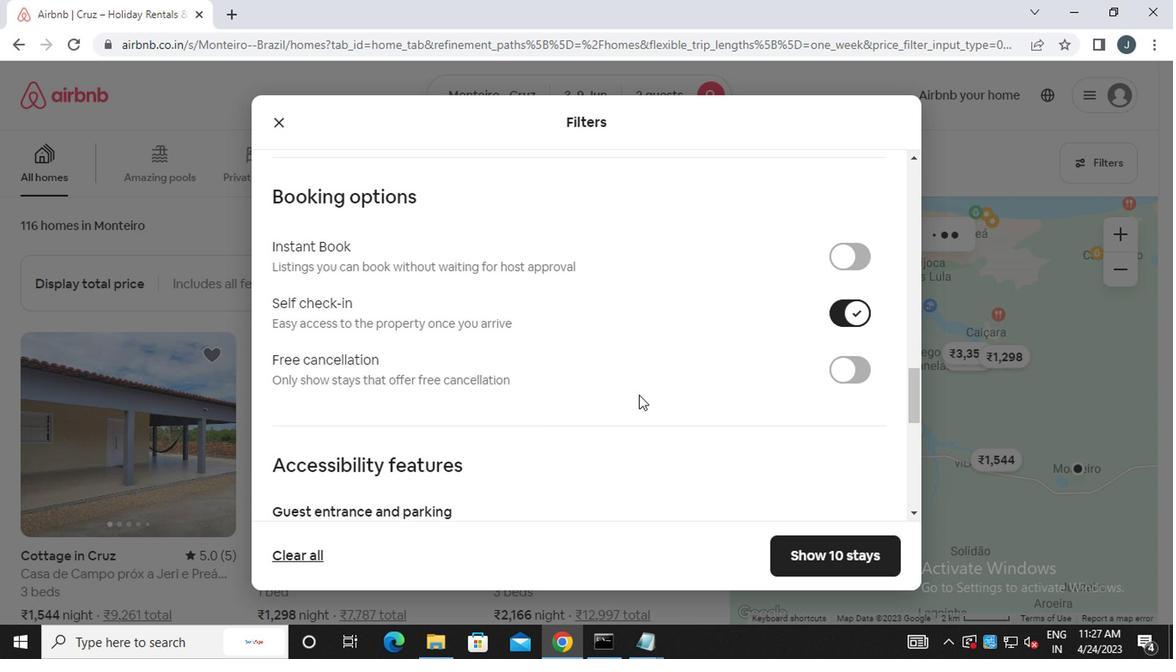 
Action: Mouse scrolled (623, 401) with delta (0, -1)
Screenshot: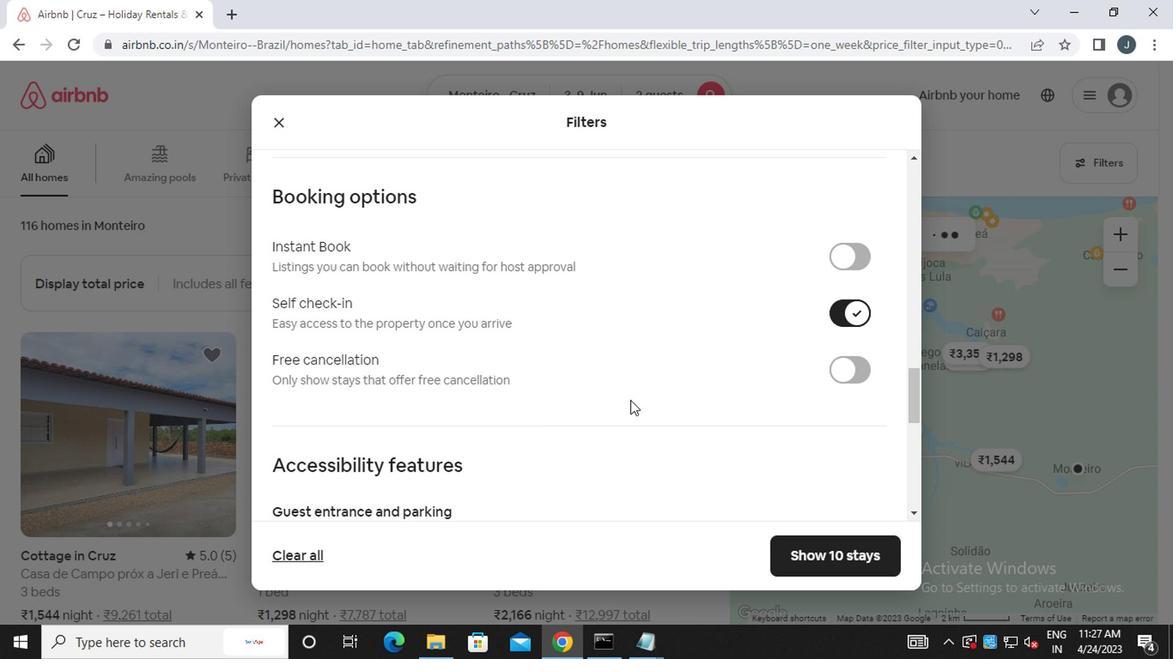 
Action: Mouse moved to (622, 402)
Screenshot: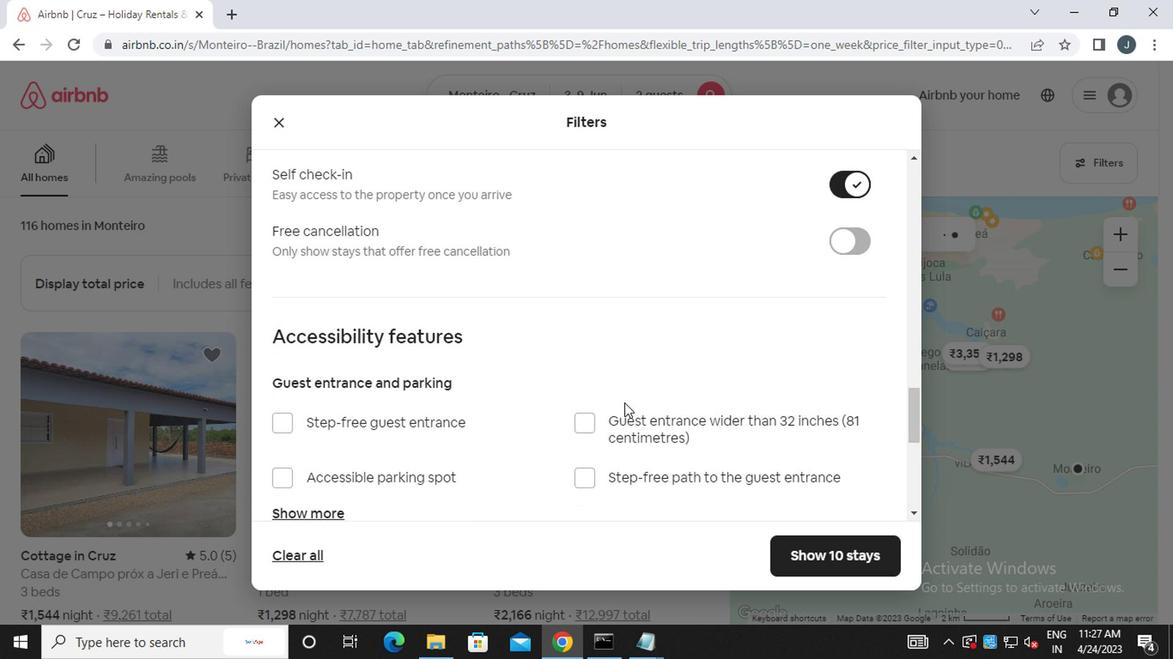 
Action: Mouse scrolled (622, 401) with delta (0, -1)
Screenshot: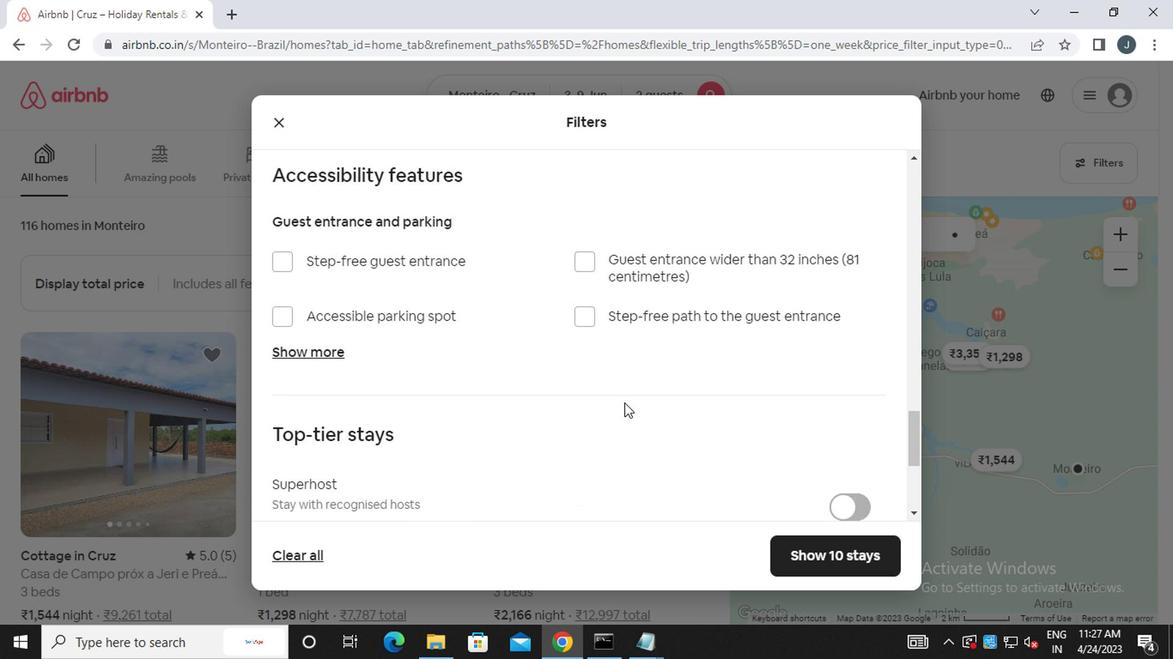 
Action: Mouse moved to (622, 402)
Screenshot: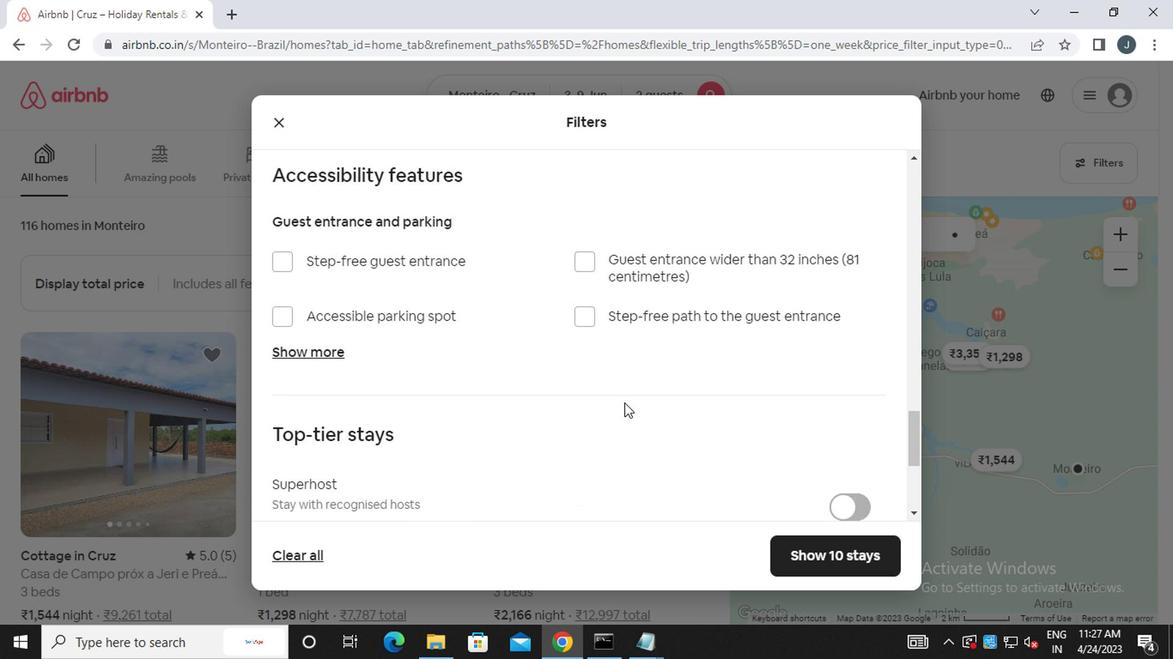 
Action: Mouse scrolled (622, 401) with delta (0, -1)
Screenshot: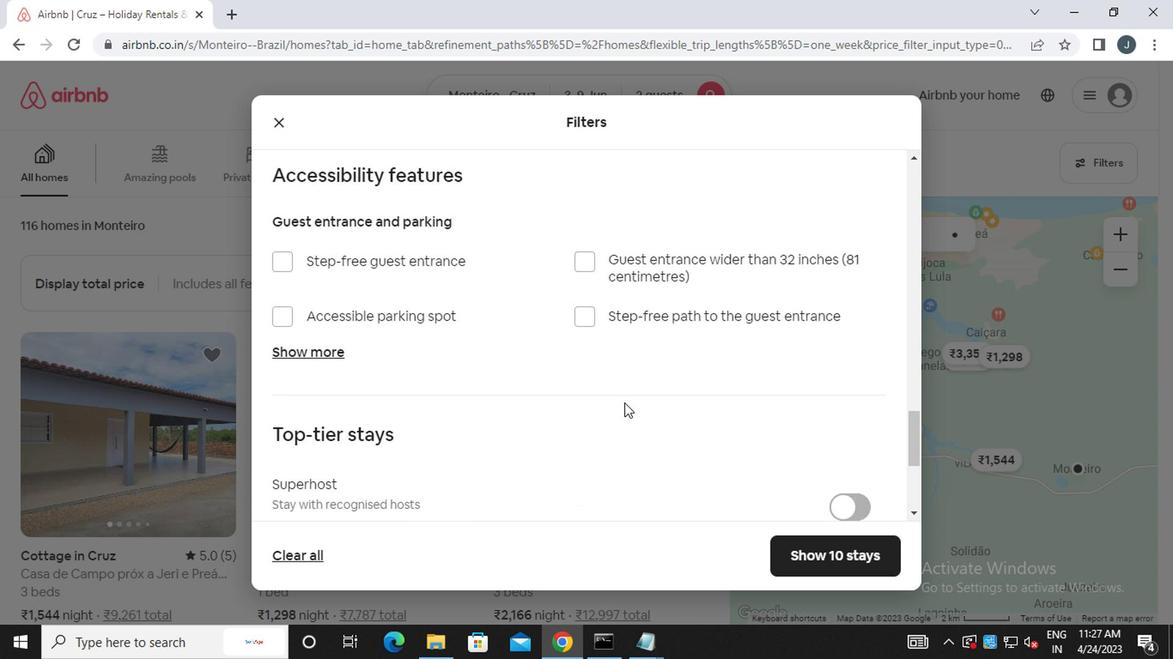
Action: Mouse scrolled (622, 401) with delta (0, -1)
Screenshot: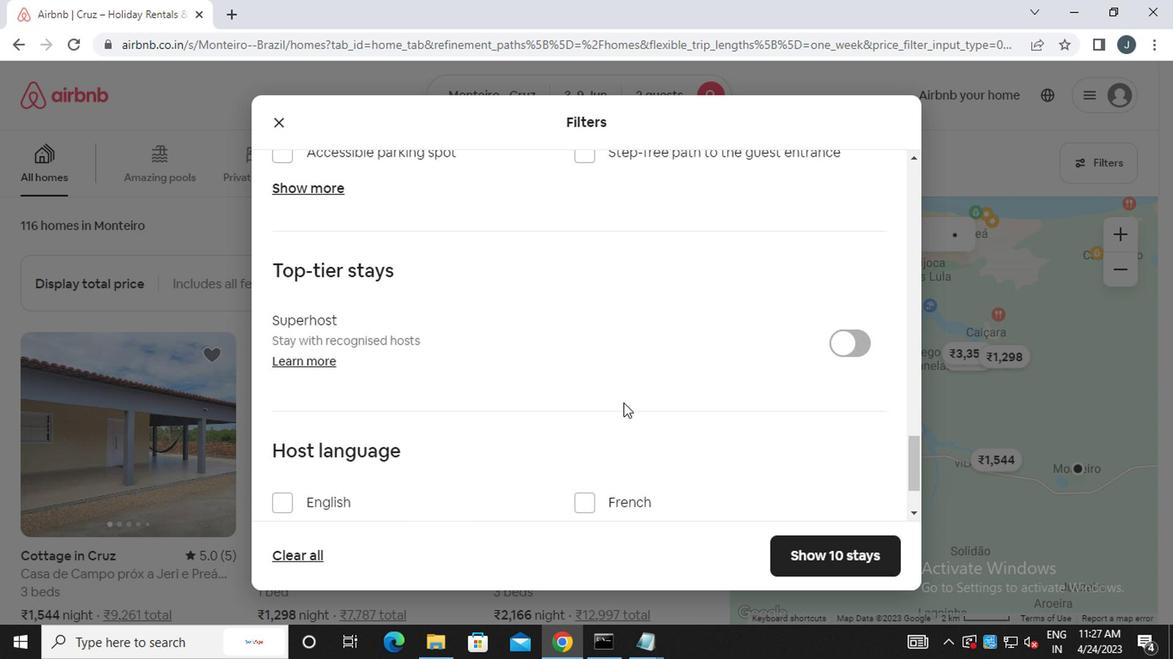 
Action: Mouse scrolled (622, 401) with delta (0, -1)
Screenshot: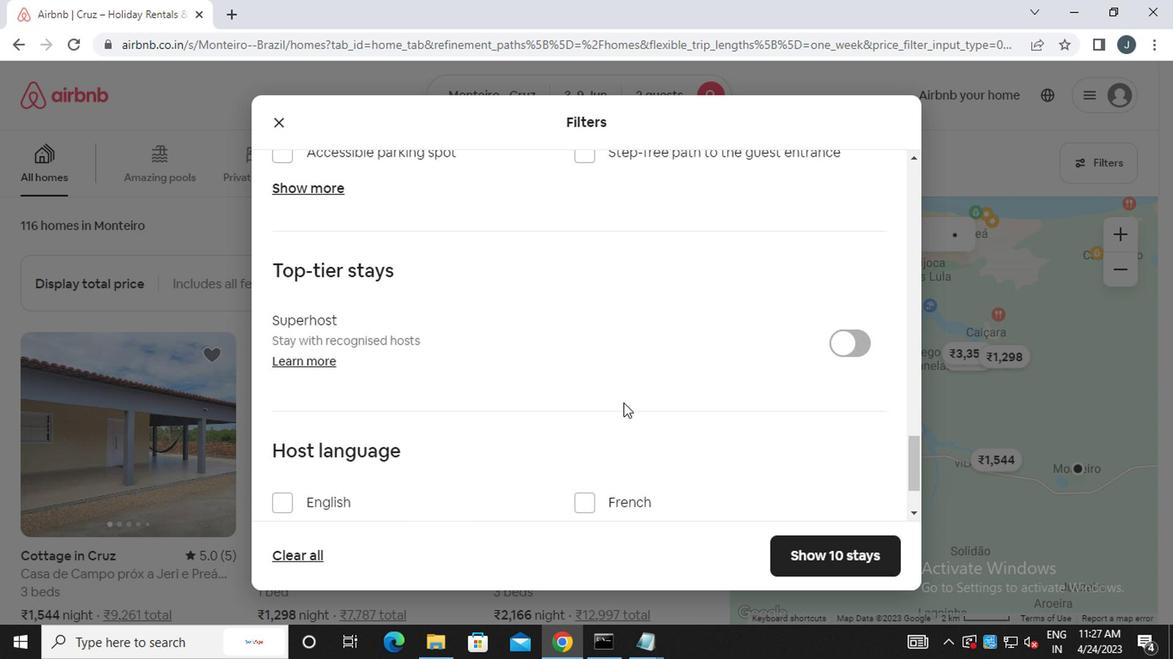 
Action: Mouse moved to (622, 403)
Screenshot: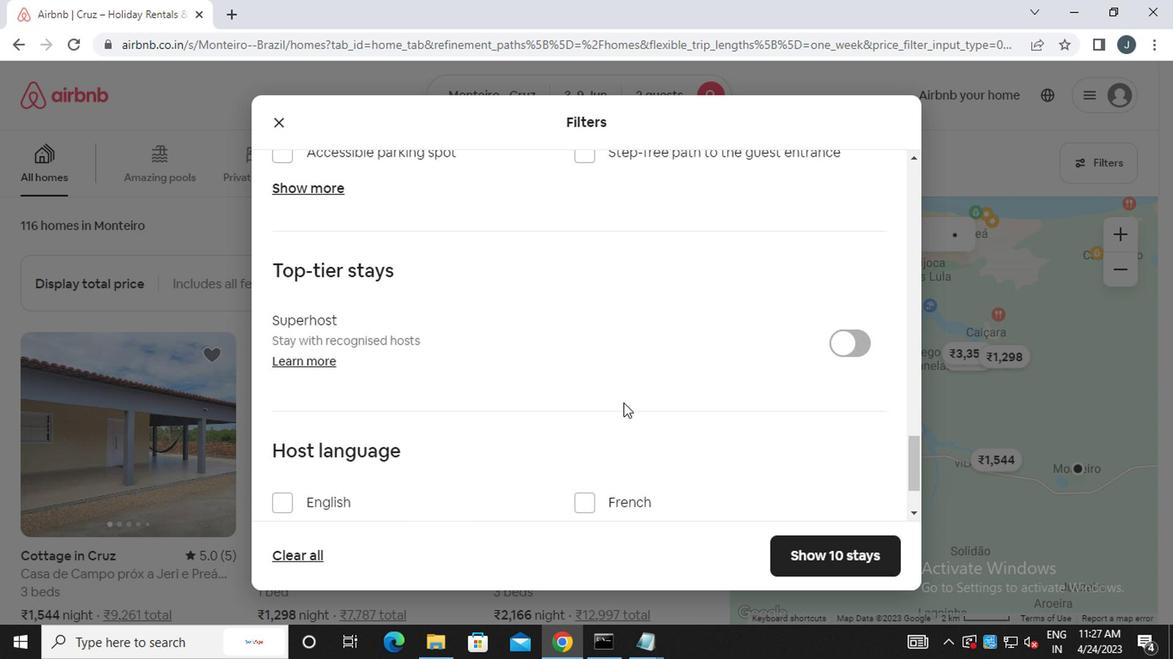 
Action: Mouse scrolled (622, 402) with delta (0, 0)
Screenshot: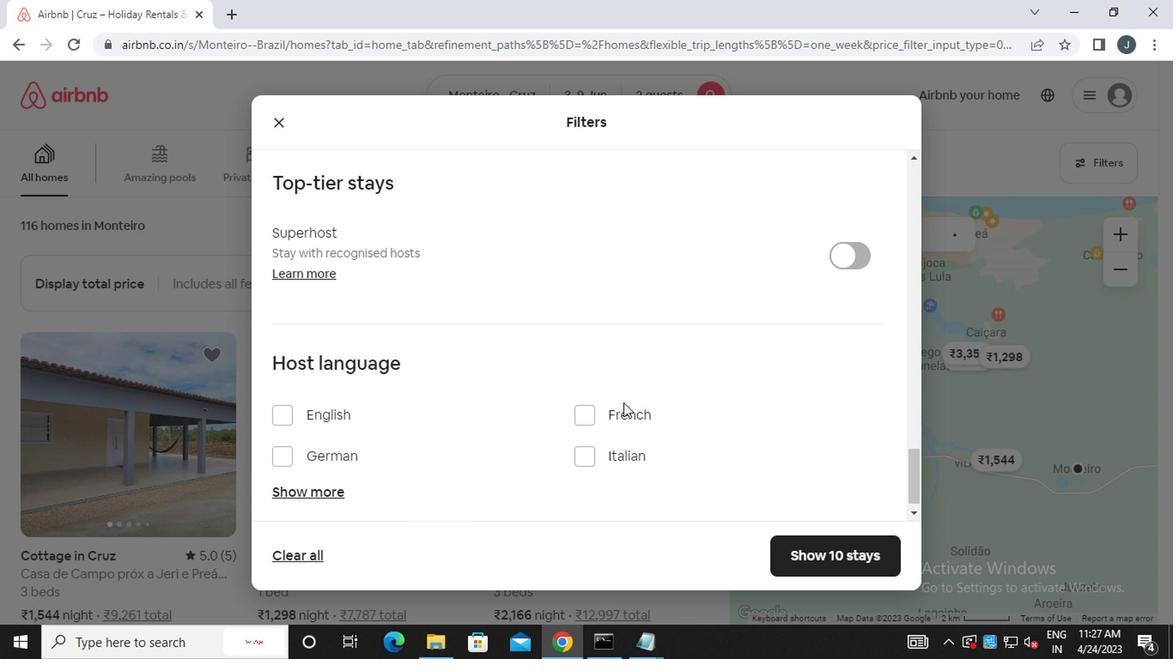 
Action: Mouse moved to (622, 403)
Screenshot: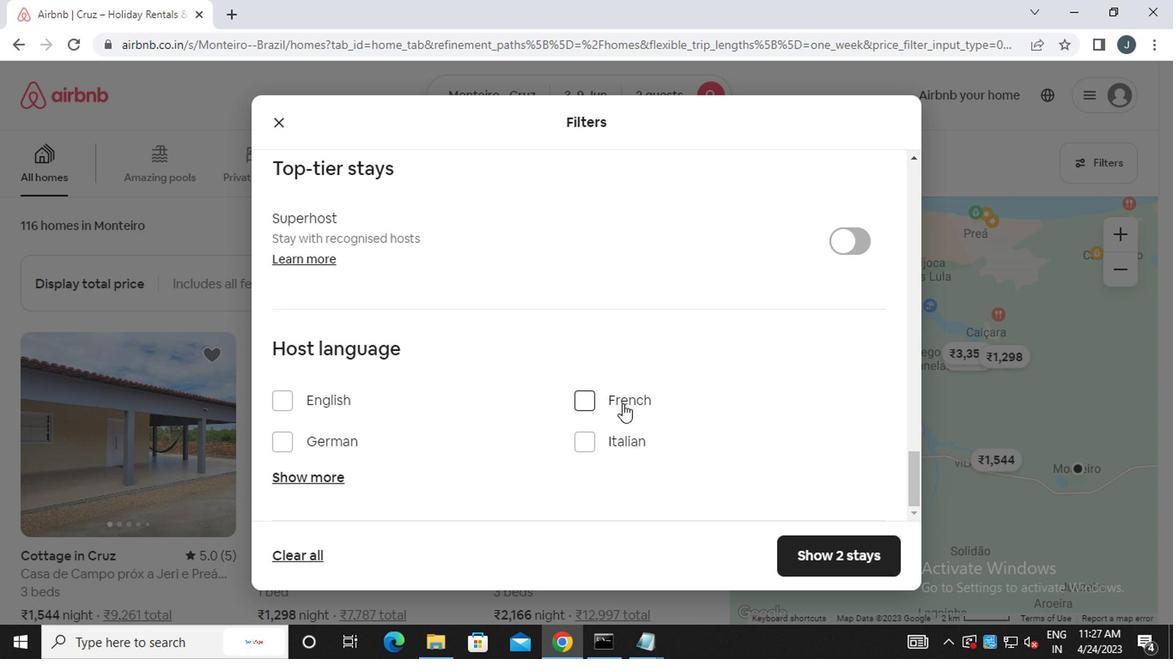 
Action: Mouse scrolled (622, 403) with delta (0, 0)
Screenshot: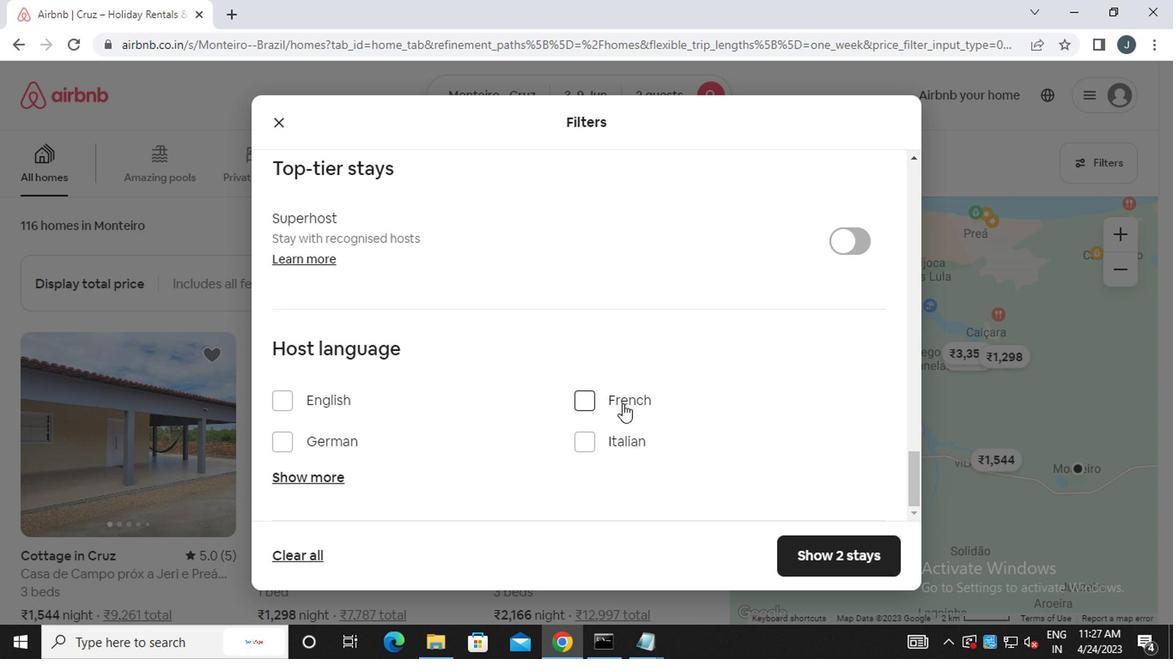 
Action: Mouse moved to (620, 405)
Screenshot: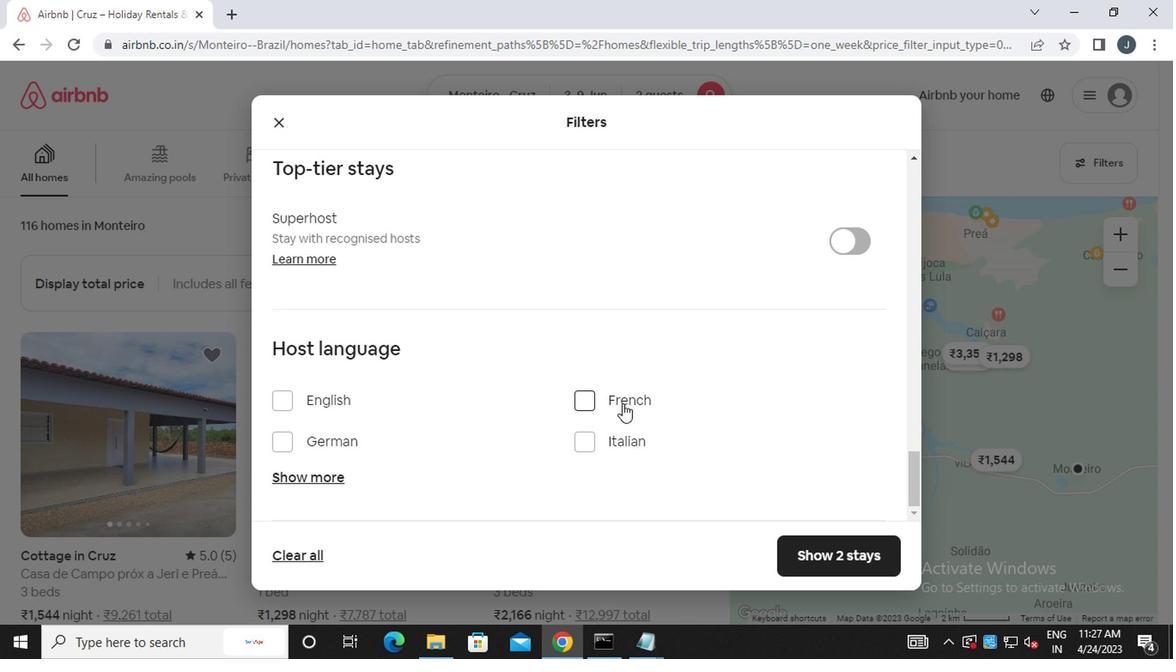 
Action: Mouse scrolled (620, 403) with delta (0, -1)
Screenshot: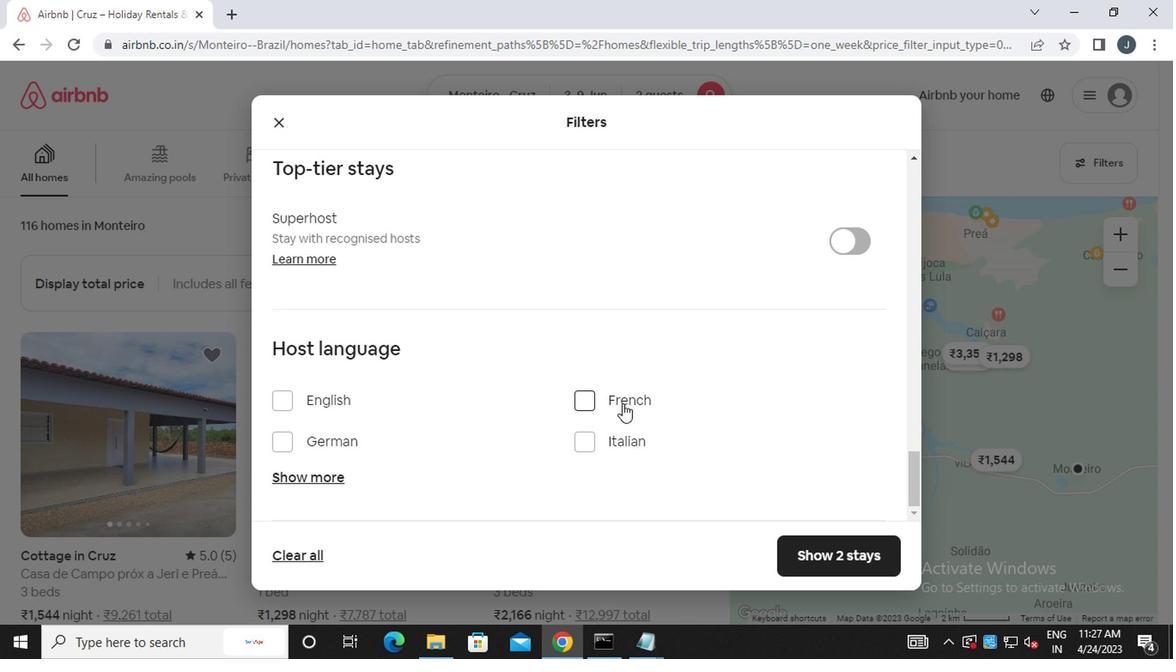 
Action: Mouse moved to (618, 411)
Screenshot: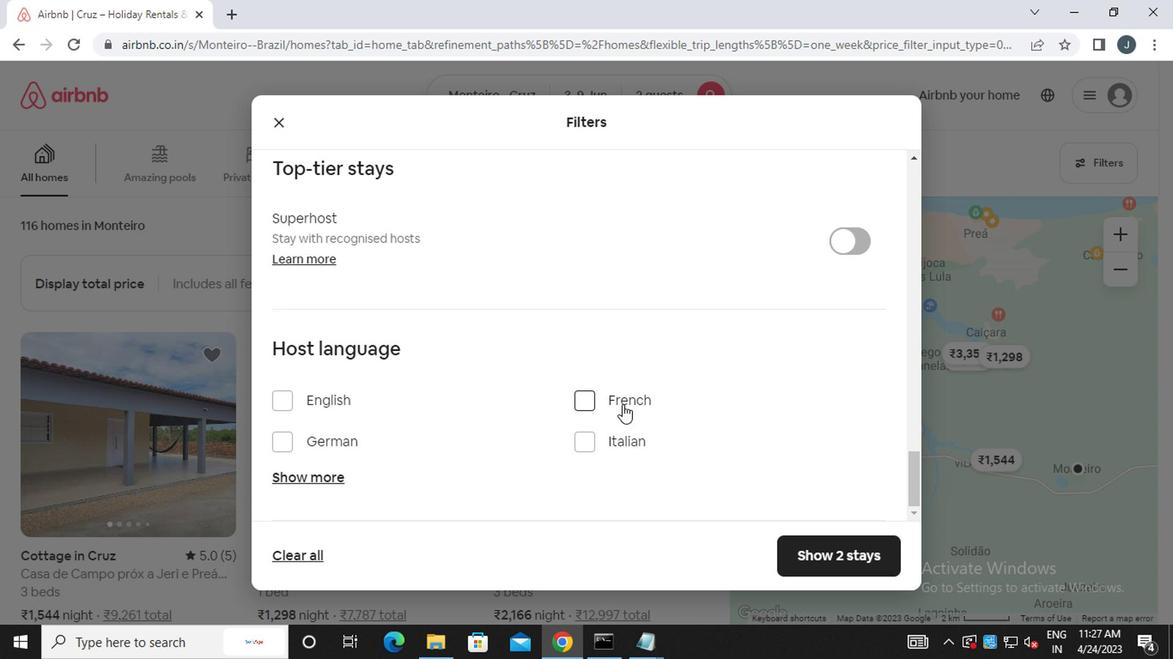 
Action: Mouse scrolled (618, 410) with delta (0, -1)
Screenshot: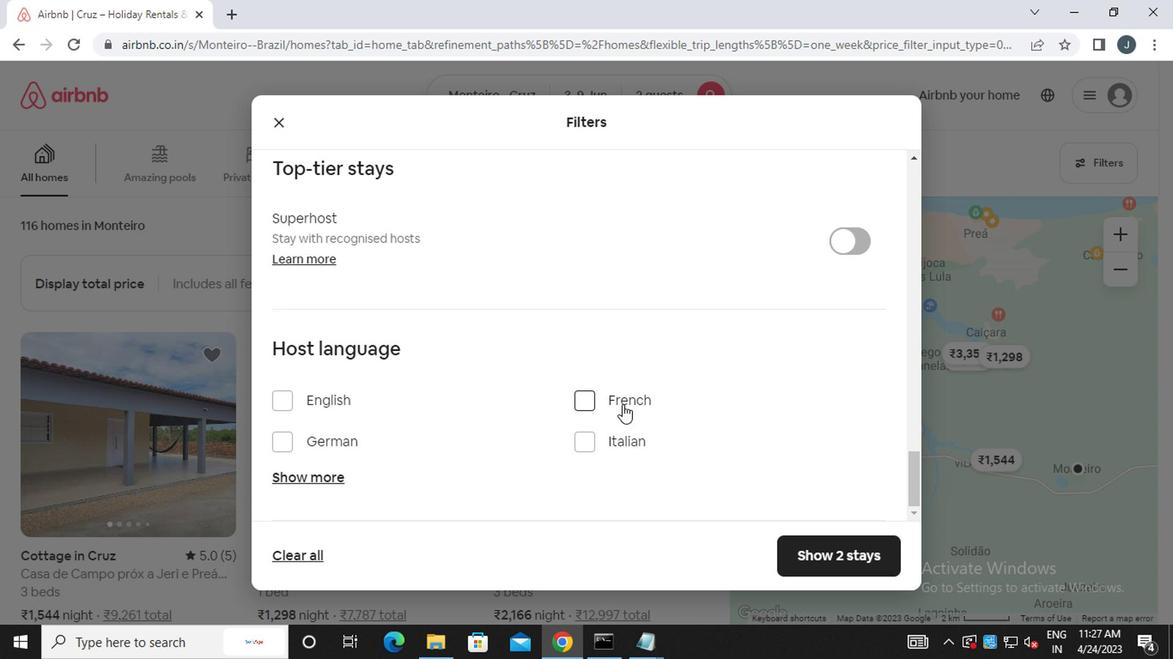 
Action: Mouse moved to (331, 477)
Screenshot: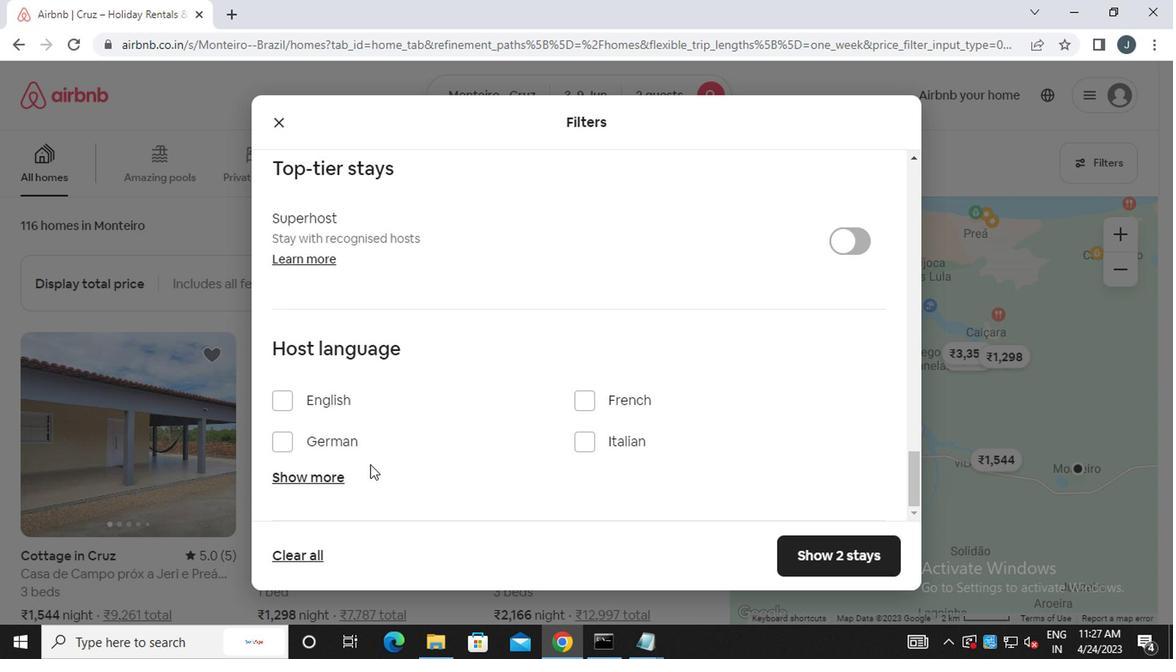 
Action: Mouse pressed left at (331, 477)
Screenshot: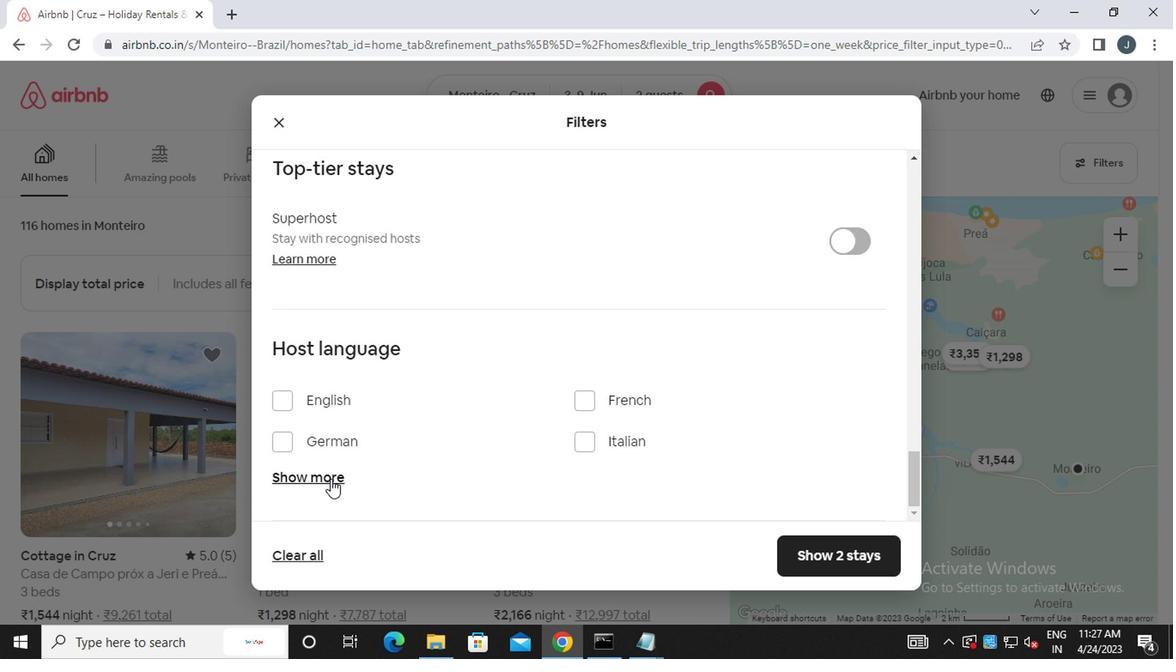 
Action: Mouse pressed left at (331, 477)
Screenshot: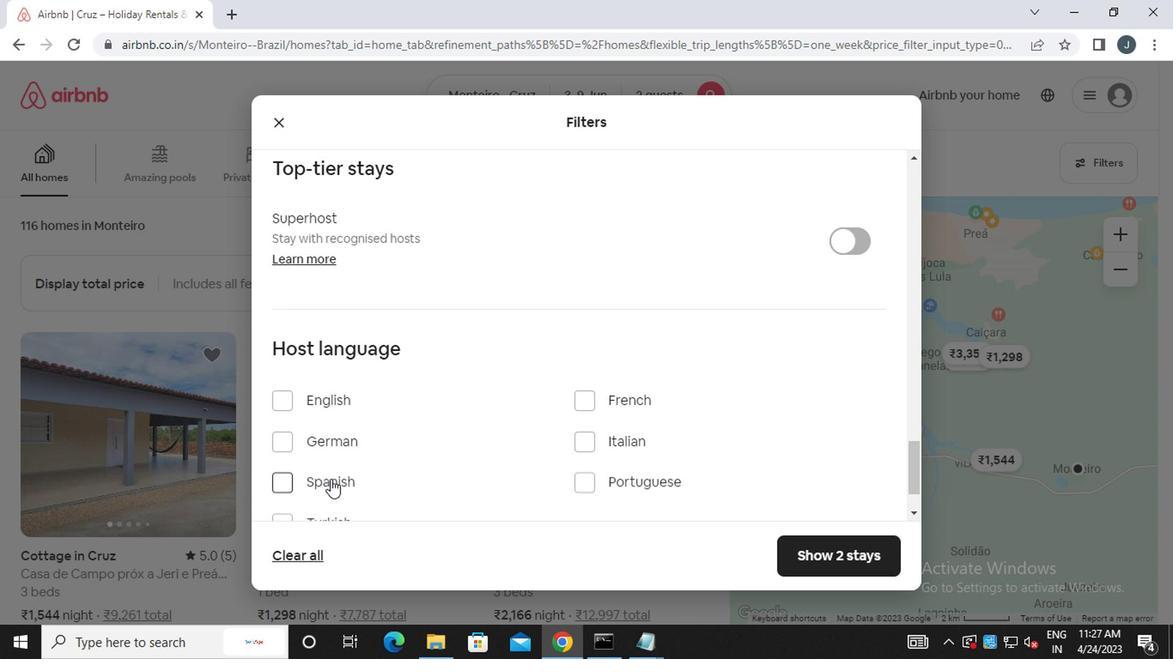 
Action: Mouse moved to (839, 555)
Screenshot: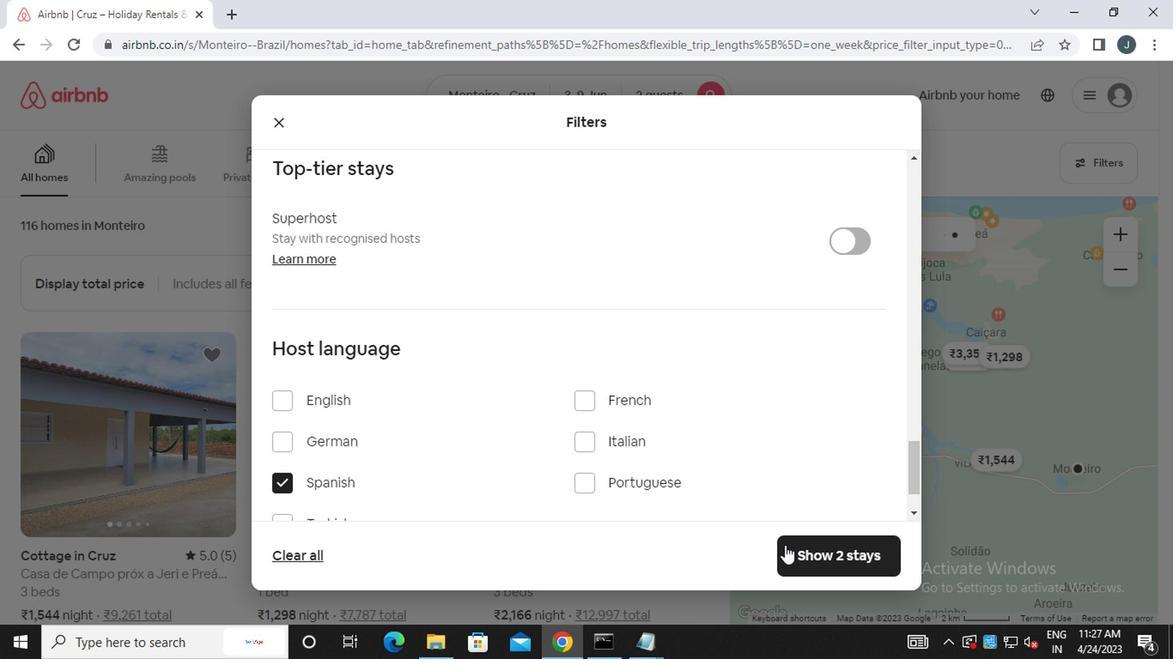 
Action: Mouse pressed left at (839, 555)
Screenshot: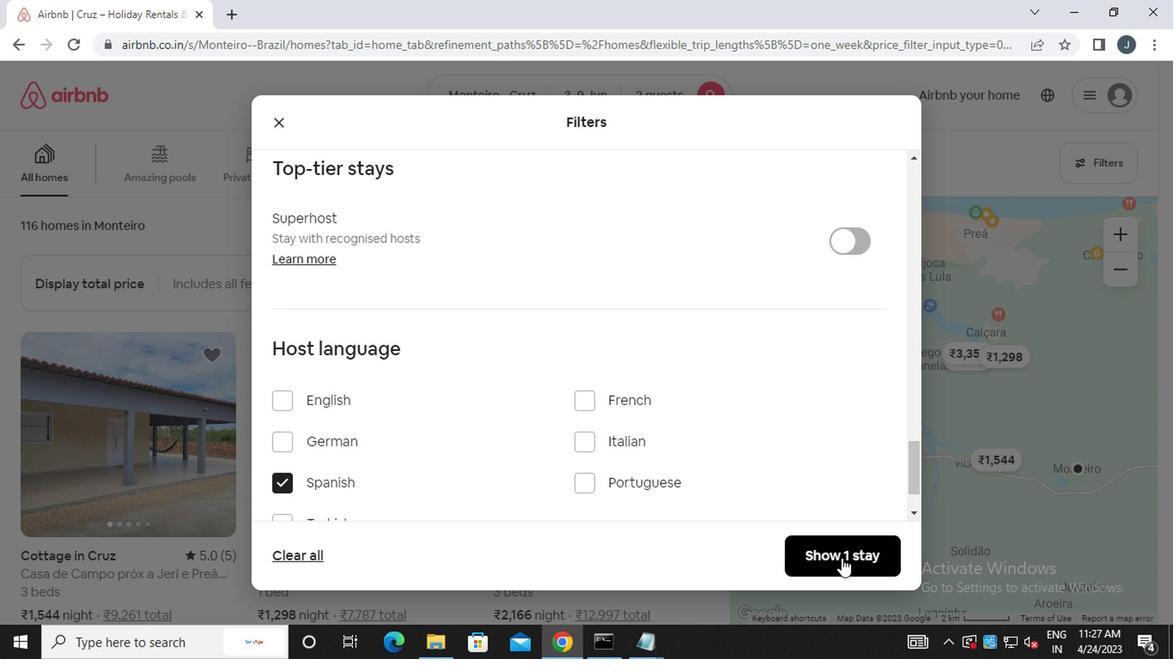 
Action: Mouse moved to (839, 555)
Screenshot: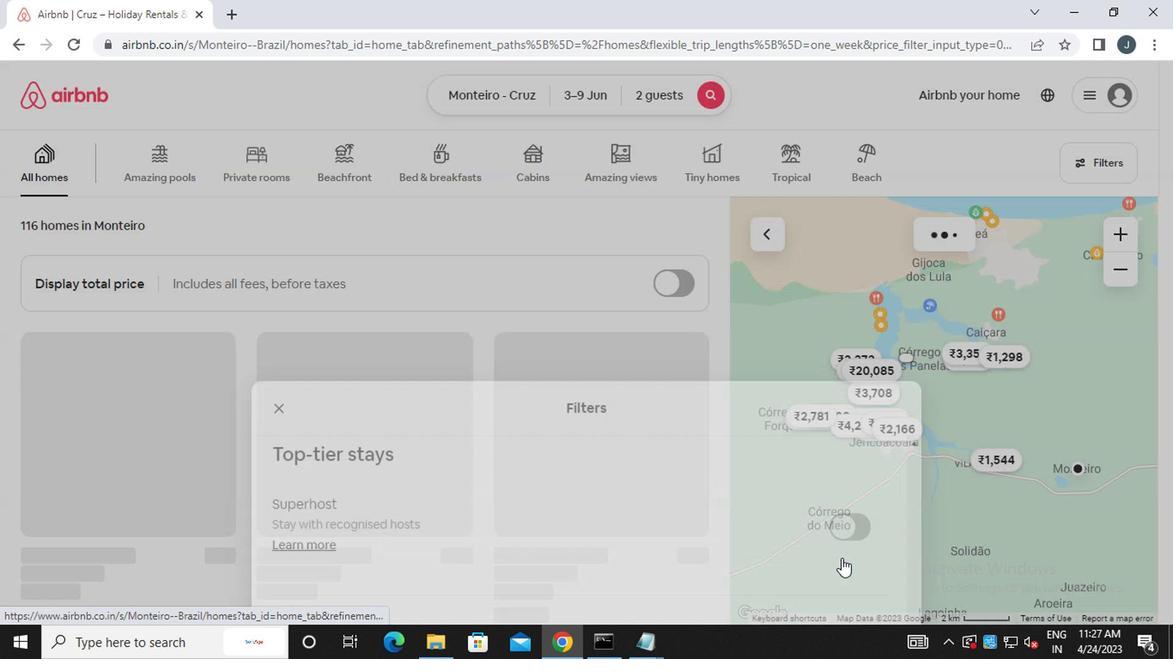 
